 Task: Find connections with filter location Wenshan City with filter topic #sharktankwith filter profile language Spanish with filter current company D. E. Shaw India Private Limited with filter school Loyola Institute Of Business Administration with filter industry Internet News with filter service category Mortgage Lending with filter keywords title Electrical Engineer
Action: Mouse moved to (710, 91)
Screenshot: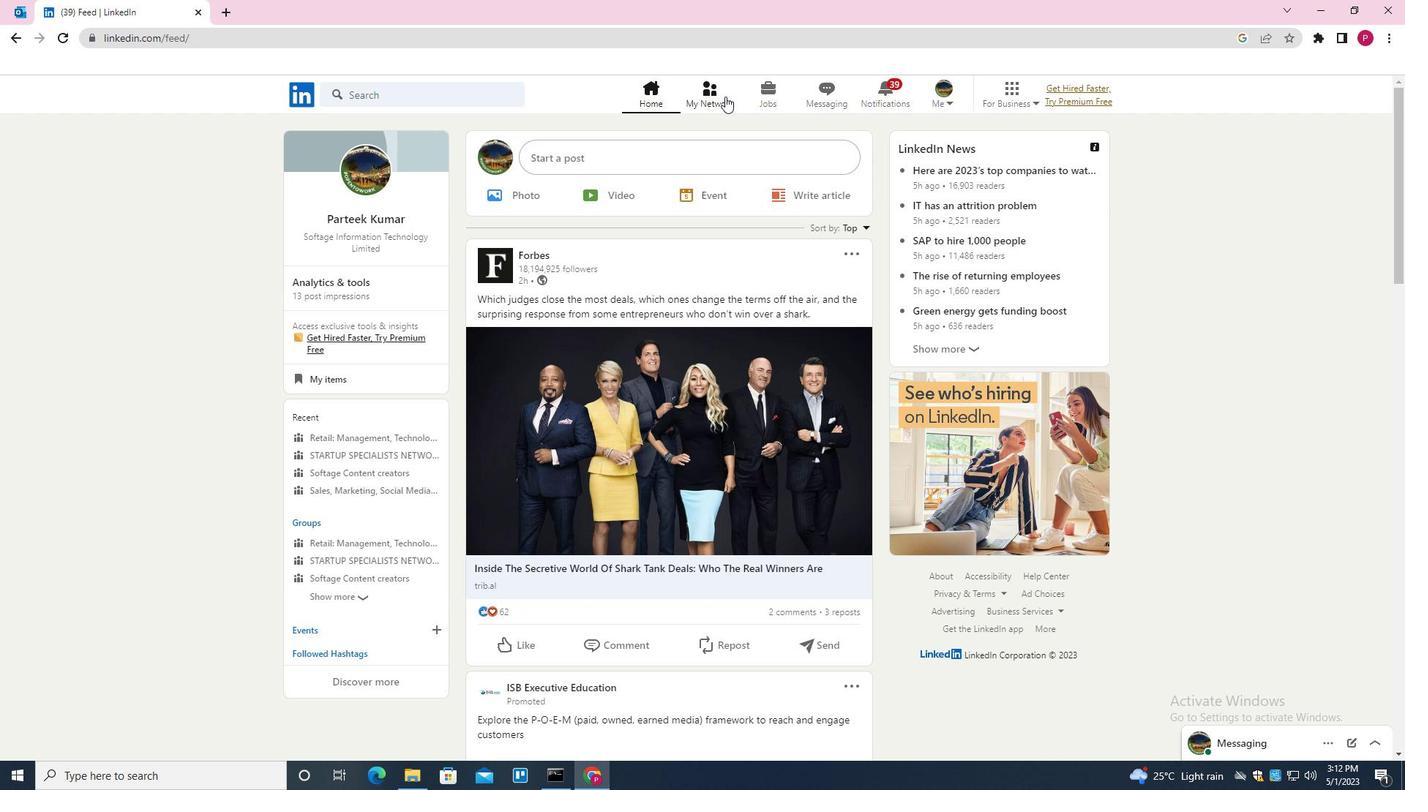 
Action: Mouse pressed left at (710, 91)
Screenshot: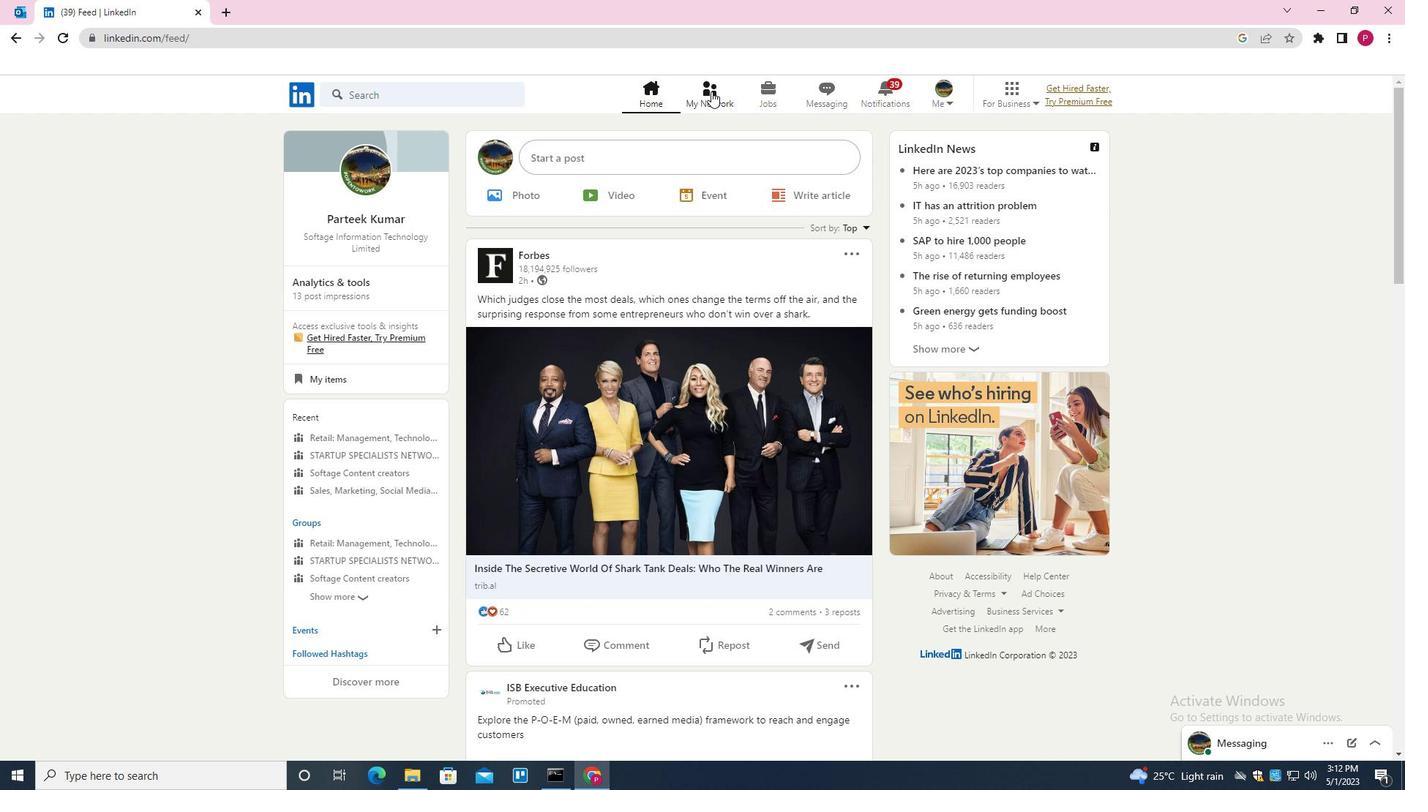 
Action: Mouse moved to (447, 177)
Screenshot: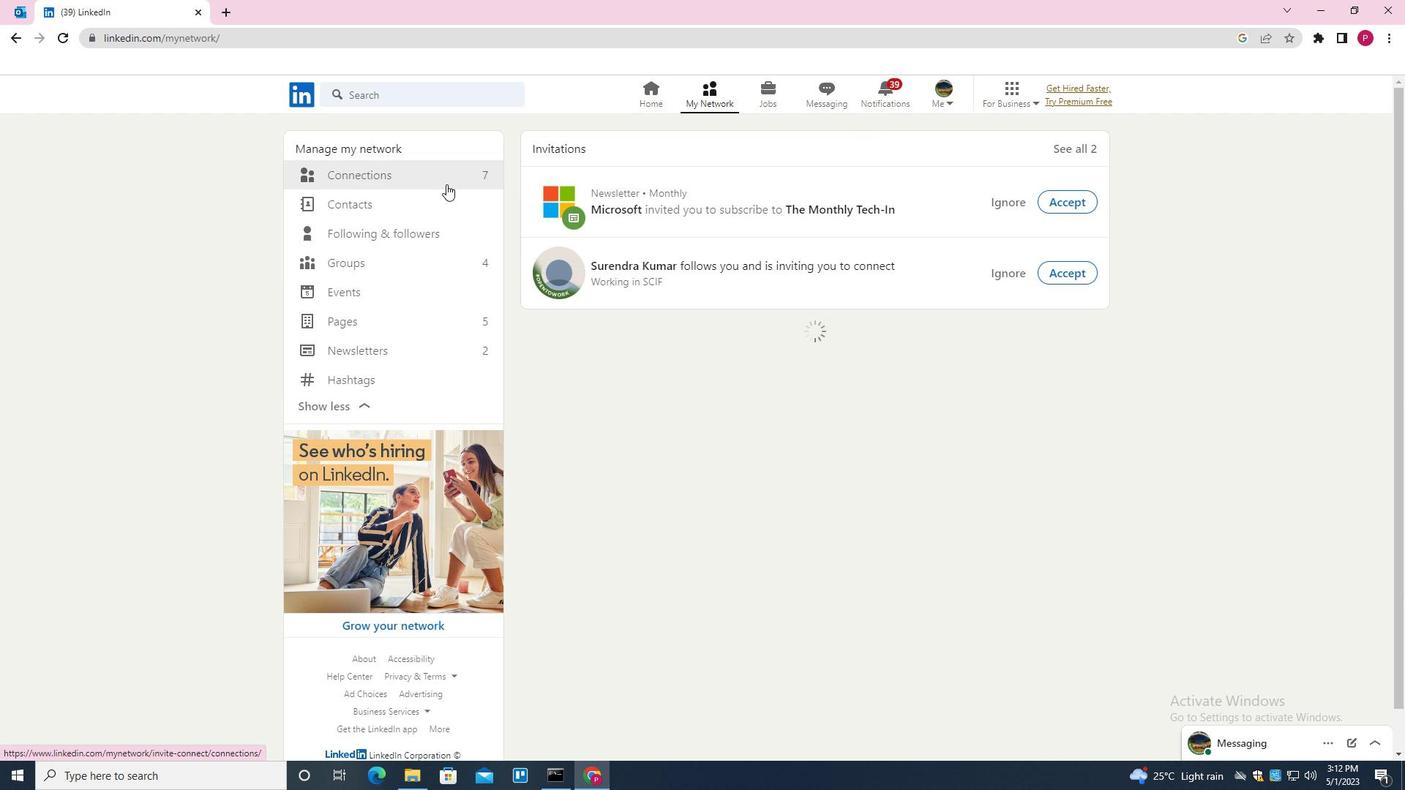 
Action: Mouse pressed left at (447, 177)
Screenshot: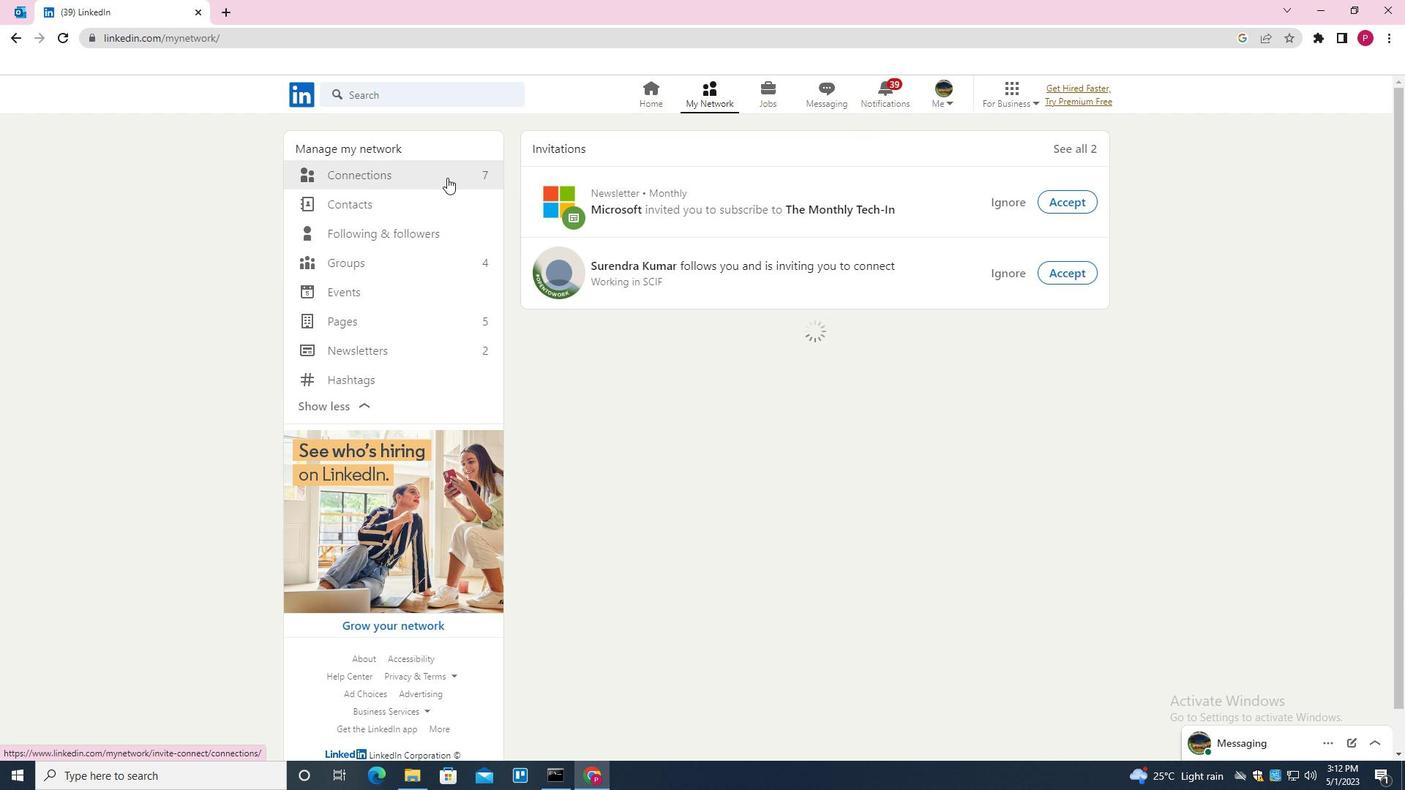 
Action: Mouse moved to (840, 175)
Screenshot: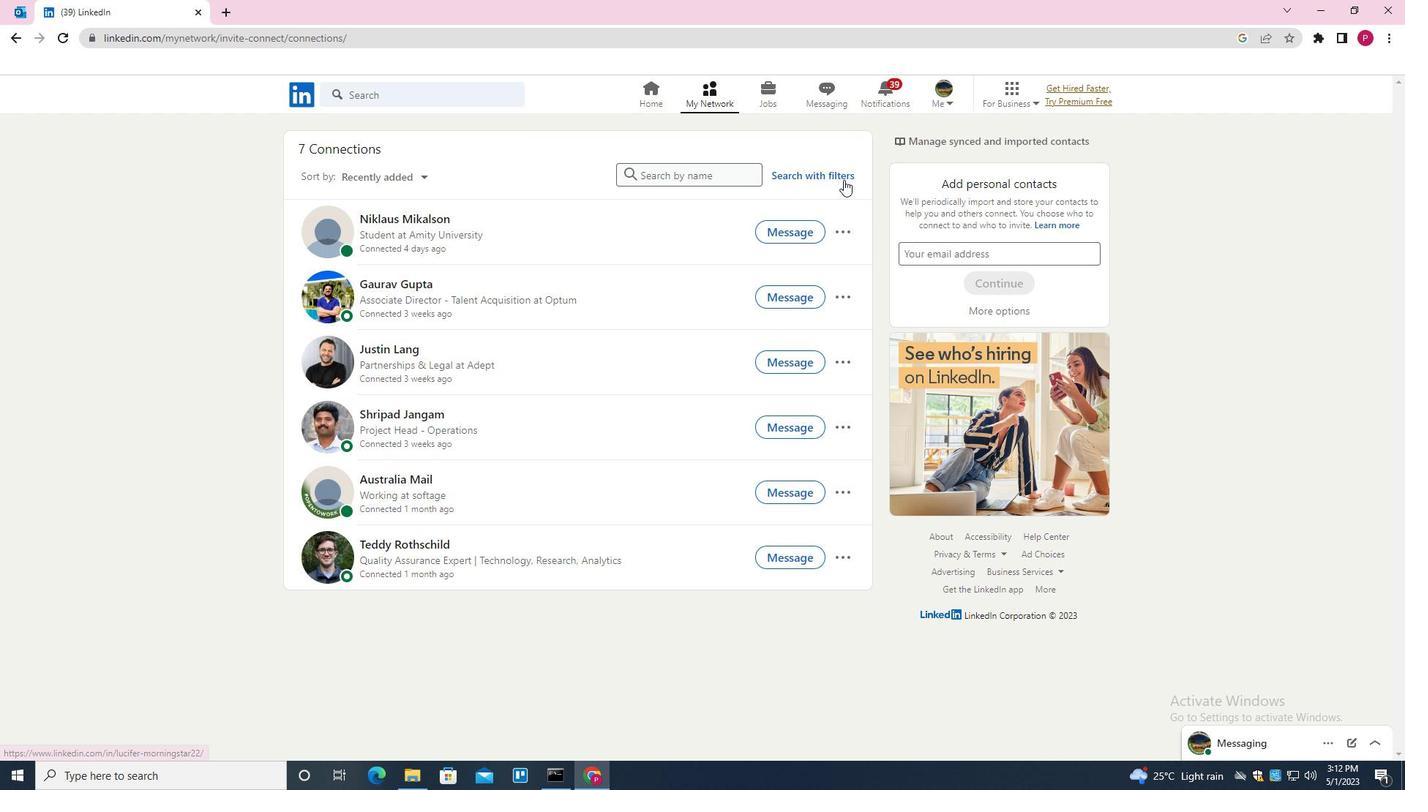 
Action: Mouse pressed left at (840, 175)
Screenshot: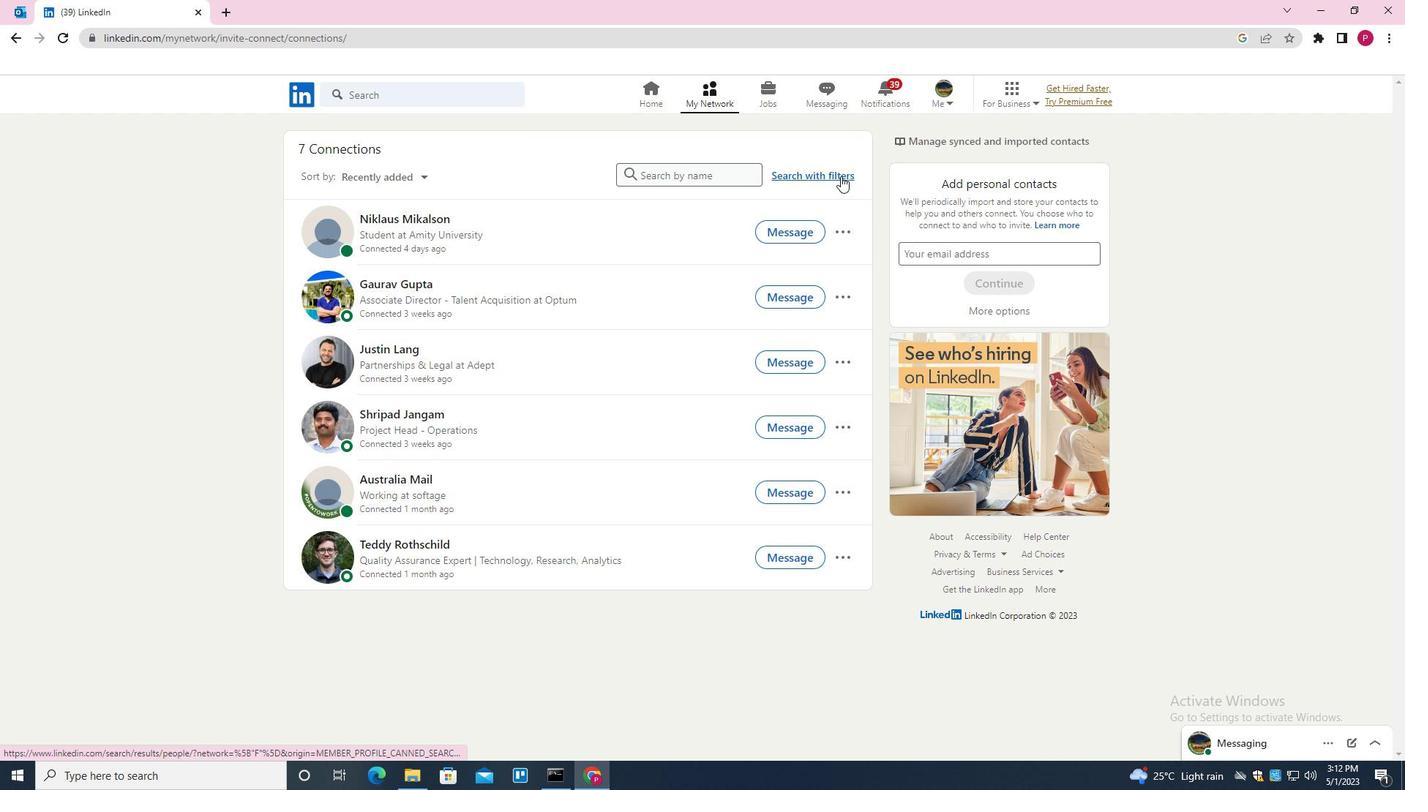 
Action: Mouse moved to (751, 135)
Screenshot: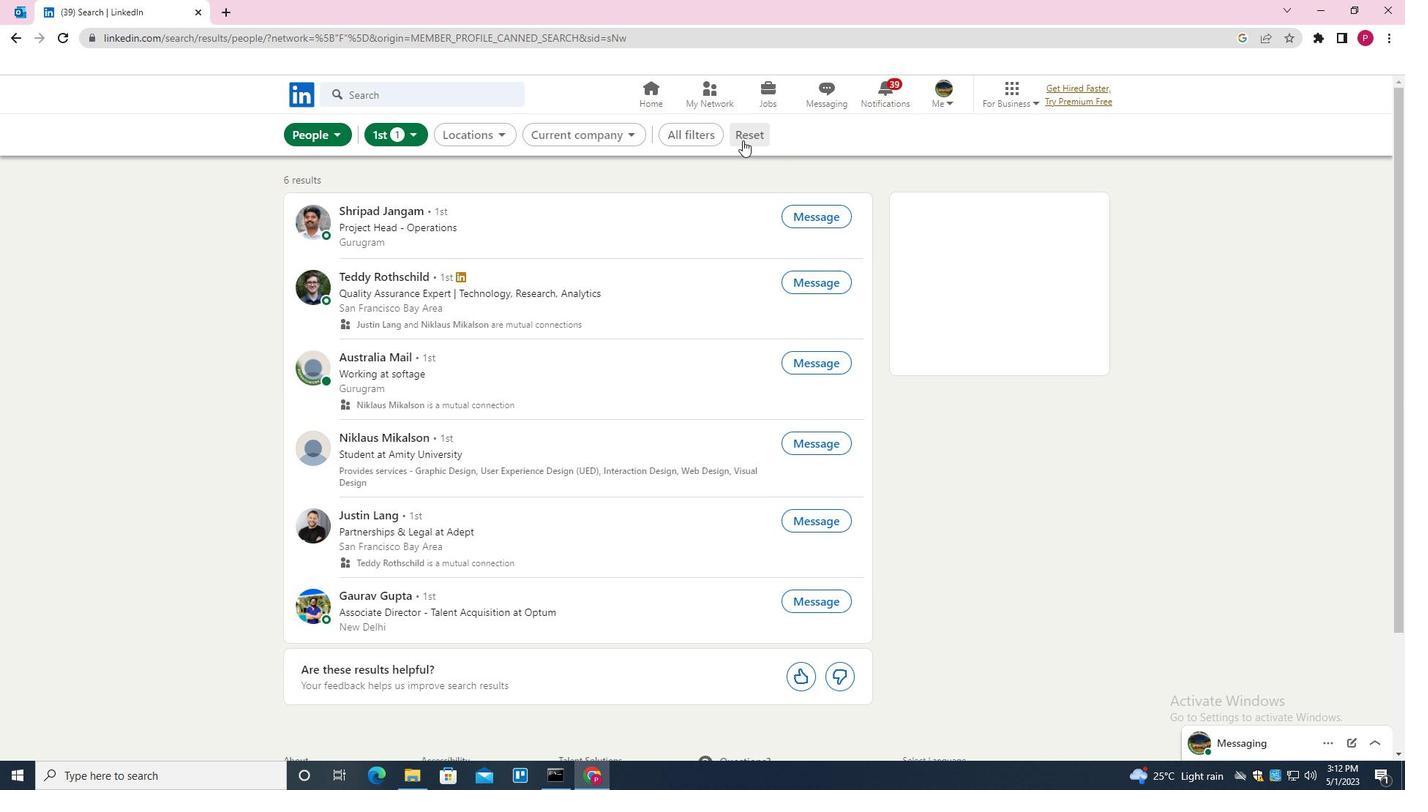 
Action: Mouse pressed left at (751, 135)
Screenshot: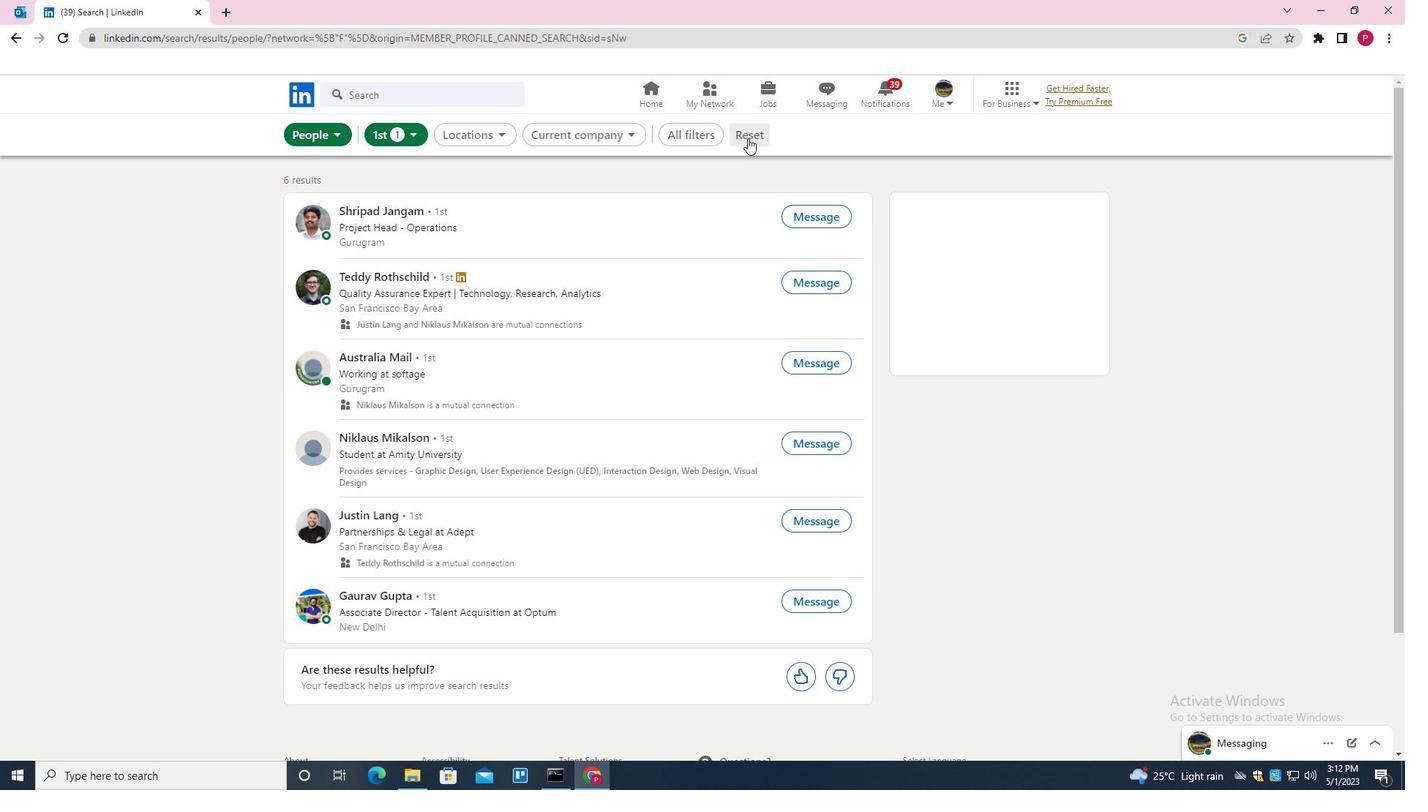 
Action: Mouse moved to (730, 135)
Screenshot: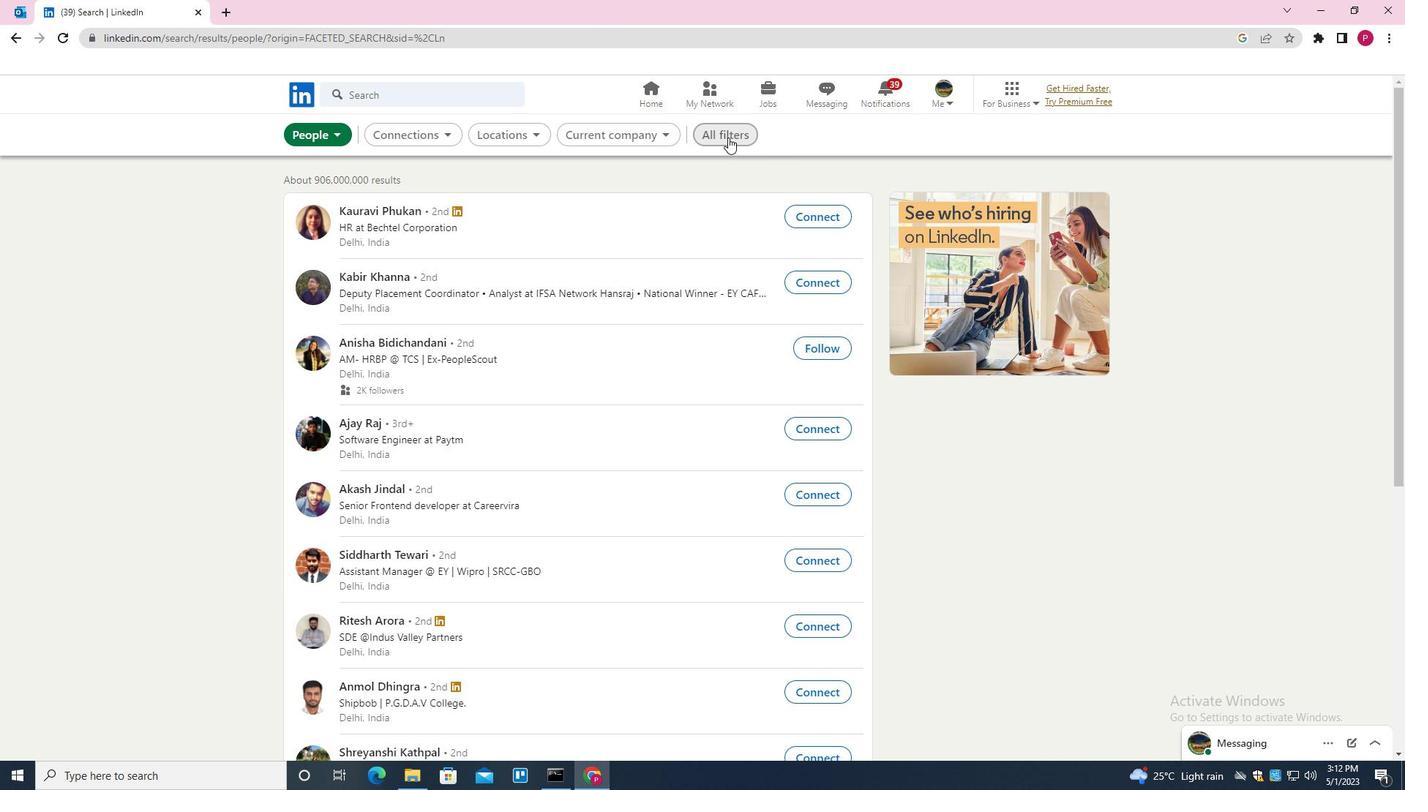 
Action: Mouse pressed left at (730, 135)
Screenshot: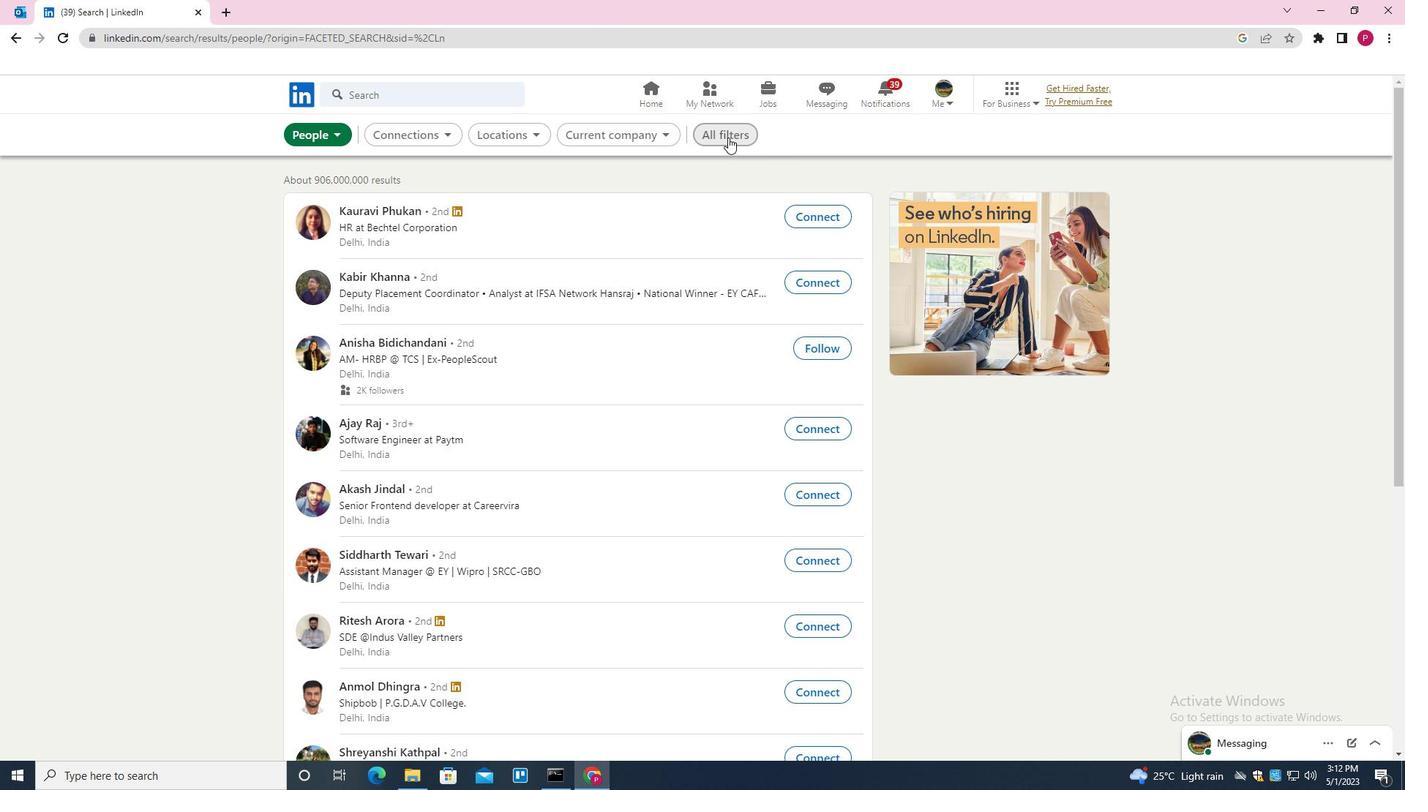 
Action: Mouse moved to (1143, 397)
Screenshot: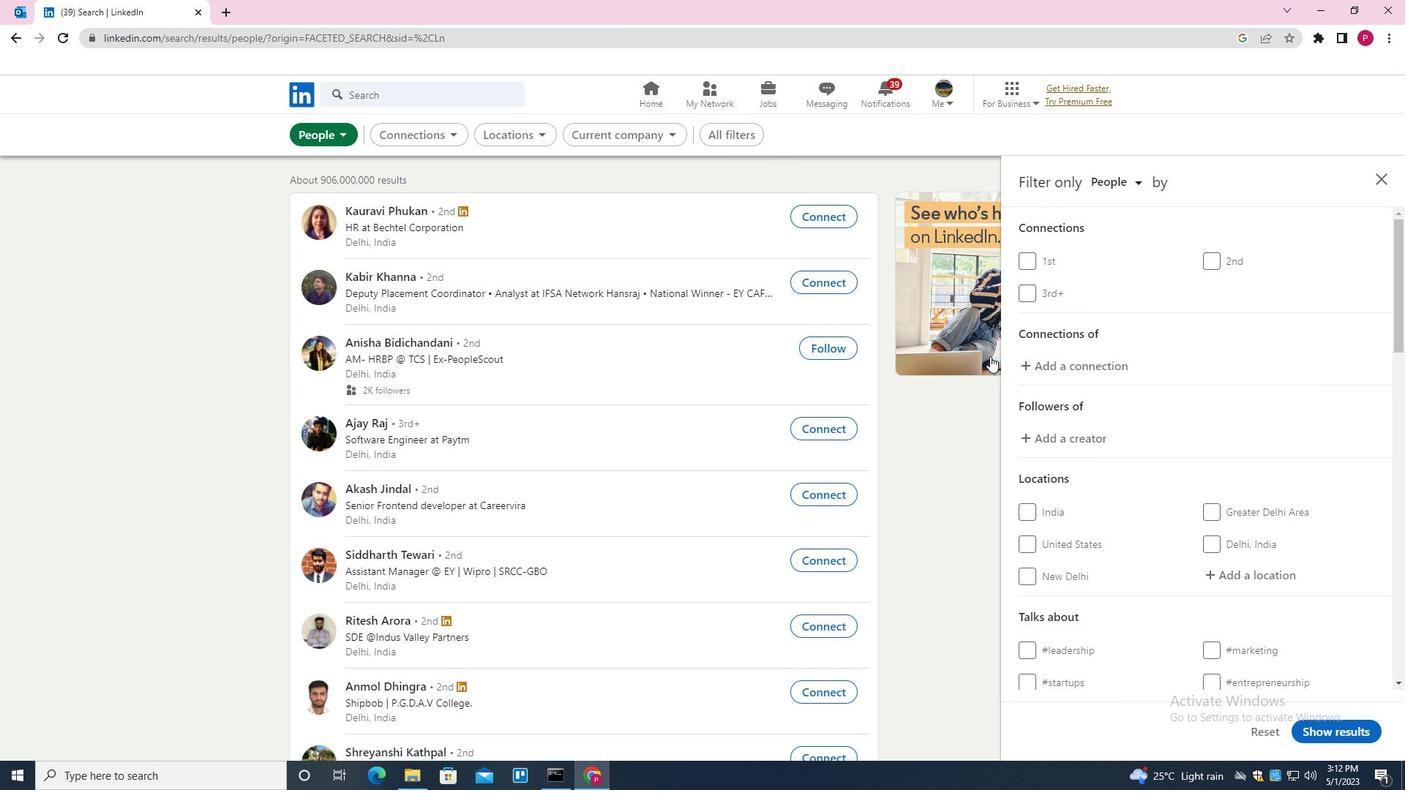 
Action: Mouse scrolled (1143, 396) with delta (0, 0)
Screenshot: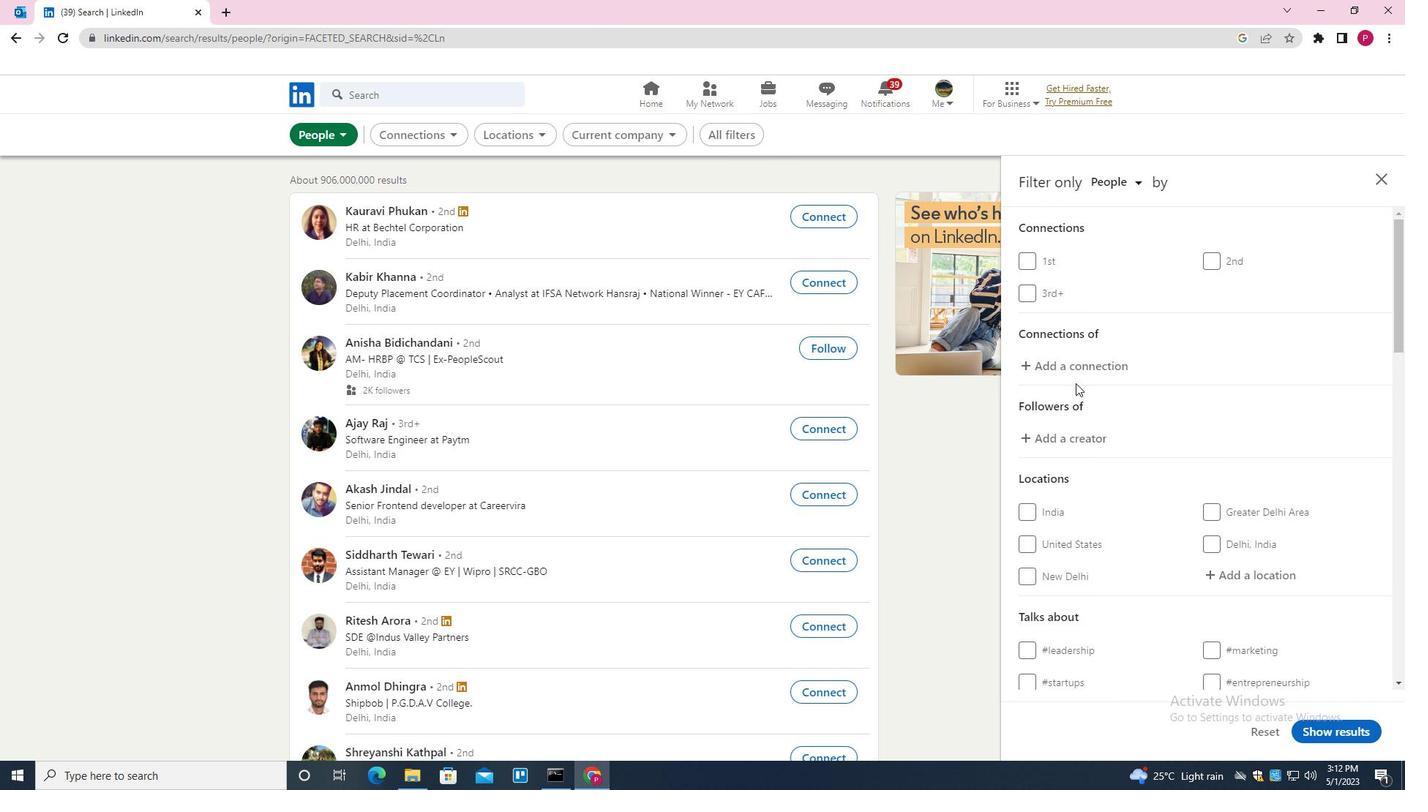 
Action: Mouse moved to (1148, 398)
Screenshot: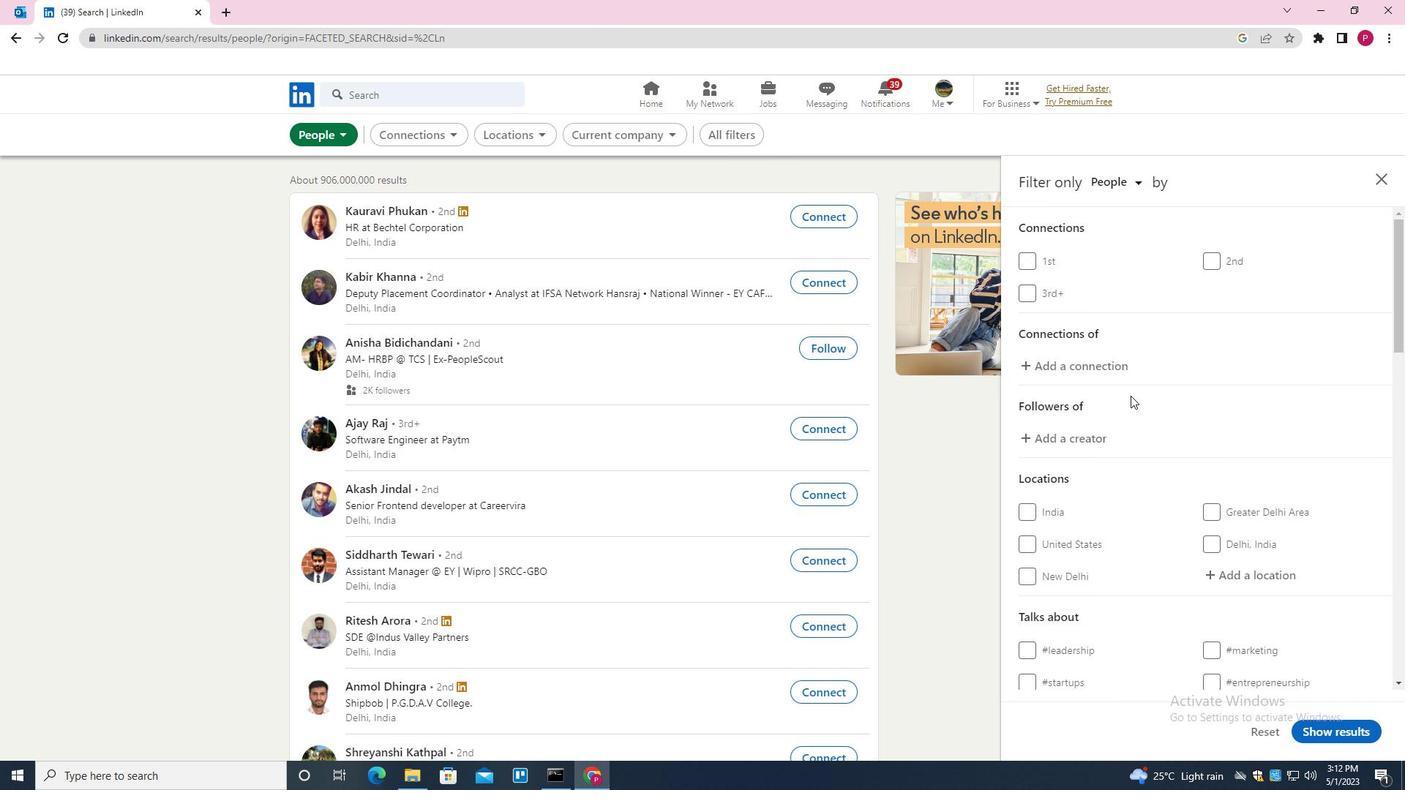 
Action: Mouse scrolled (1148, 397) with delta (0, 0)
Screenshot: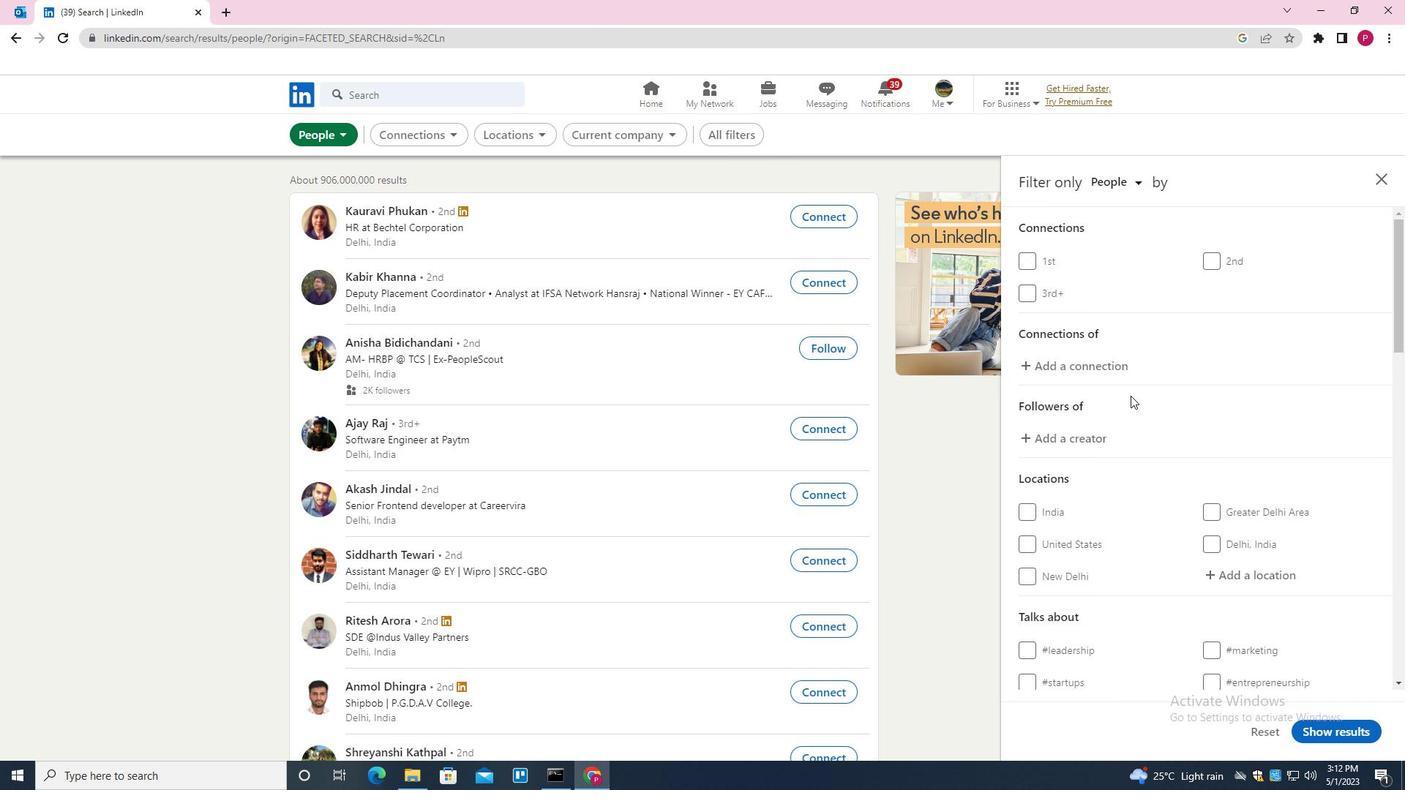 
Action: Mouse moved to (1227, 428)
Screenshot: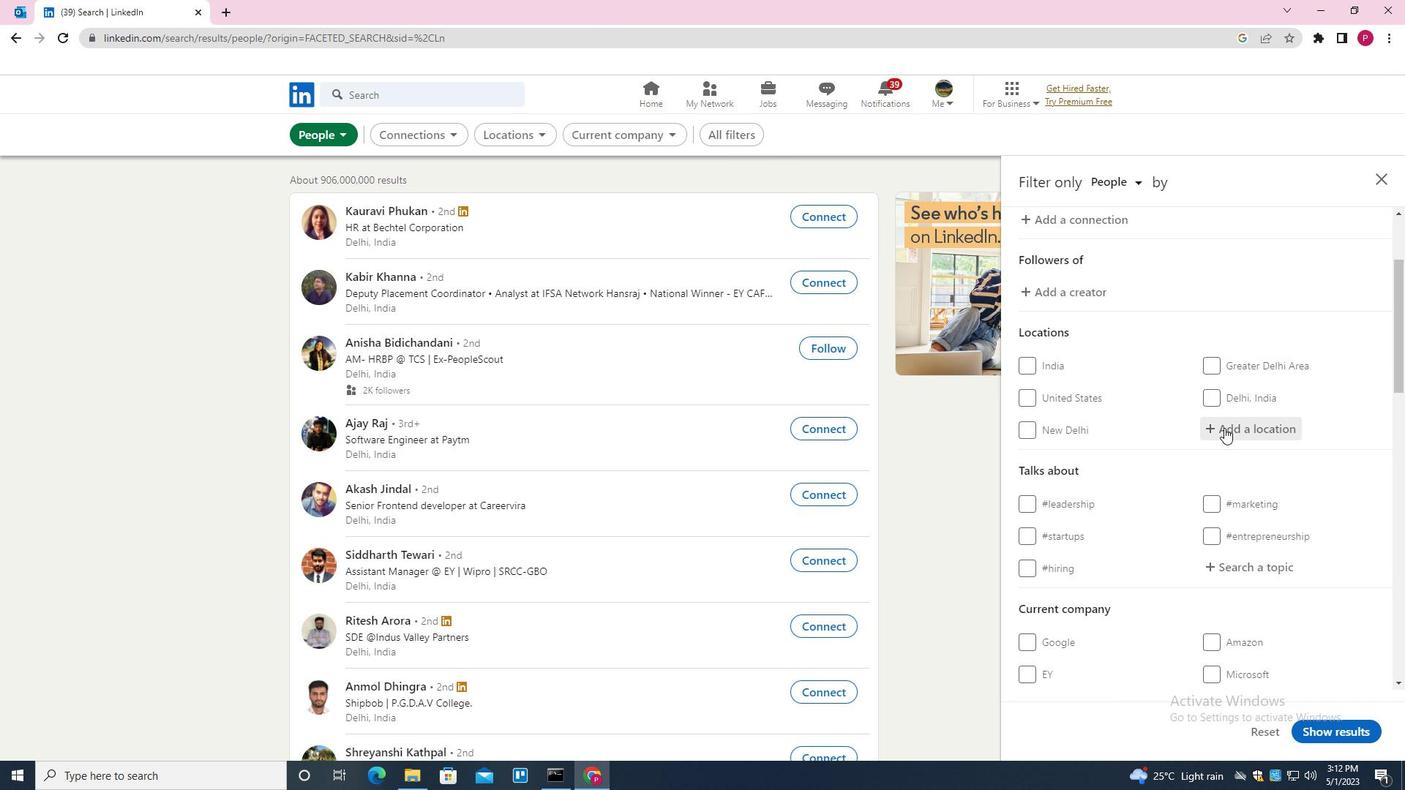 
Action: Mouse pressed left at (1227, 428)
Screenshot: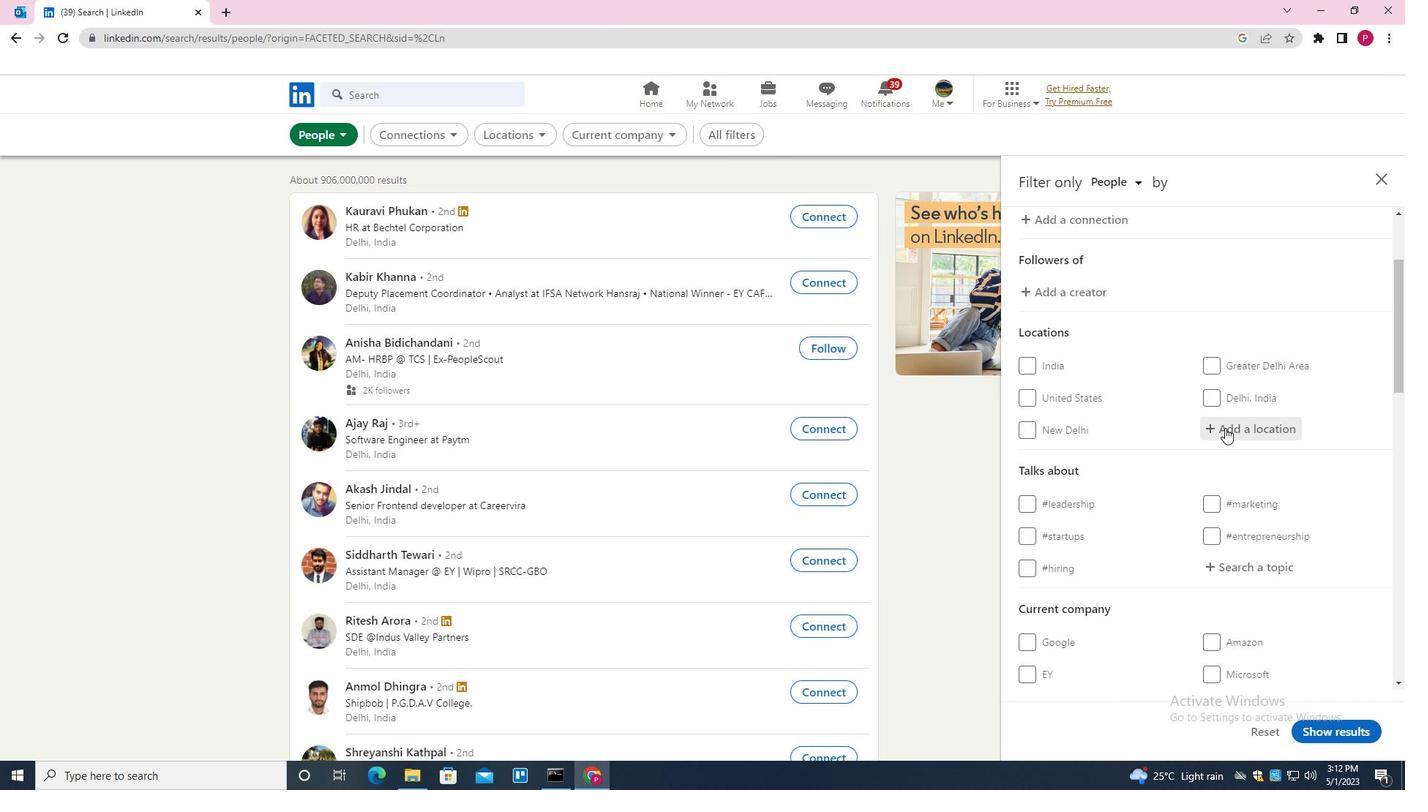 
Action: Mouse moved to (1079, 532)
Screenshot: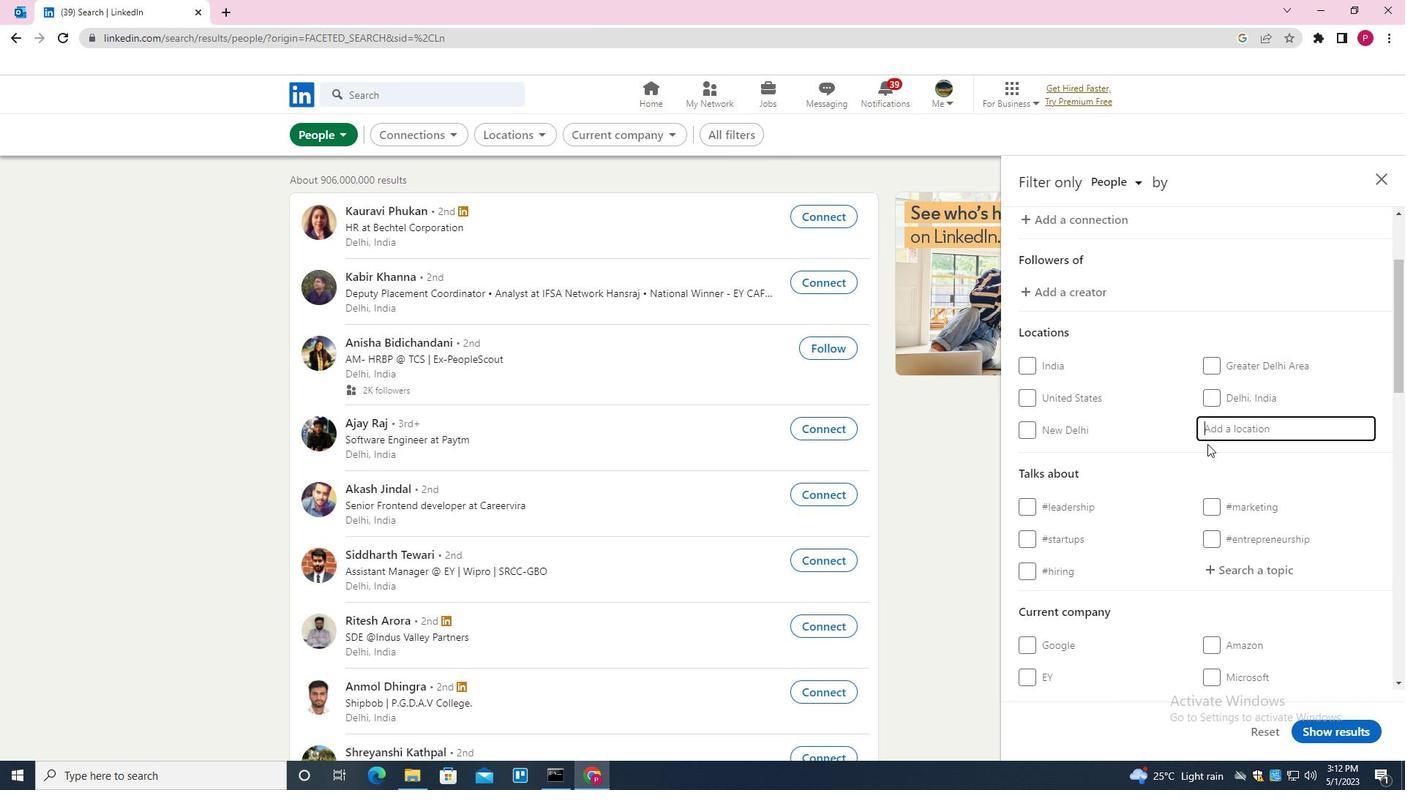 
Action: Key pressed <Key.shift>WENSHAN<Key.space><Key.shift>CITY
Screenshot: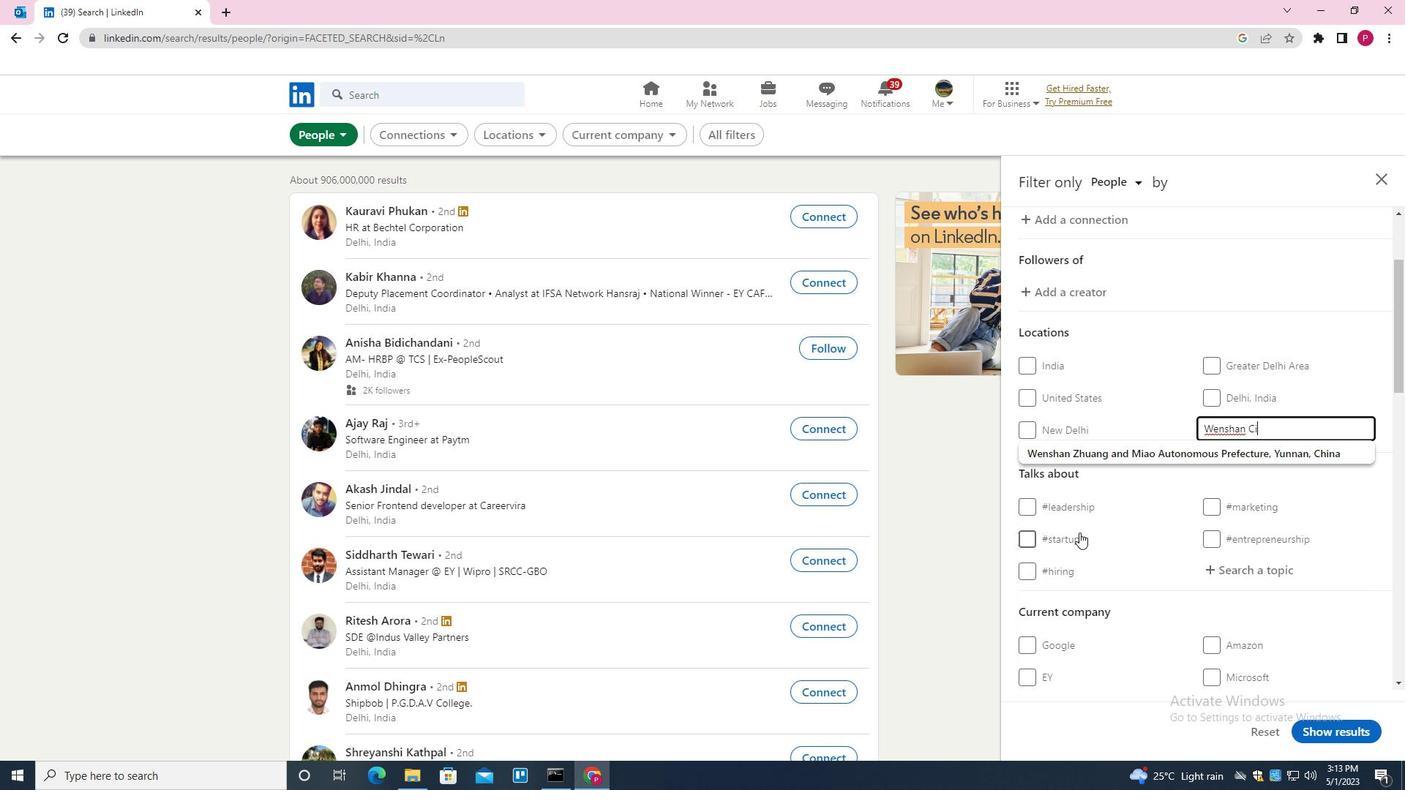 
Action: Mouse moved to (1189, 568)
Screenshot: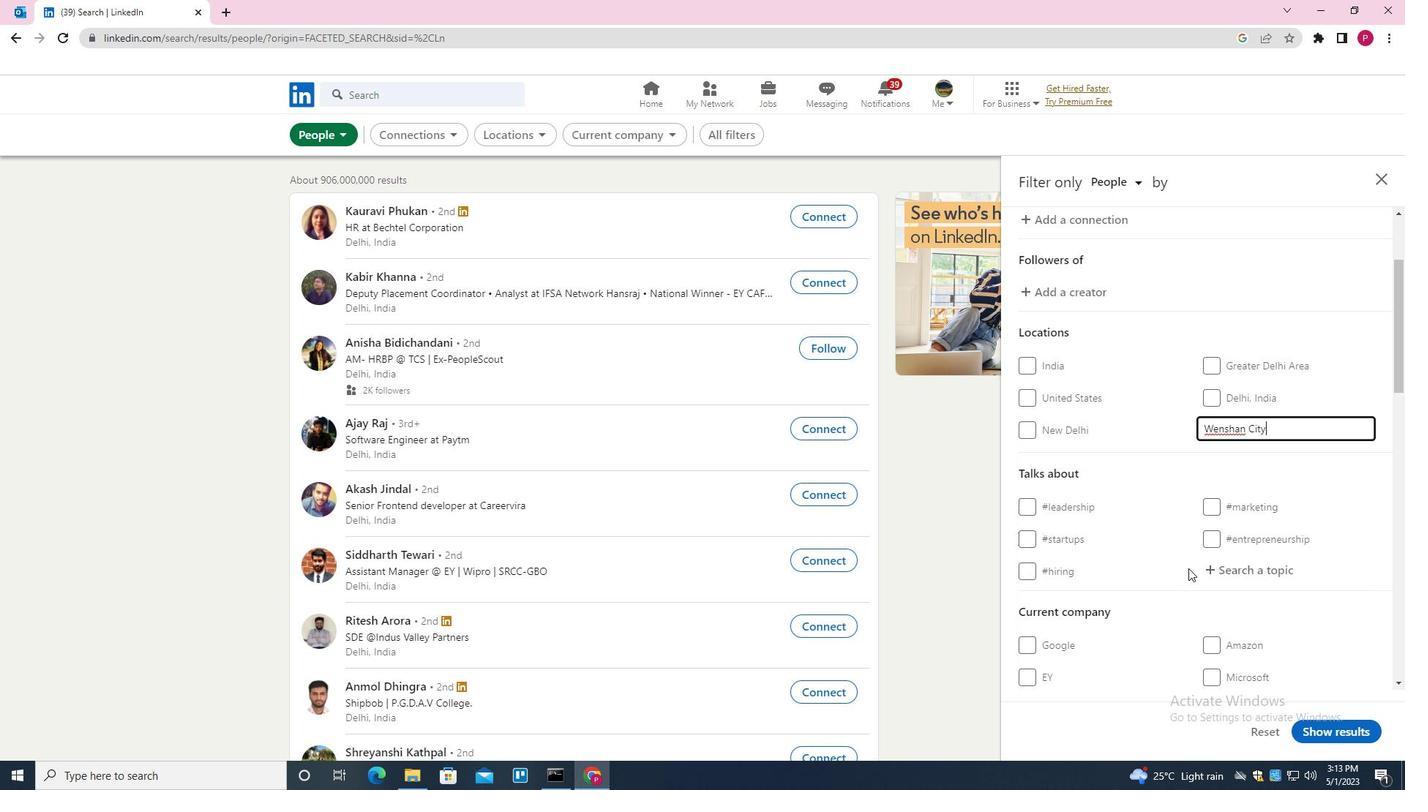 
Action: Mouse scrolled (1189, 567) with delta (0, 0)
Screenshot: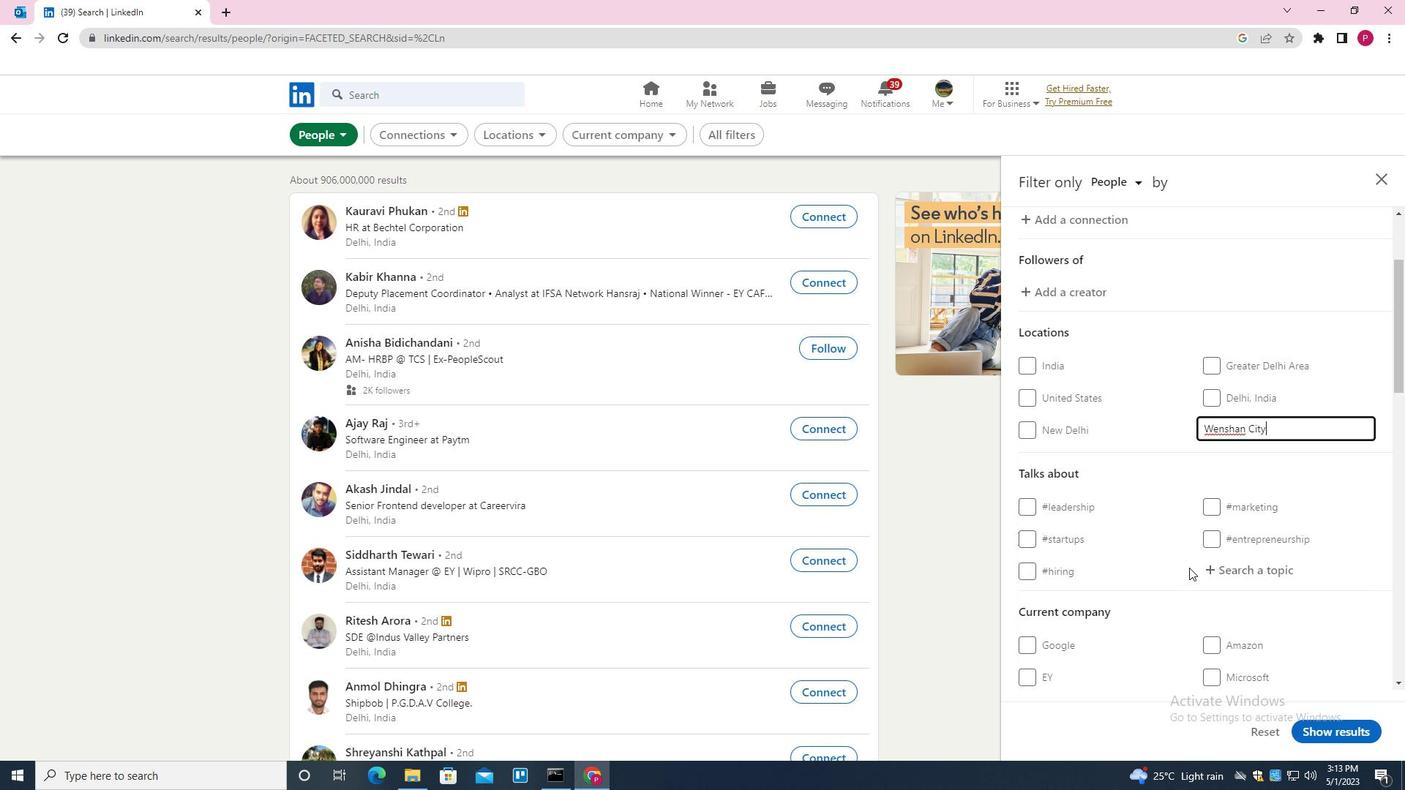 
Action: Mouse scrolled (1189, 567) with delta (0, 0)
Screenshot: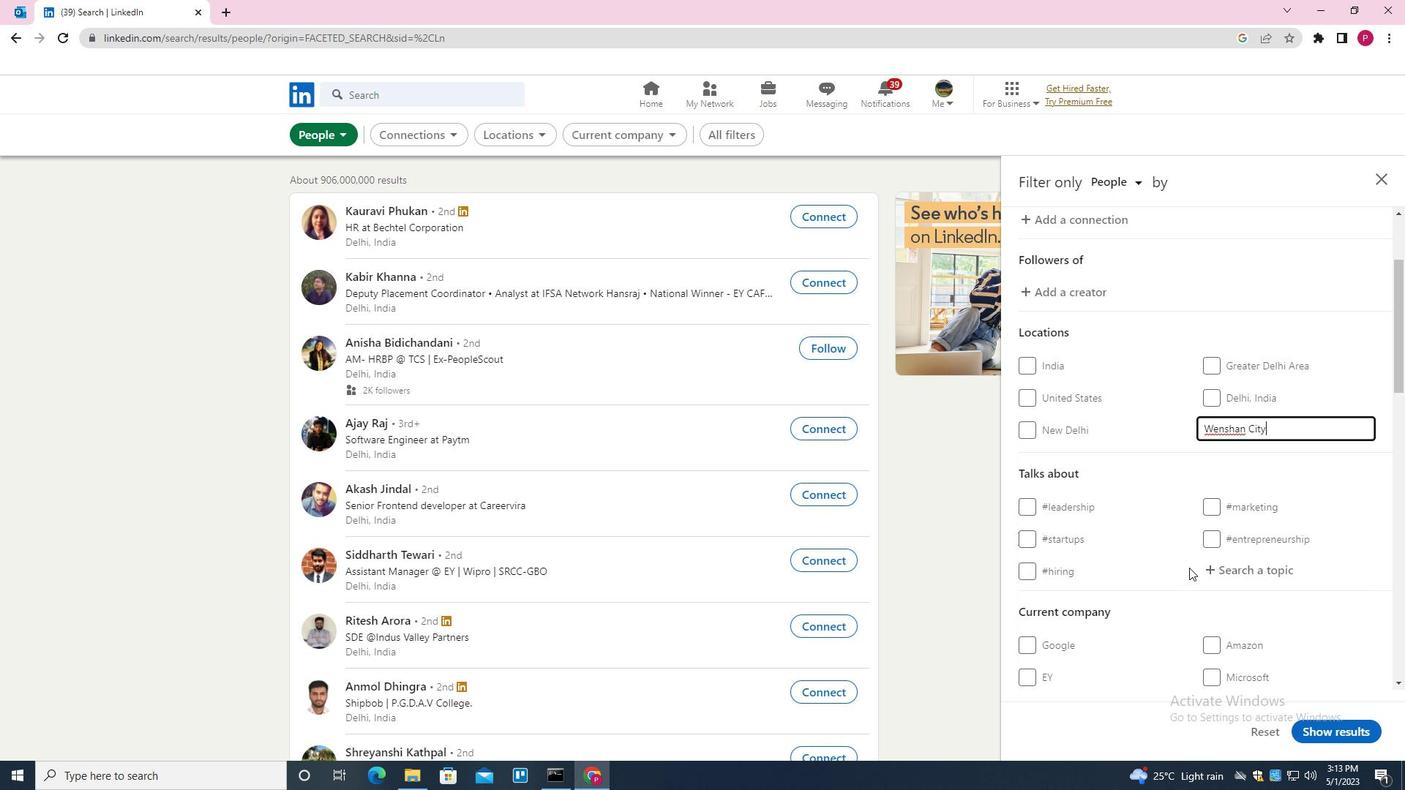 
Action: Mouse moved to (1235, 426)
Screenshot: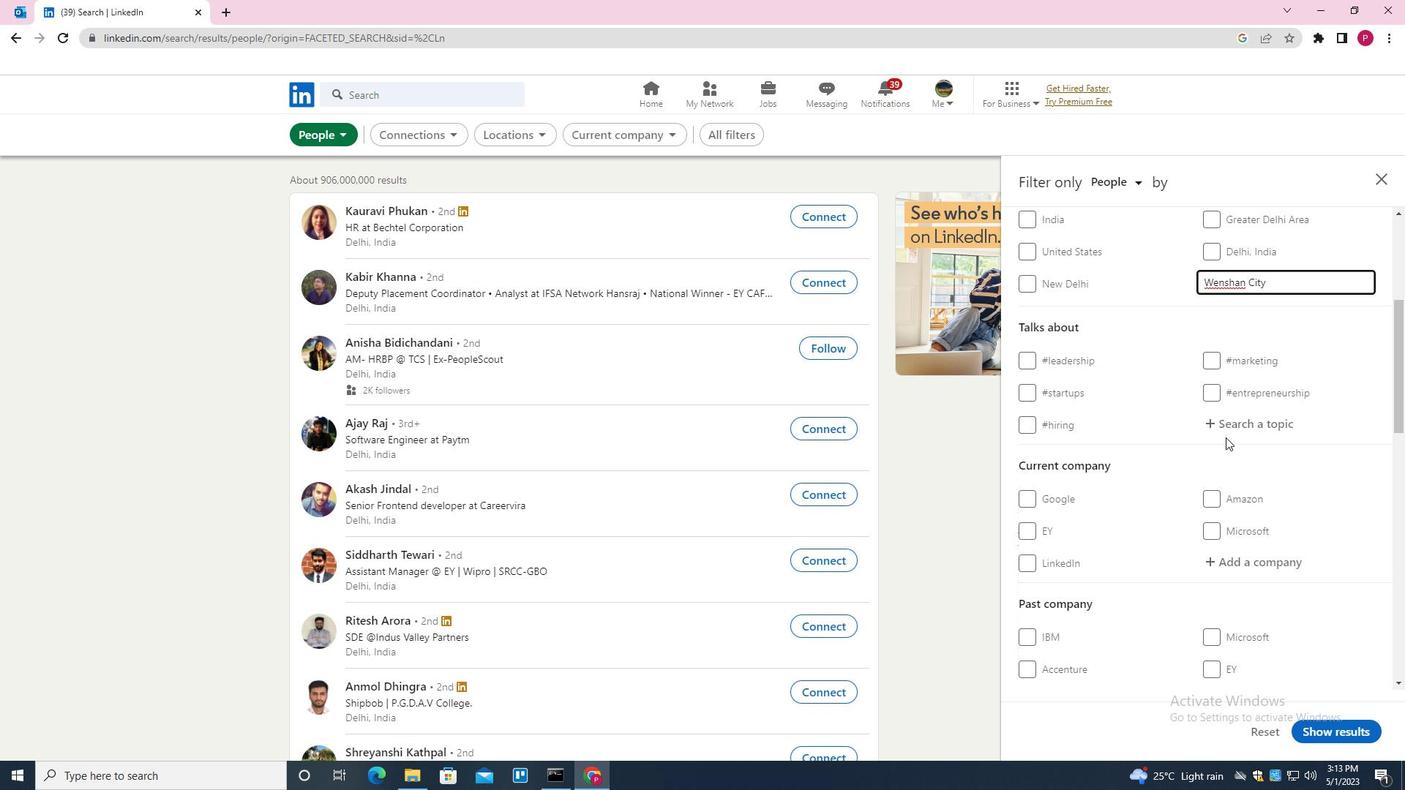 
Action: Mouse pressed left at (1235, 426)
Screenshot: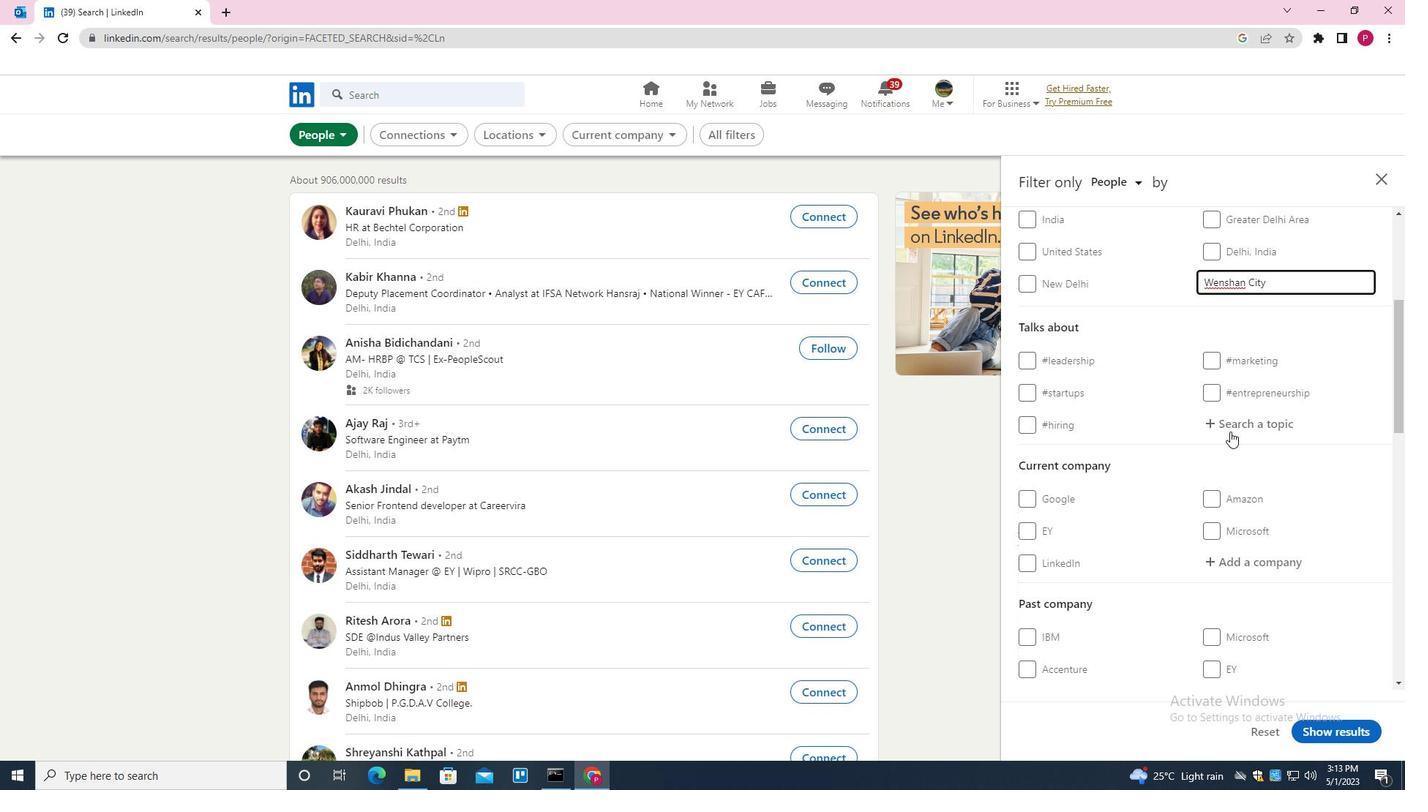 
Action: Mouse moved to (1171, 471)
Screenshot: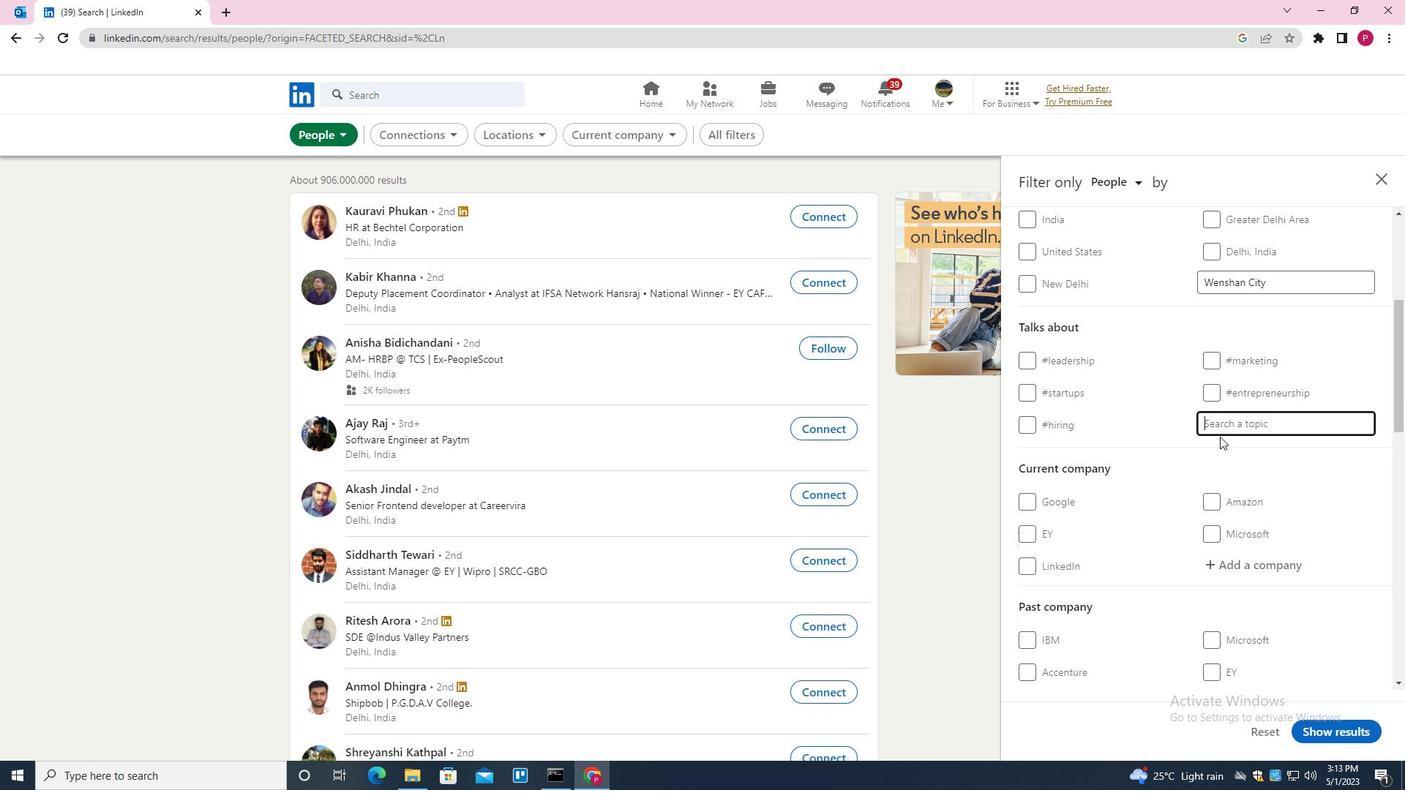 
Action: Key pressed SHAT<Key.backspace>RKTANK<Key.down><Key.enter>
Screenshot: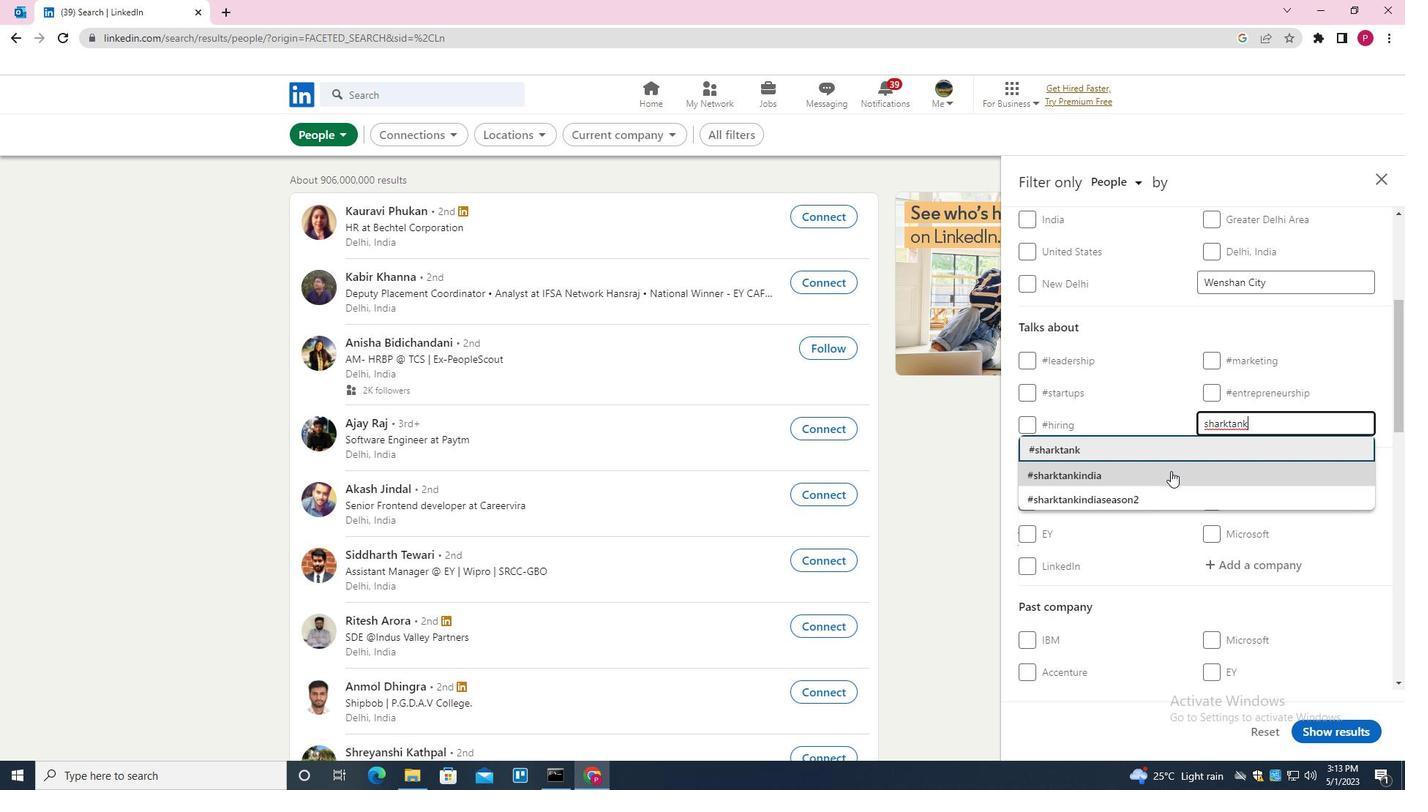 
Action: Mouse moved to (1146, 489)
Screenshot: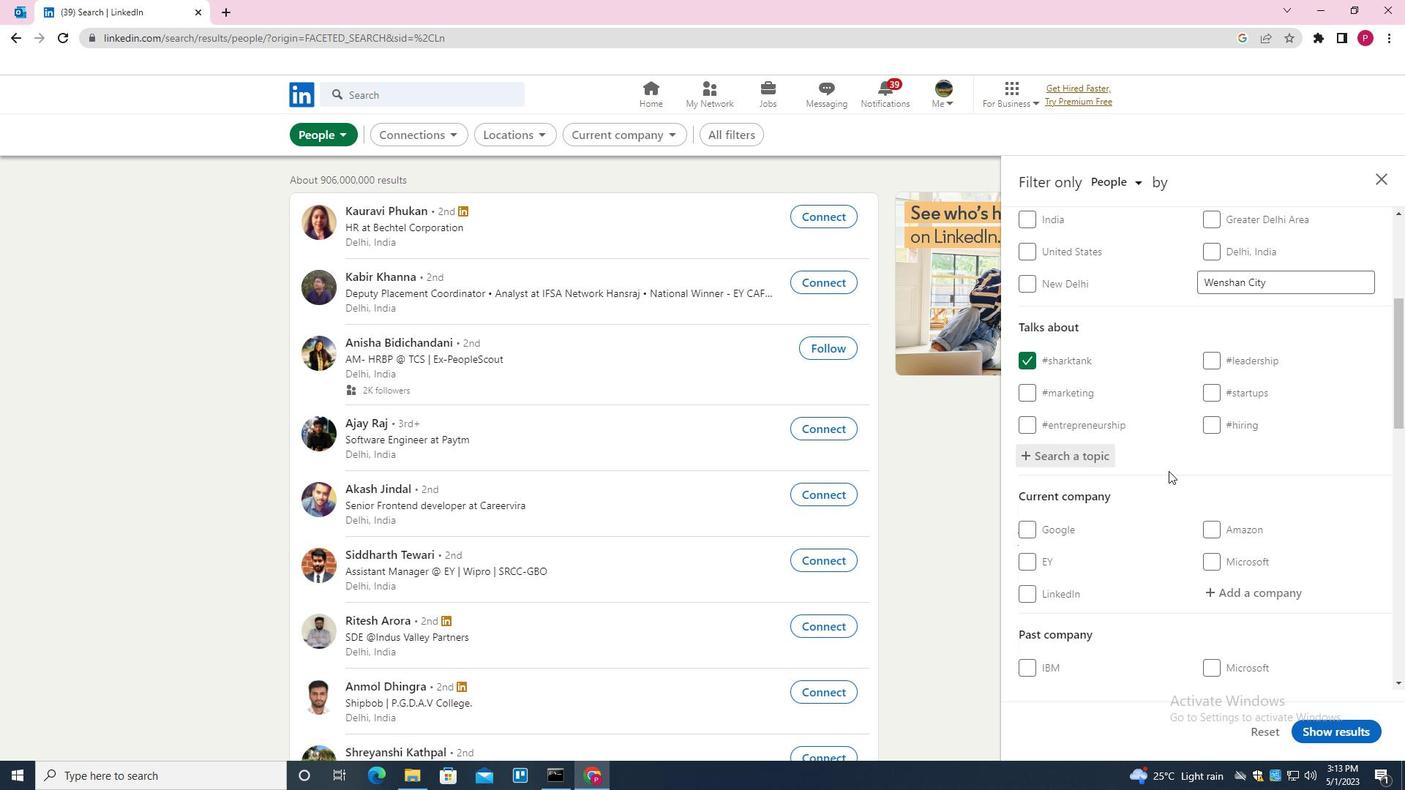
Action: Mouse scrolled (1146, 488) with delta (0, 0)
Screenshot: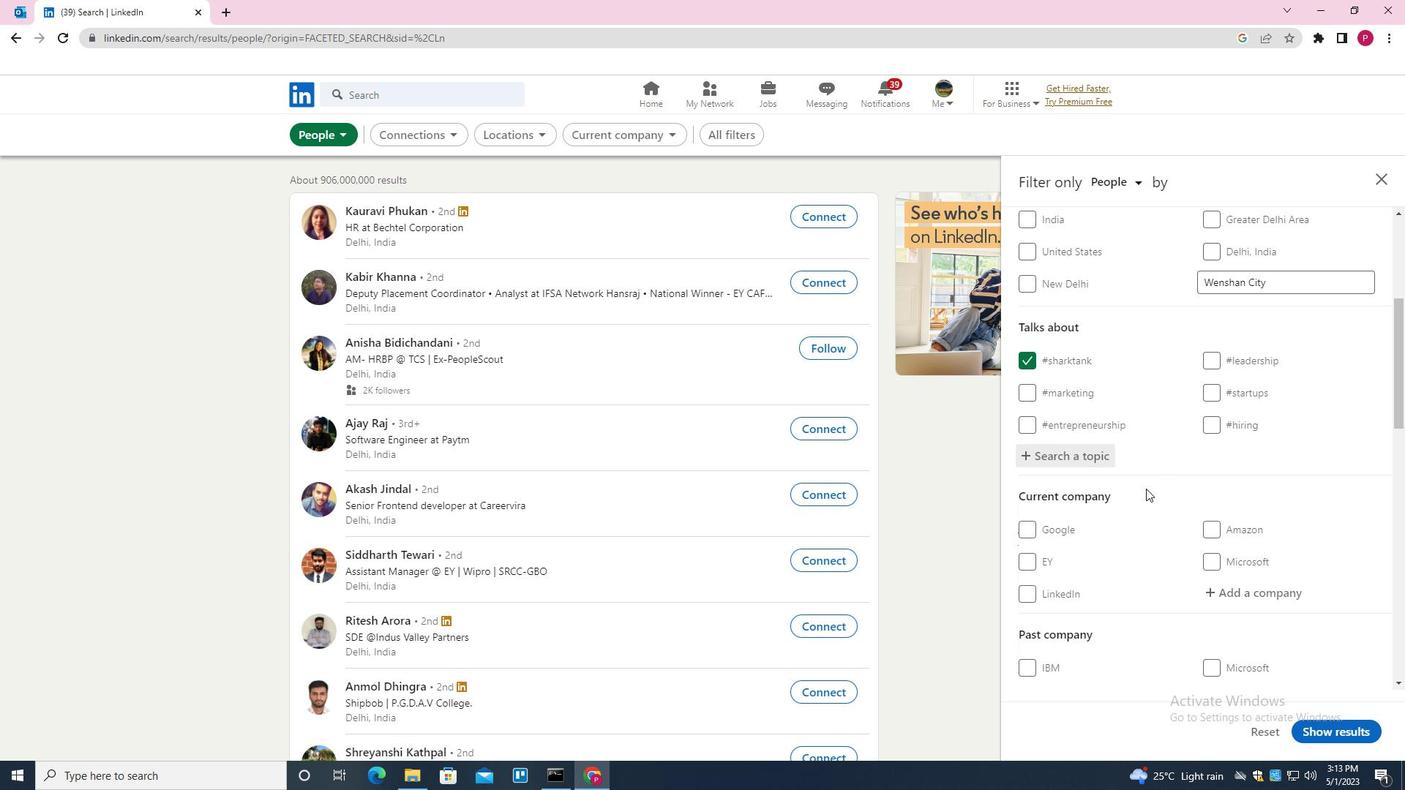 
Action: Mouse scrolled (1146, 488) with delta (0, 0)
Screenshot: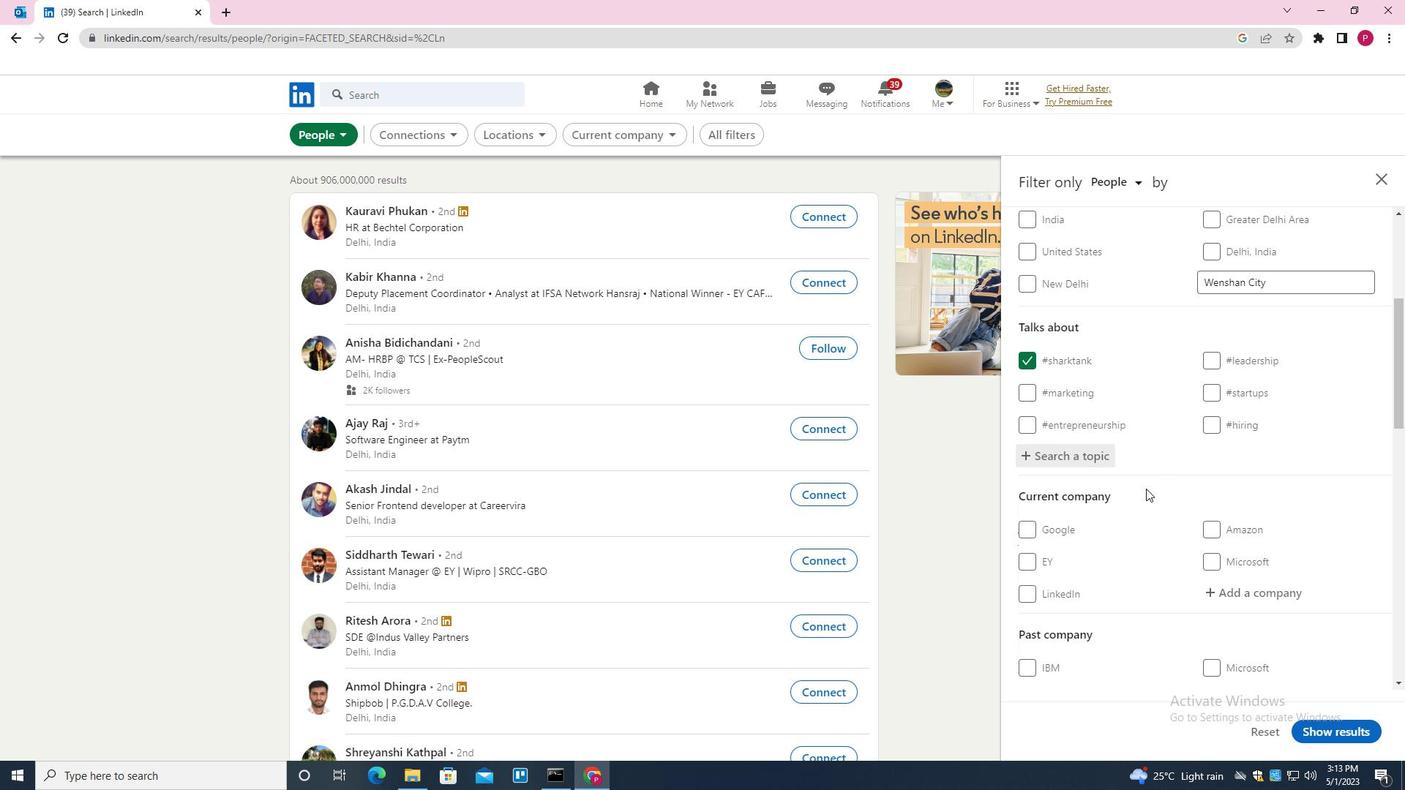 
Action: Mouse moved to (1195, 477)
Screenshot: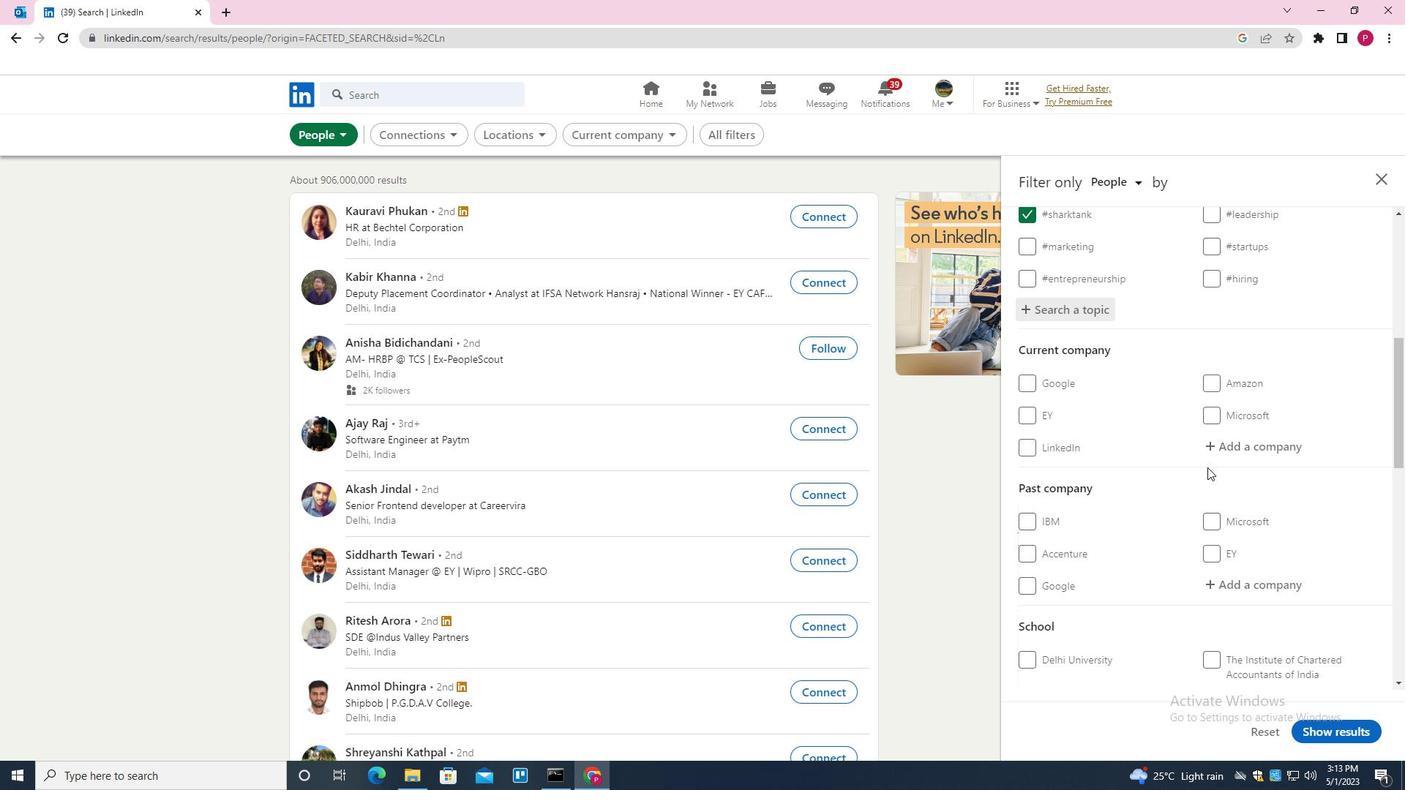 
Action: Mouse scrolled (1195, 476) with delta (0, 0)
Screenshot: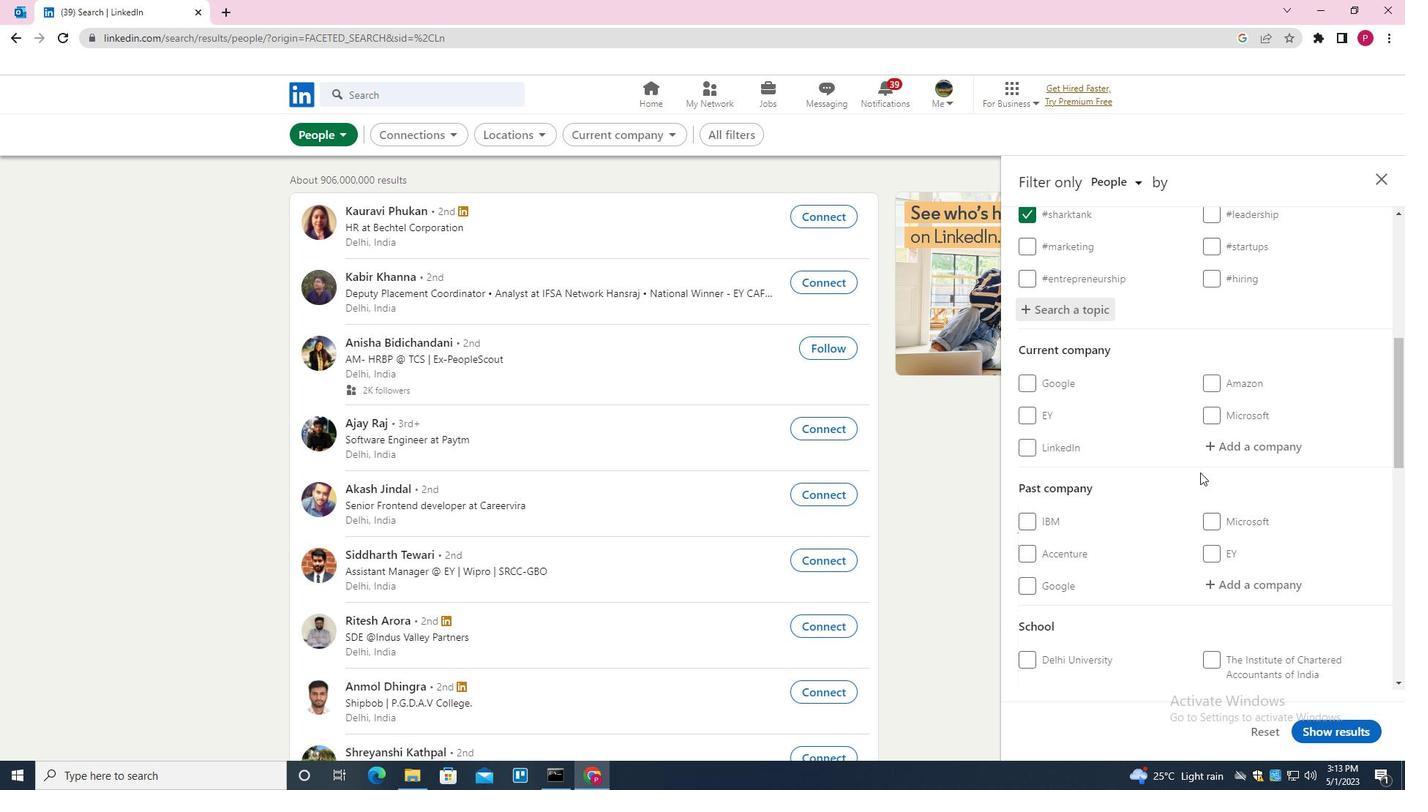 
Action: Mouse scrolled (1195, 476) with delta (0, 0)
Screenshot: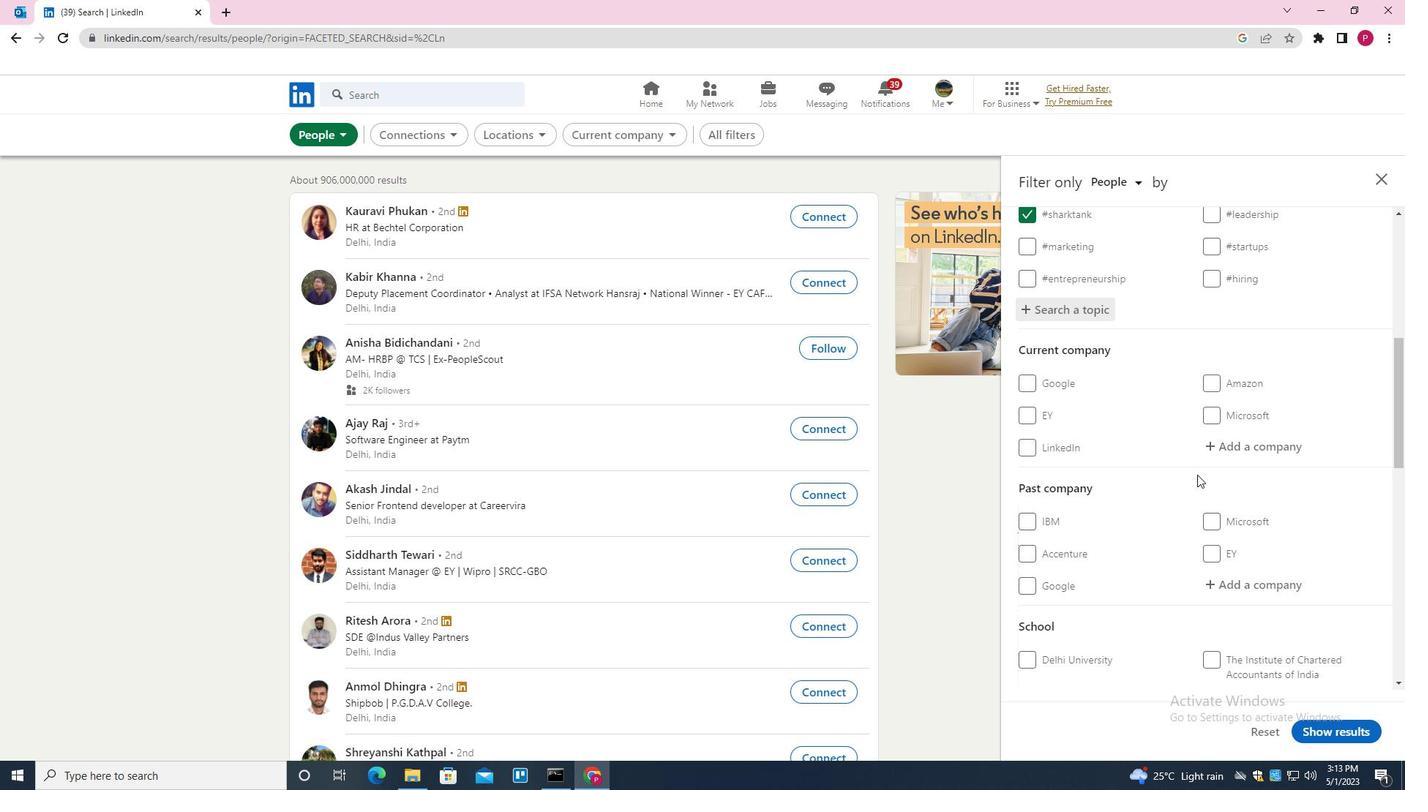 
Action: Mouse scrolled (1195, 476) with delta (0, 0)
Screenshot: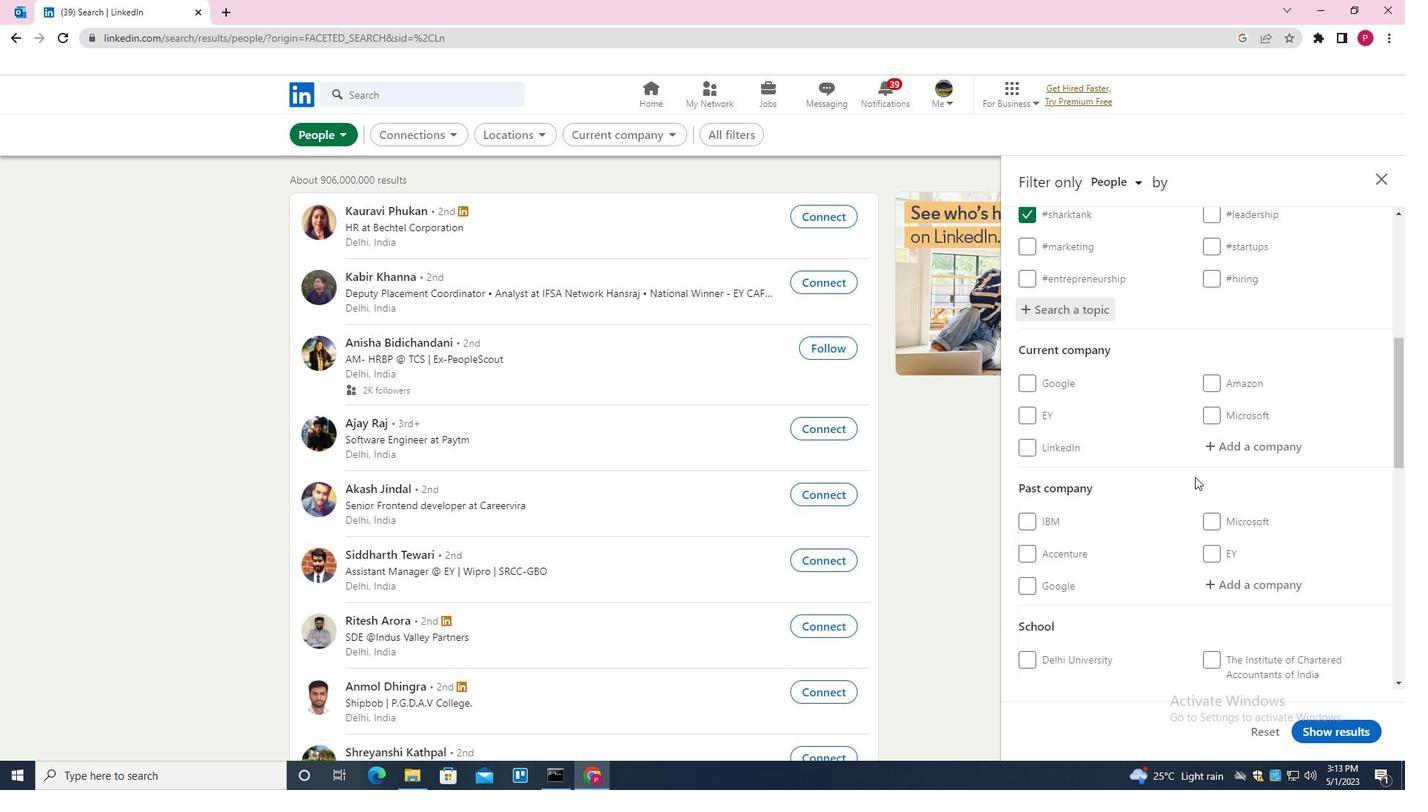 
Action: Mouse moved to (1195, 477)
Screenshot: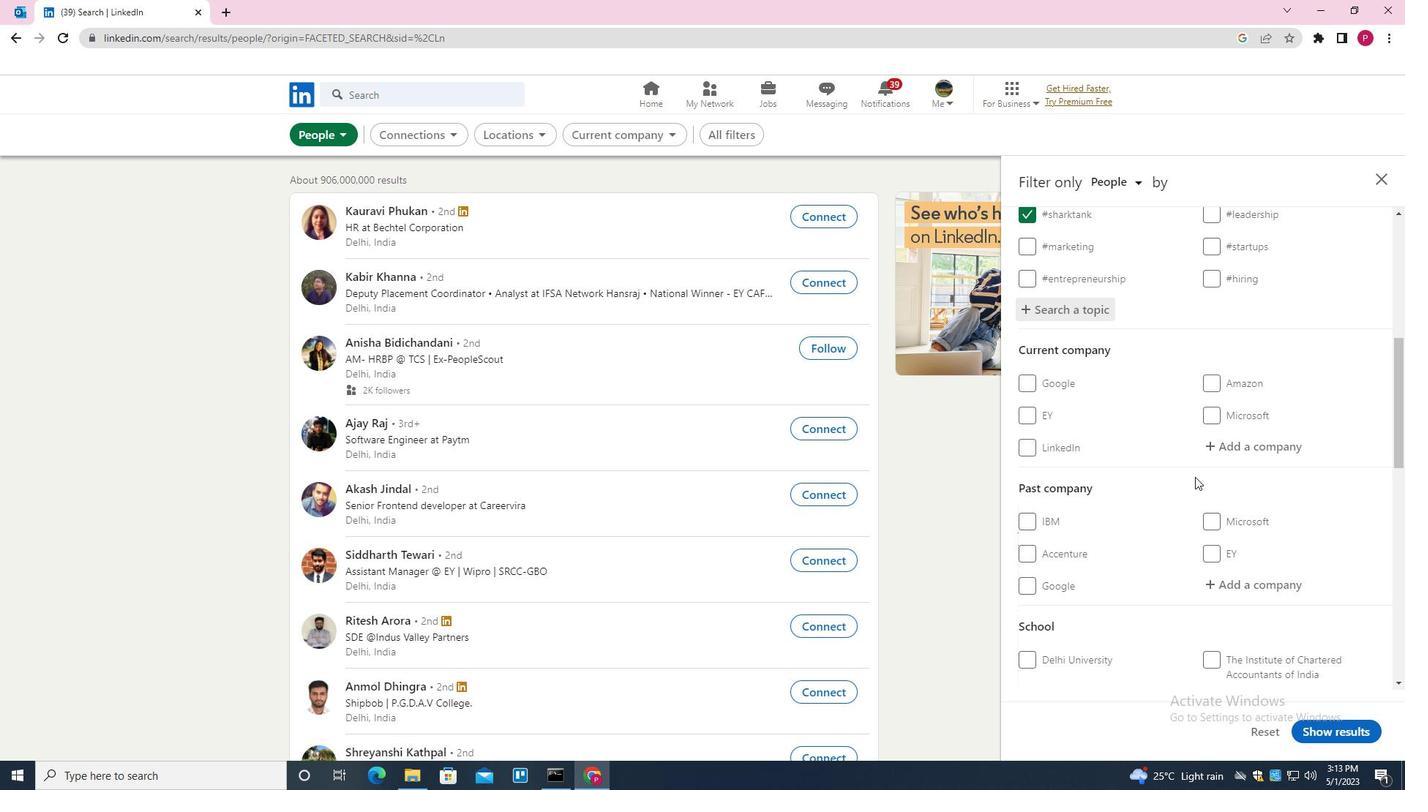 
Action: Mouse scrolled (1195, 476) with delta (0, 0)
Screenshot: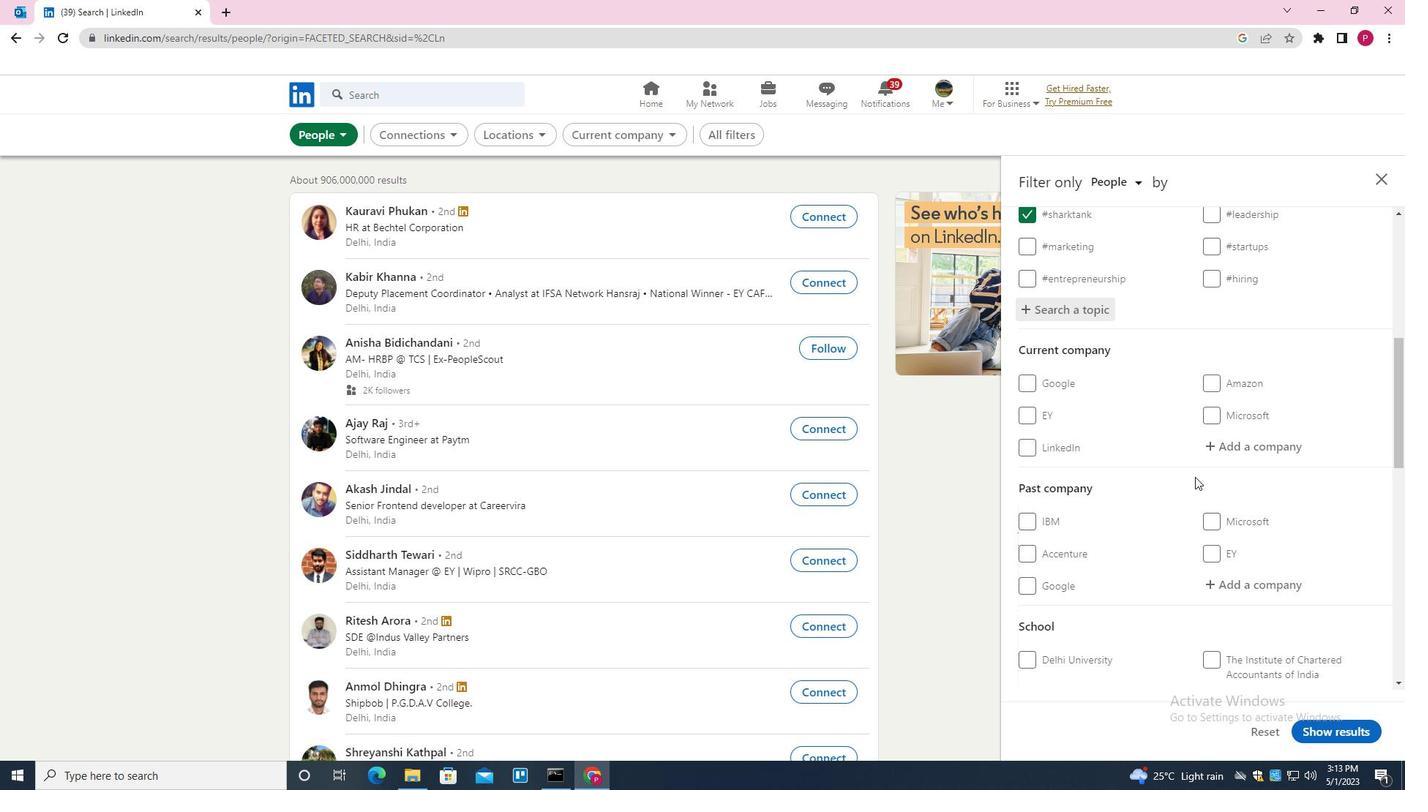 
Action: Mouse moved to (1106, 461)
Screenshot: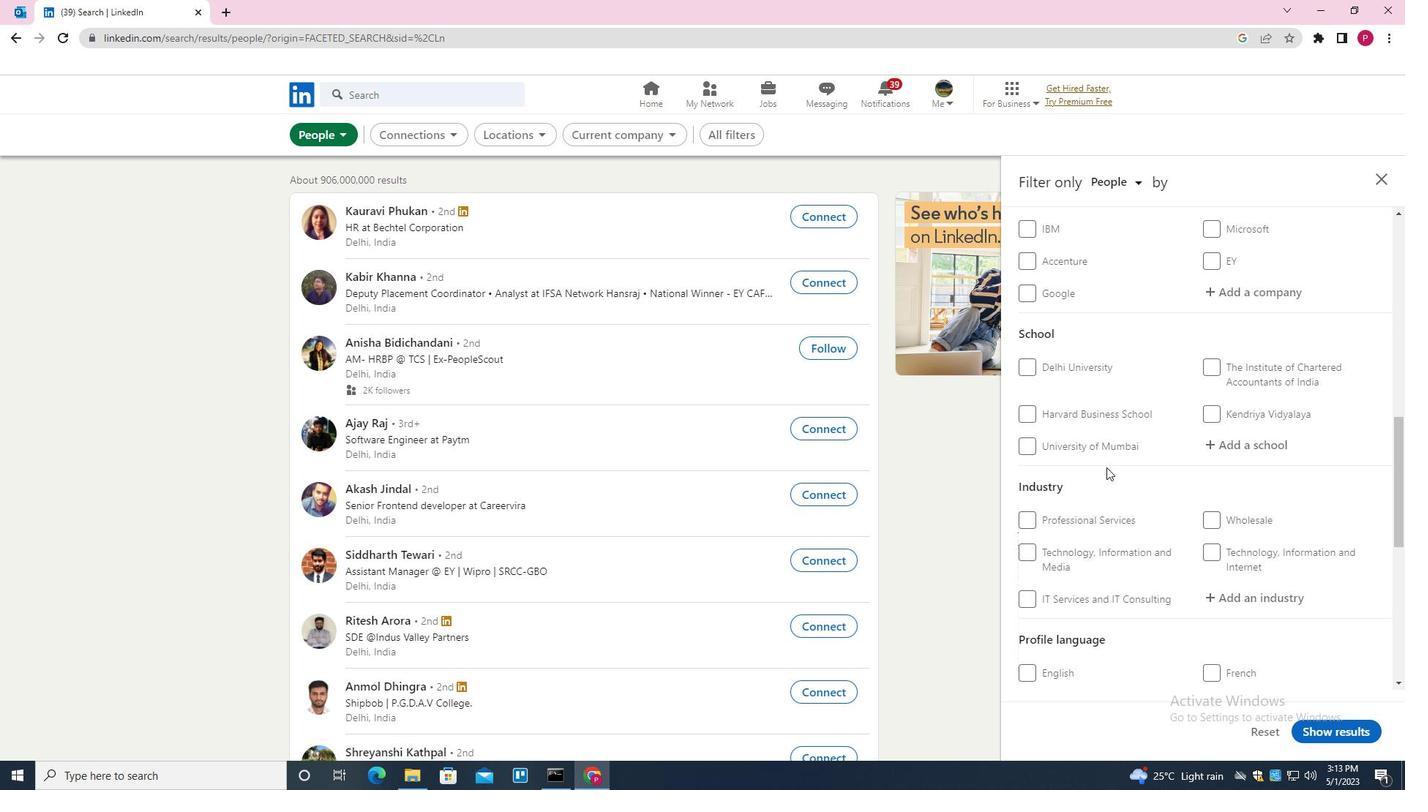 
Action: Mouse scrolled (1106, 460) with delta (0, 0)
Screenshot: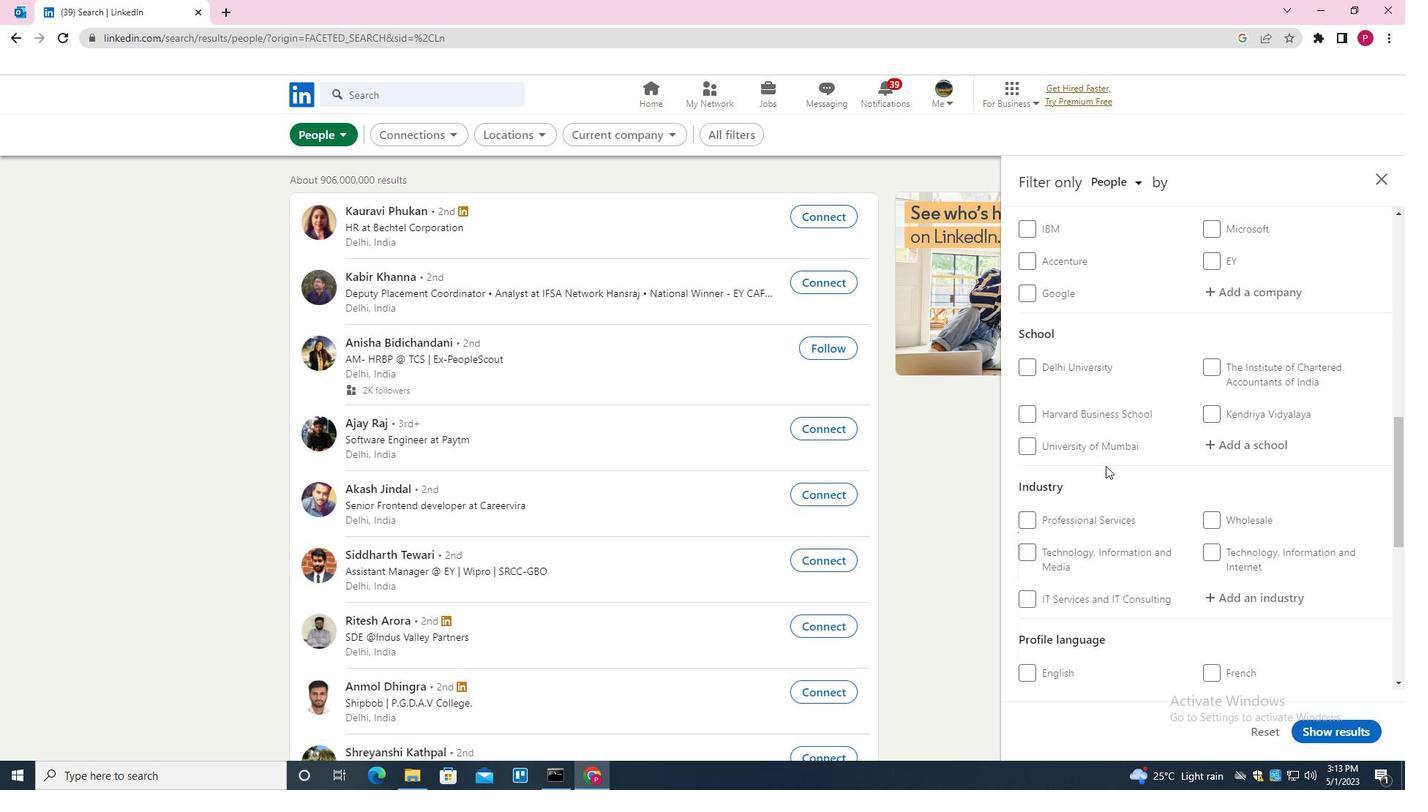 
Action: Mouse scrolled (1106, 460) with delta (0, 0)
Screenshot: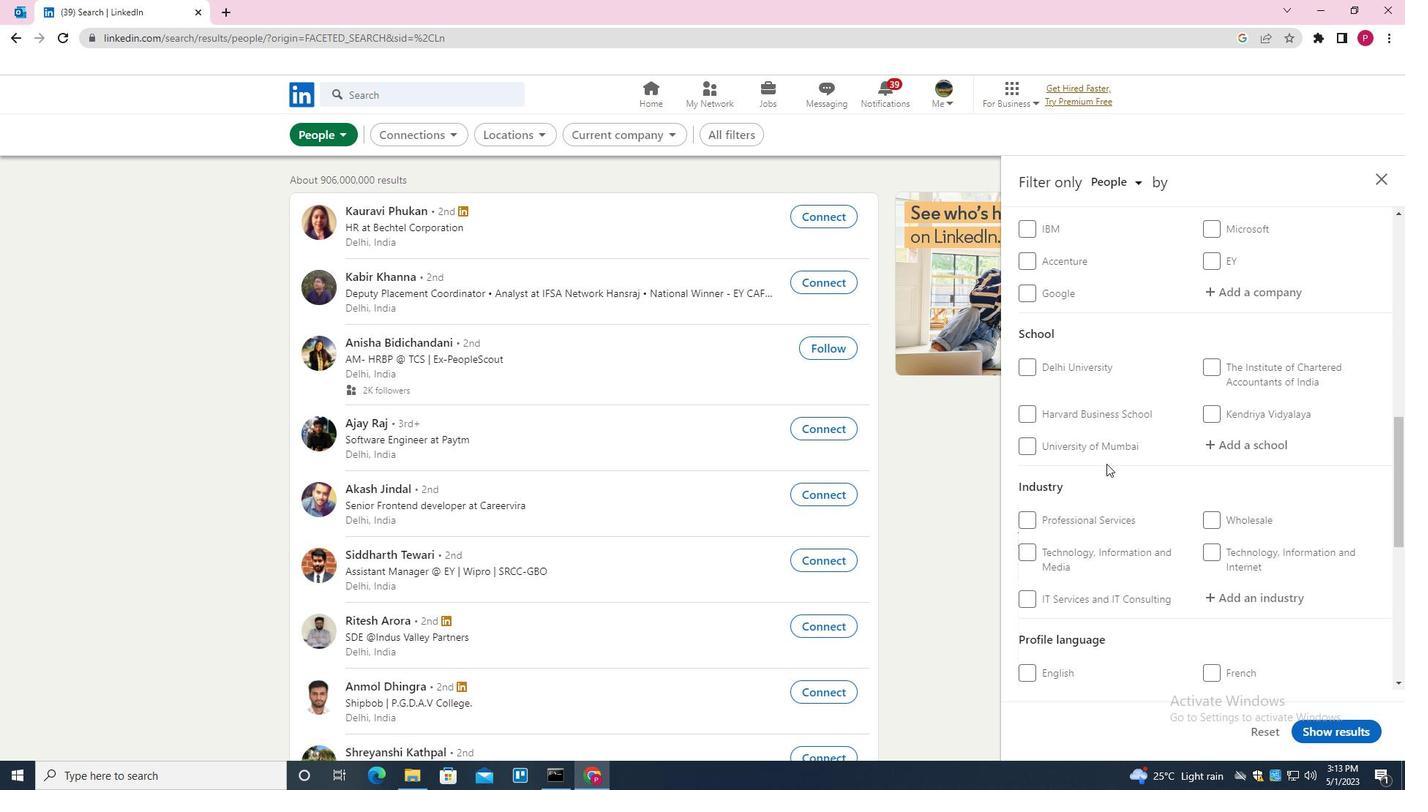 
Action: Mouse scrolled (1106, 460) with delta (0, 0)
Screenshot: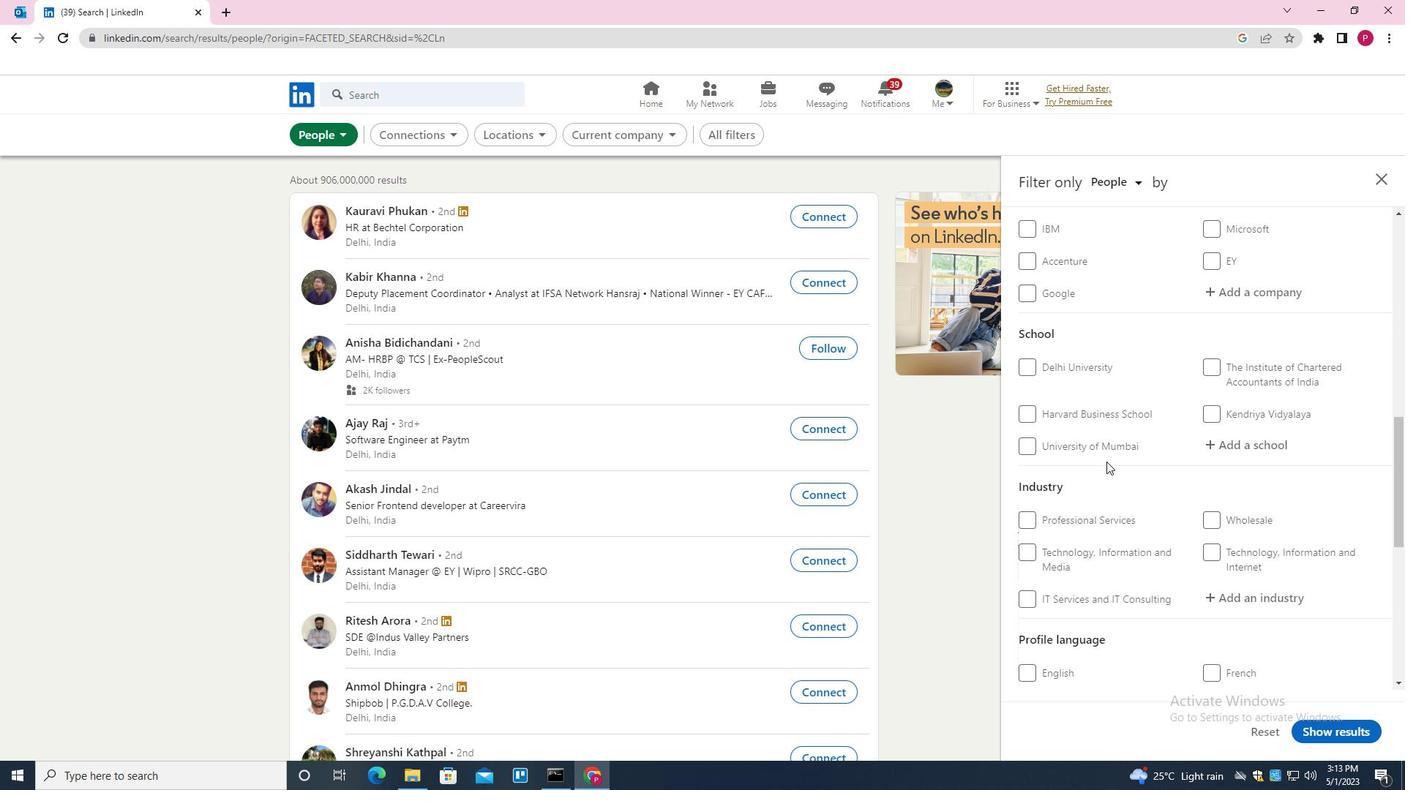 
Action: Mouse moved to (1022, 489)
Screenshot: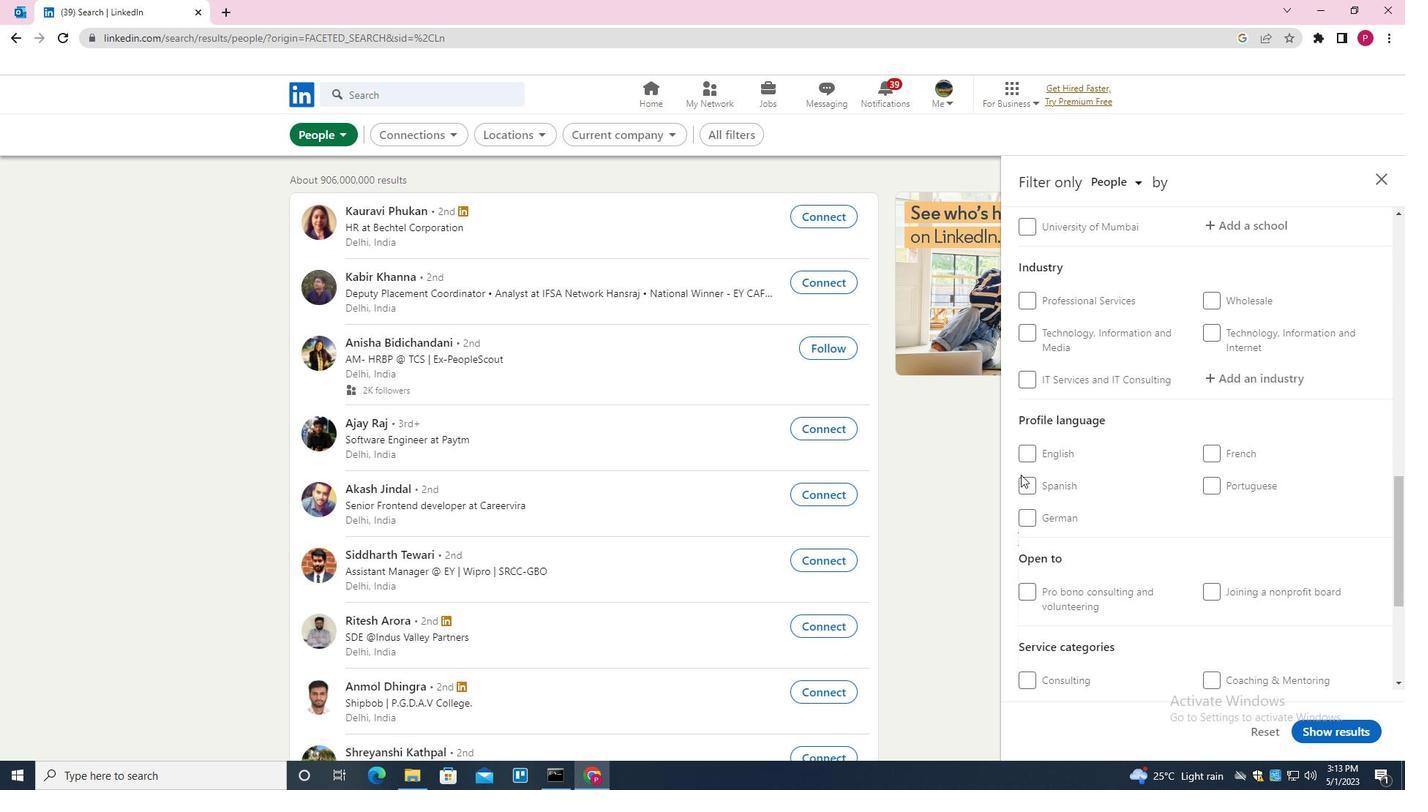 
Action: Mouse pressed left at (1022, 489)
Screenshot: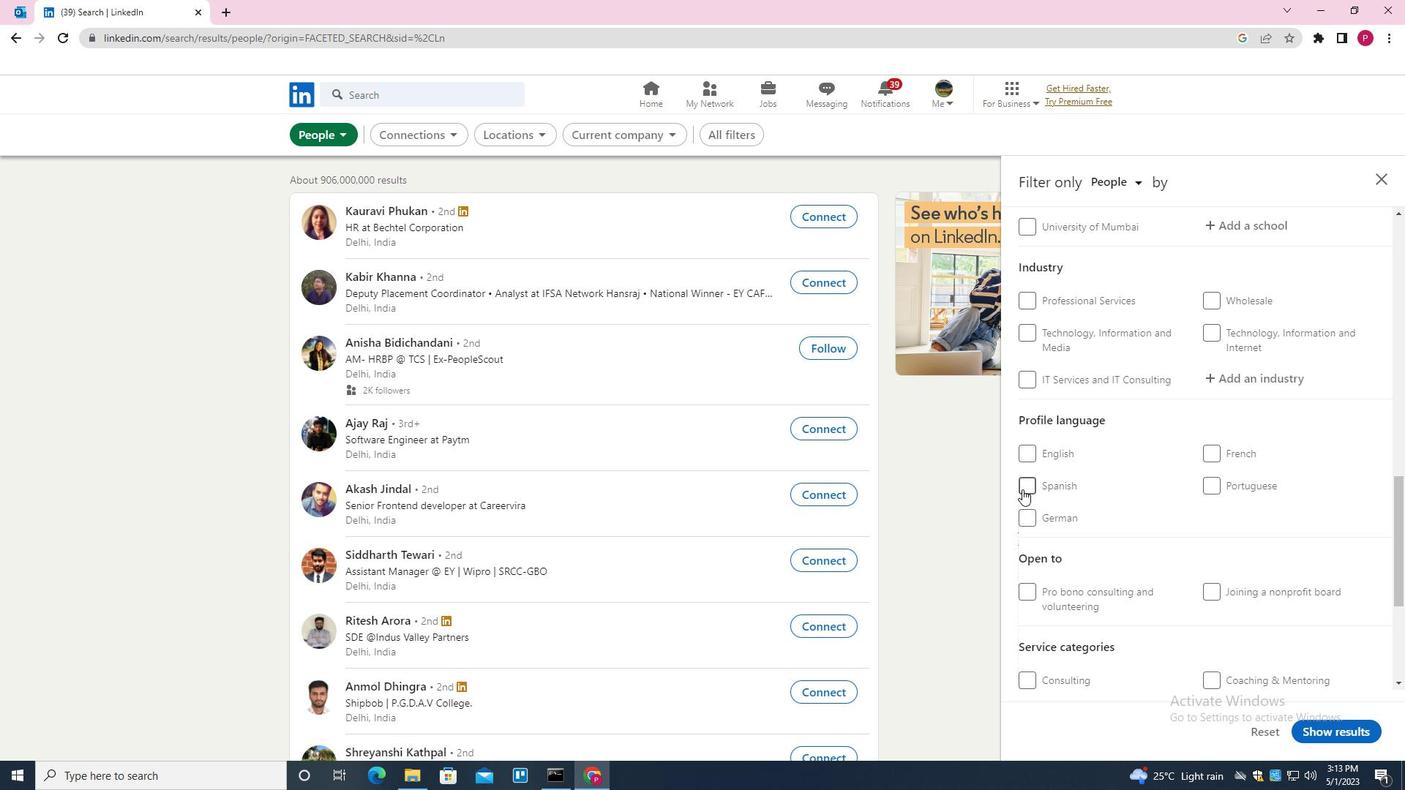 
Action: Mouse moved to (1069, 473)
Screenshot: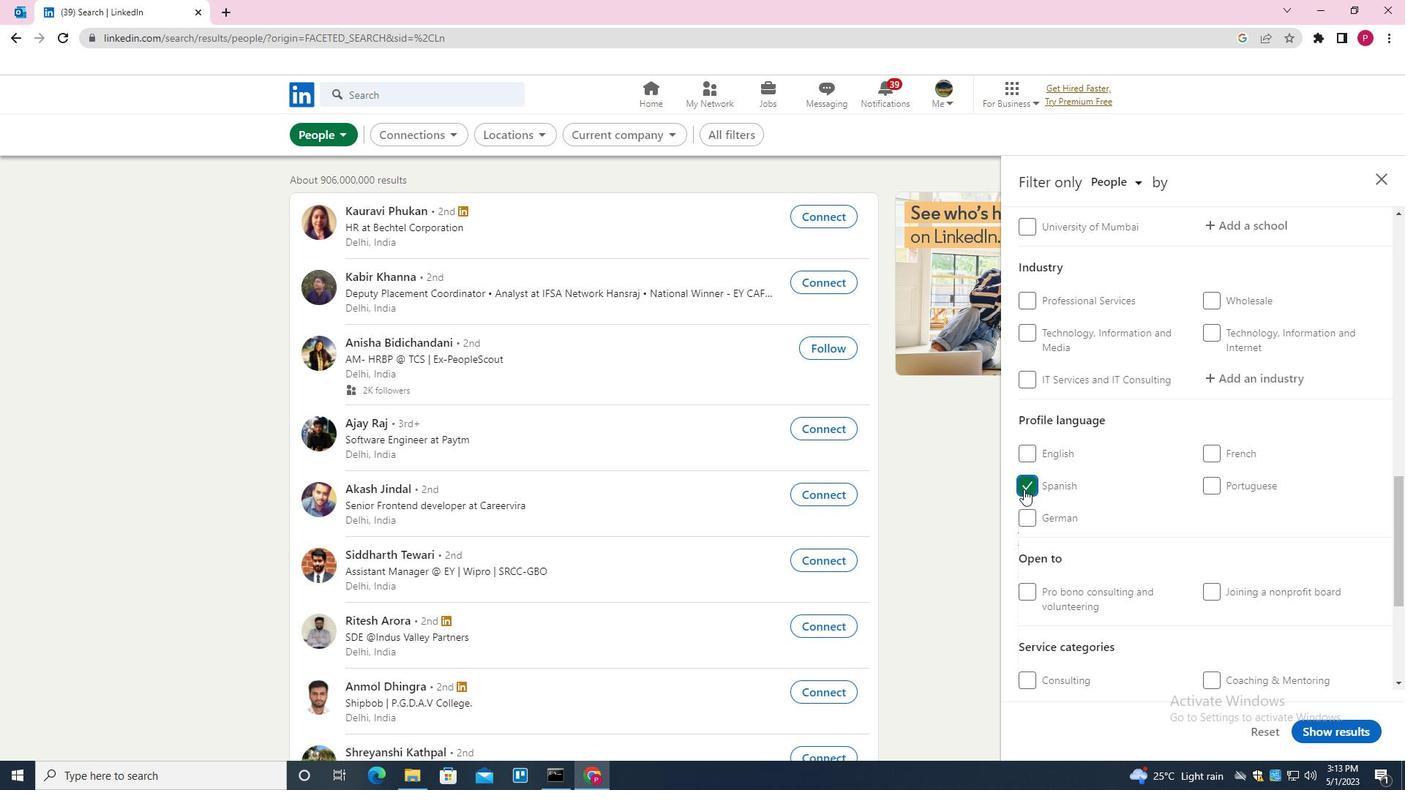 
Action: Mouse scrolled (1069, 474) with delta (0, 0)
Screenshot: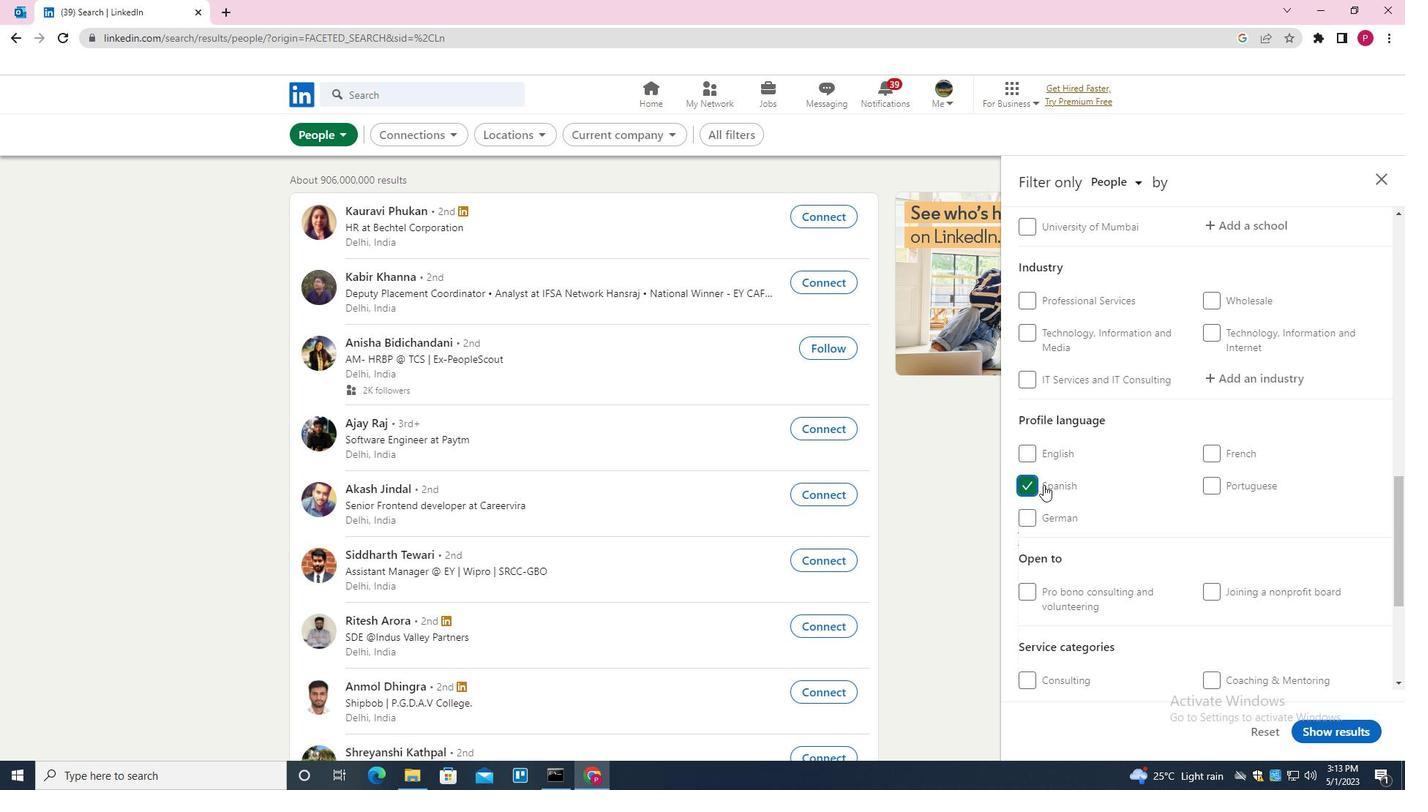 
Action: Mouse scrolled (1069, 474) with delta (0, 0)
Screenshot: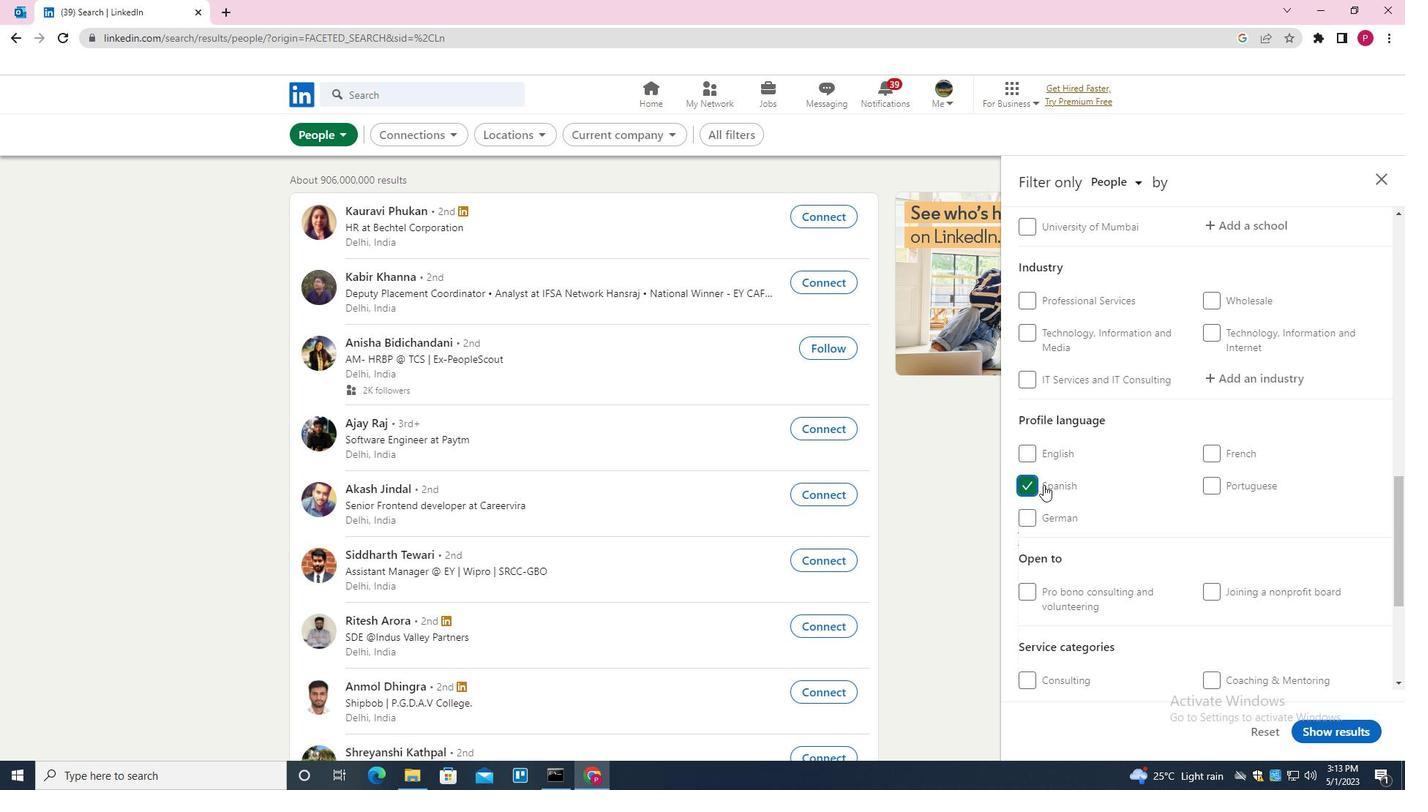 
Action: Mouse scrolled (1069, 474) with delta (0, 0)
Screenshot: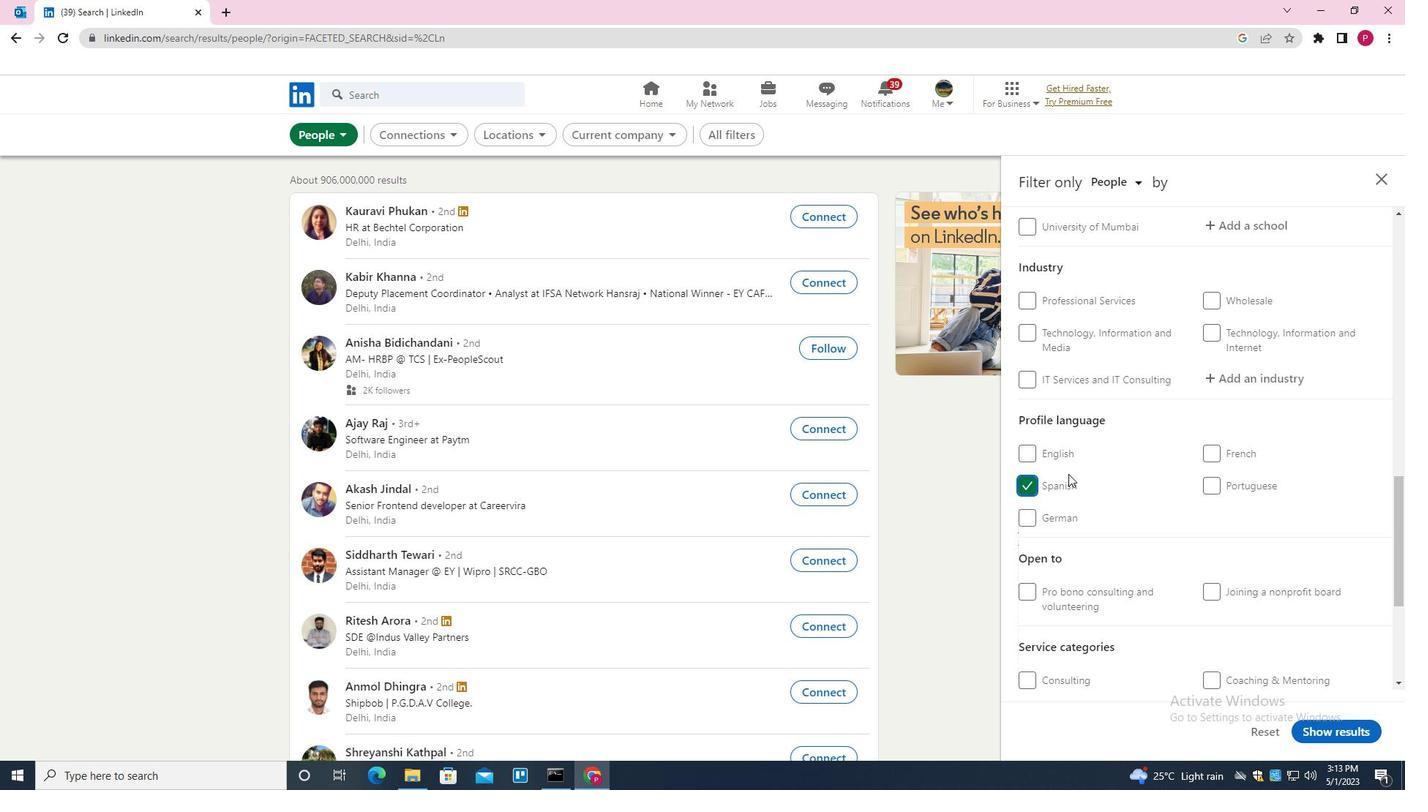 
Action: Mouse scrolled (1069, 474) with delta (0, 0)
Screenshot: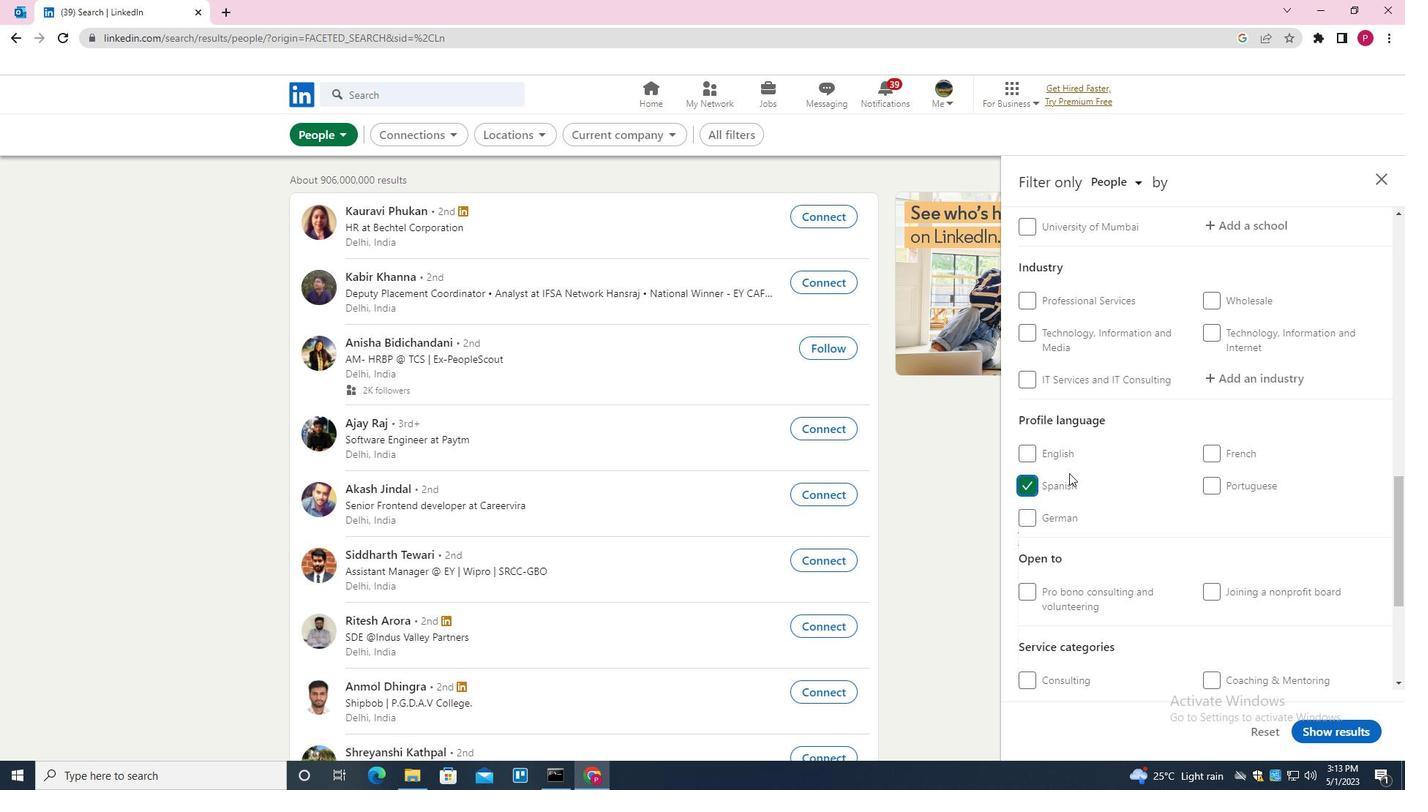 
Action: Mouse moved to (1069, 473)
Screenshot: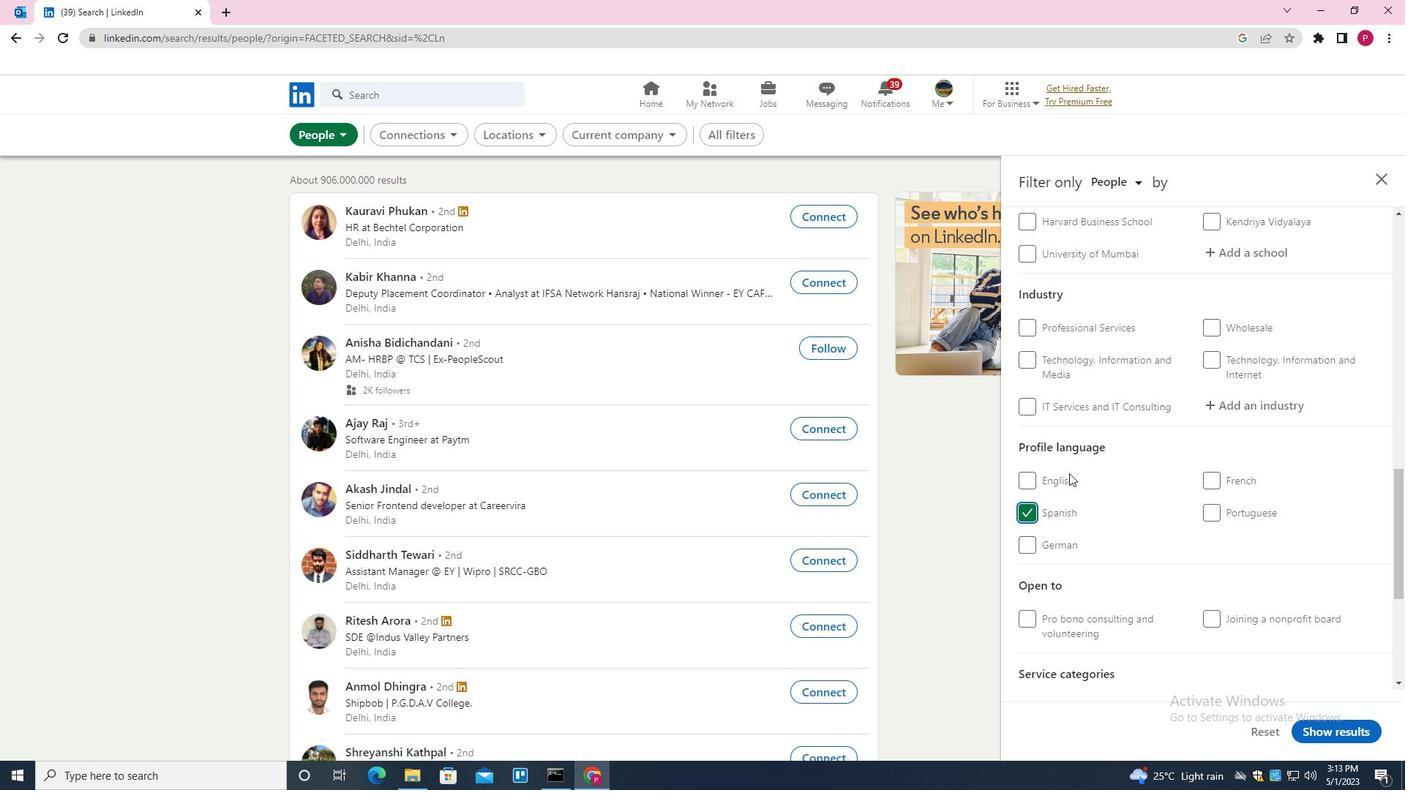 
Action: Mouse scrolled (1069, 474) with delta (0, 0)
Screenshot: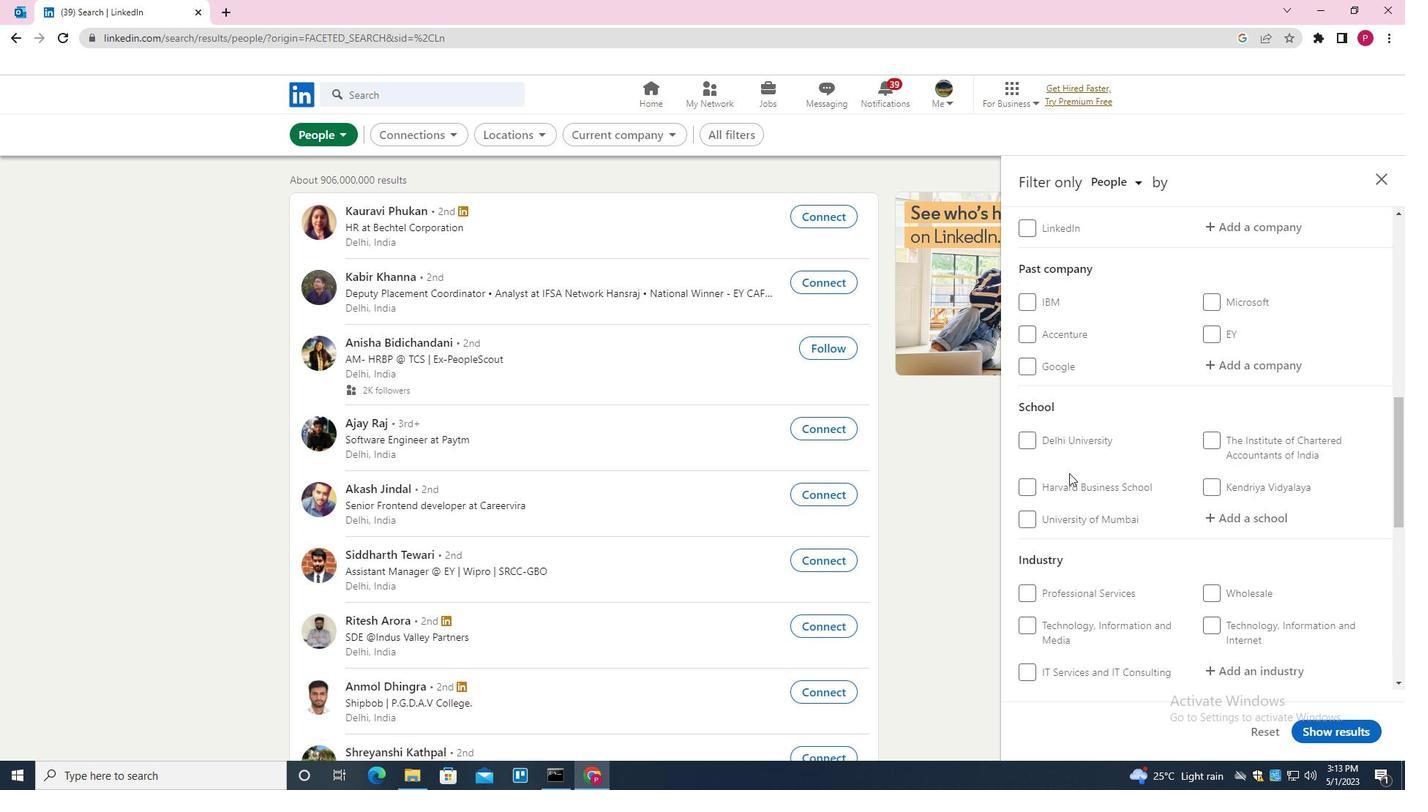 
Action: Mouse scrolled (1069, 474) with delta (0, 0)
Screenshot: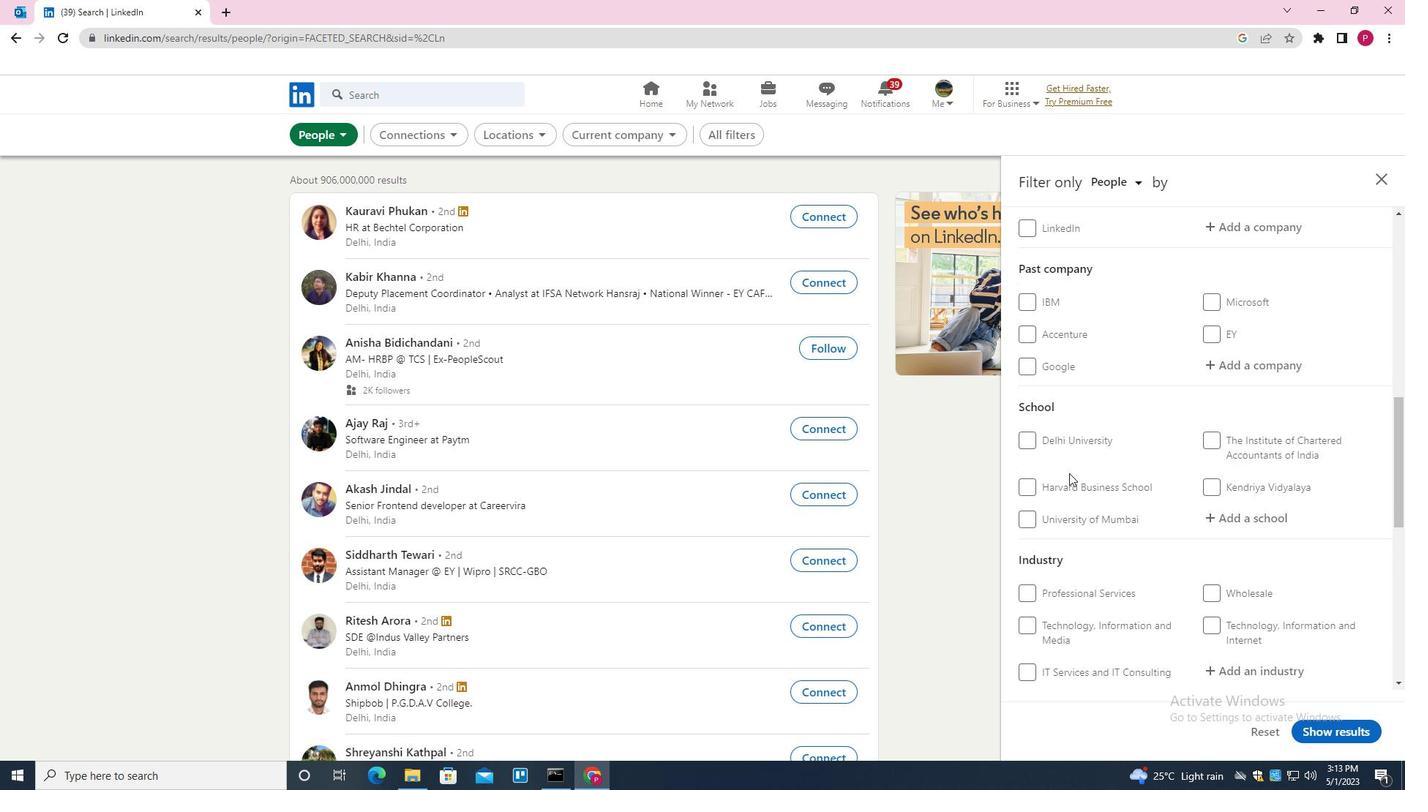 
Action: Mouse scrolled (1069, 474) with delta (0, 0)
Screenshot: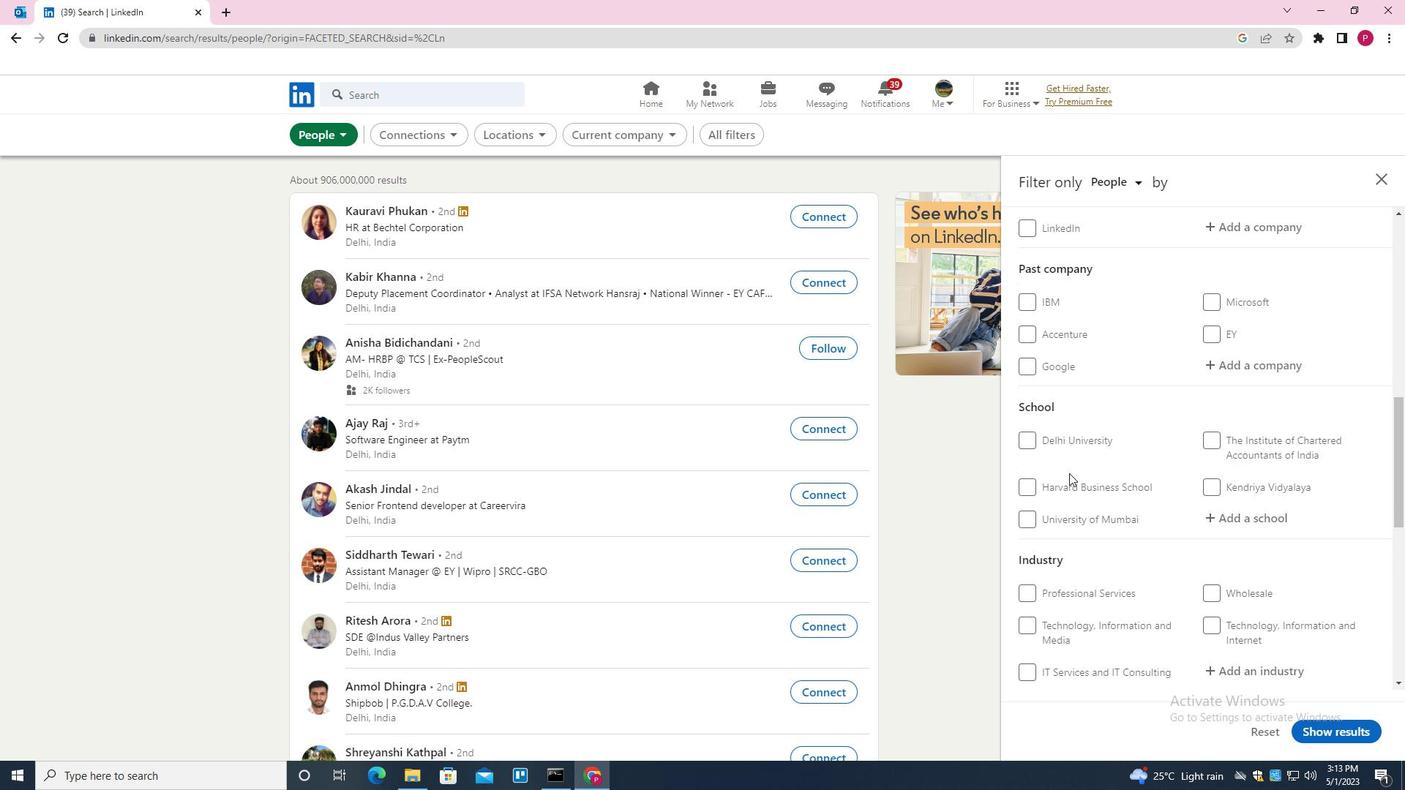 
Action: Mouse moved to (1224, 443)
Screenshot: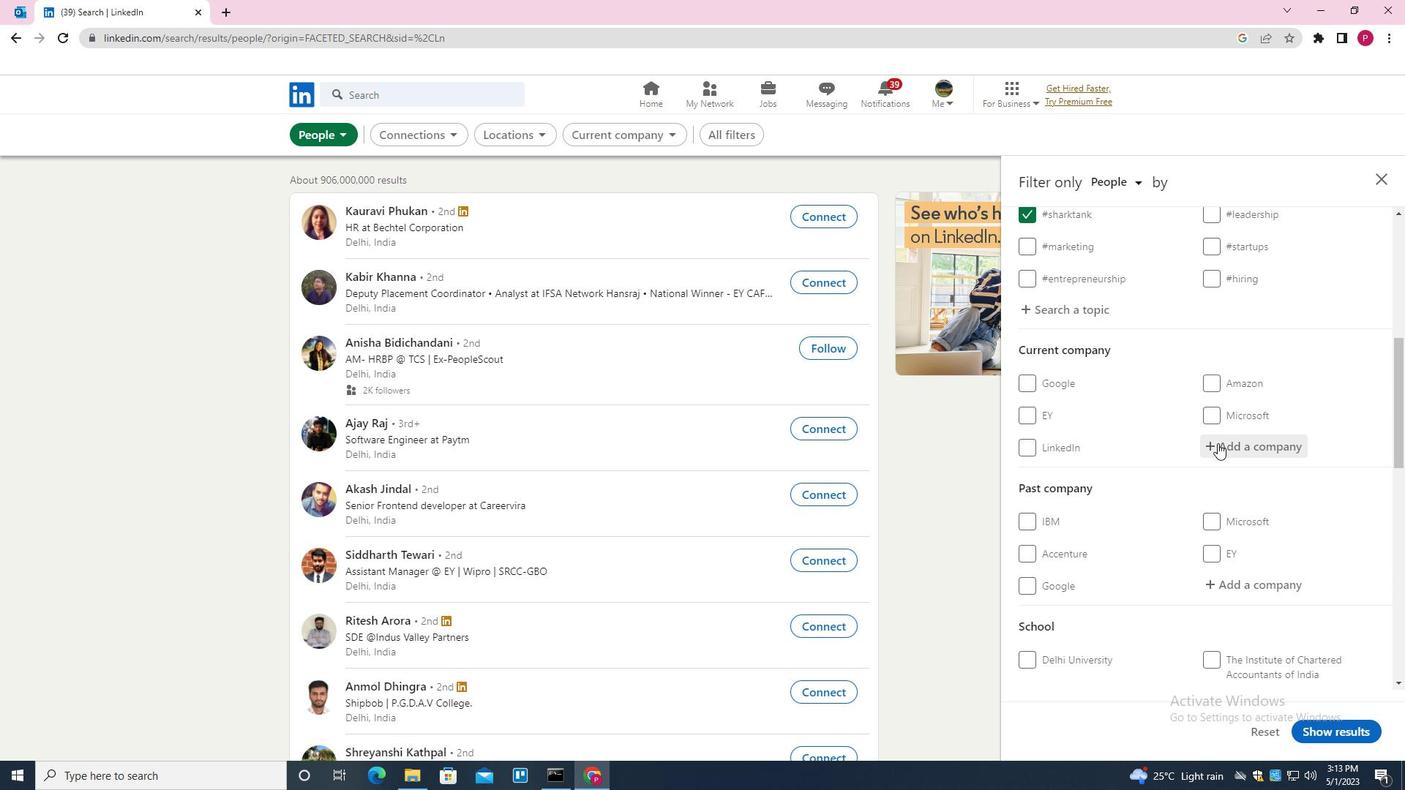 
Action: Mouse pressed left at (1224, 443)
Screenshot: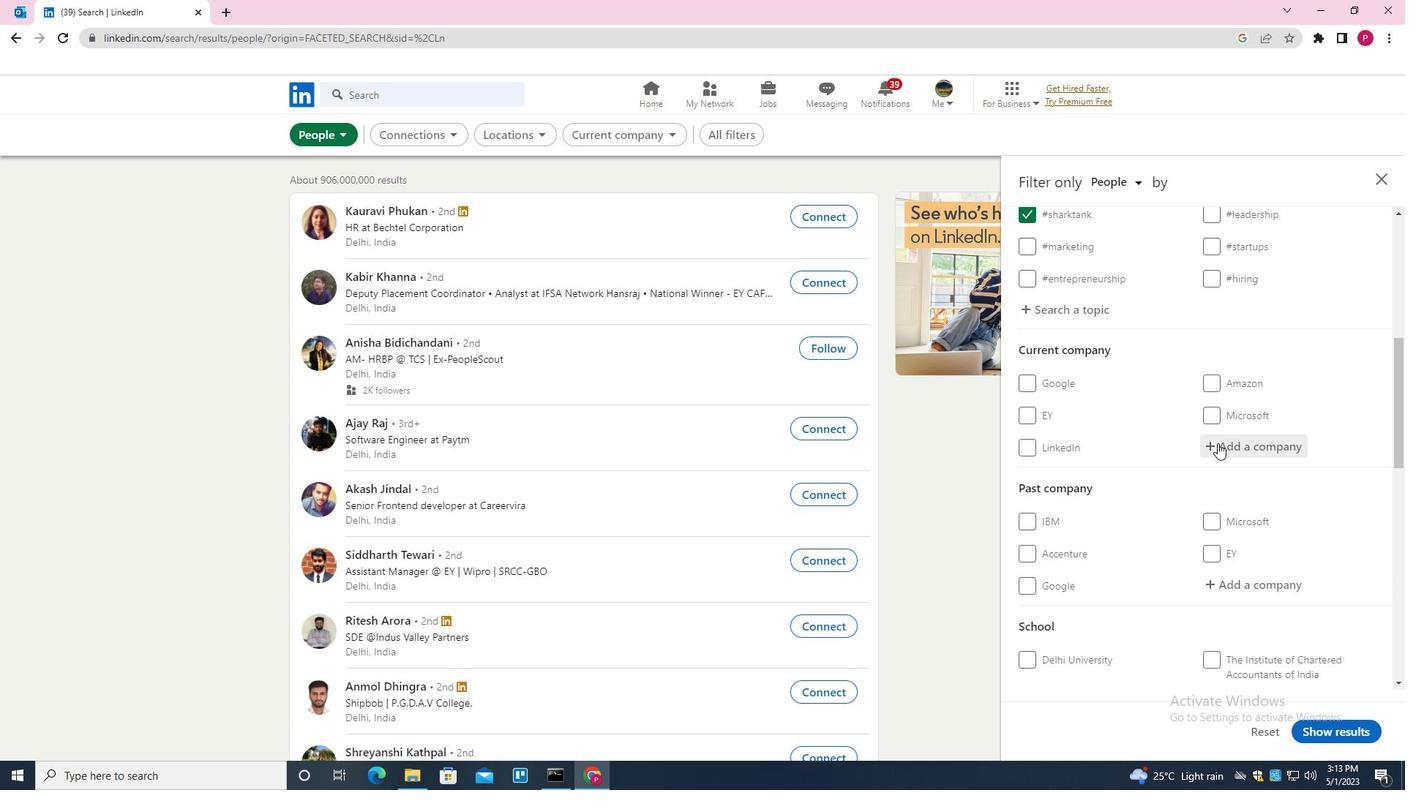 
Action: Mouse moved to (1183, 468)
Screenshot: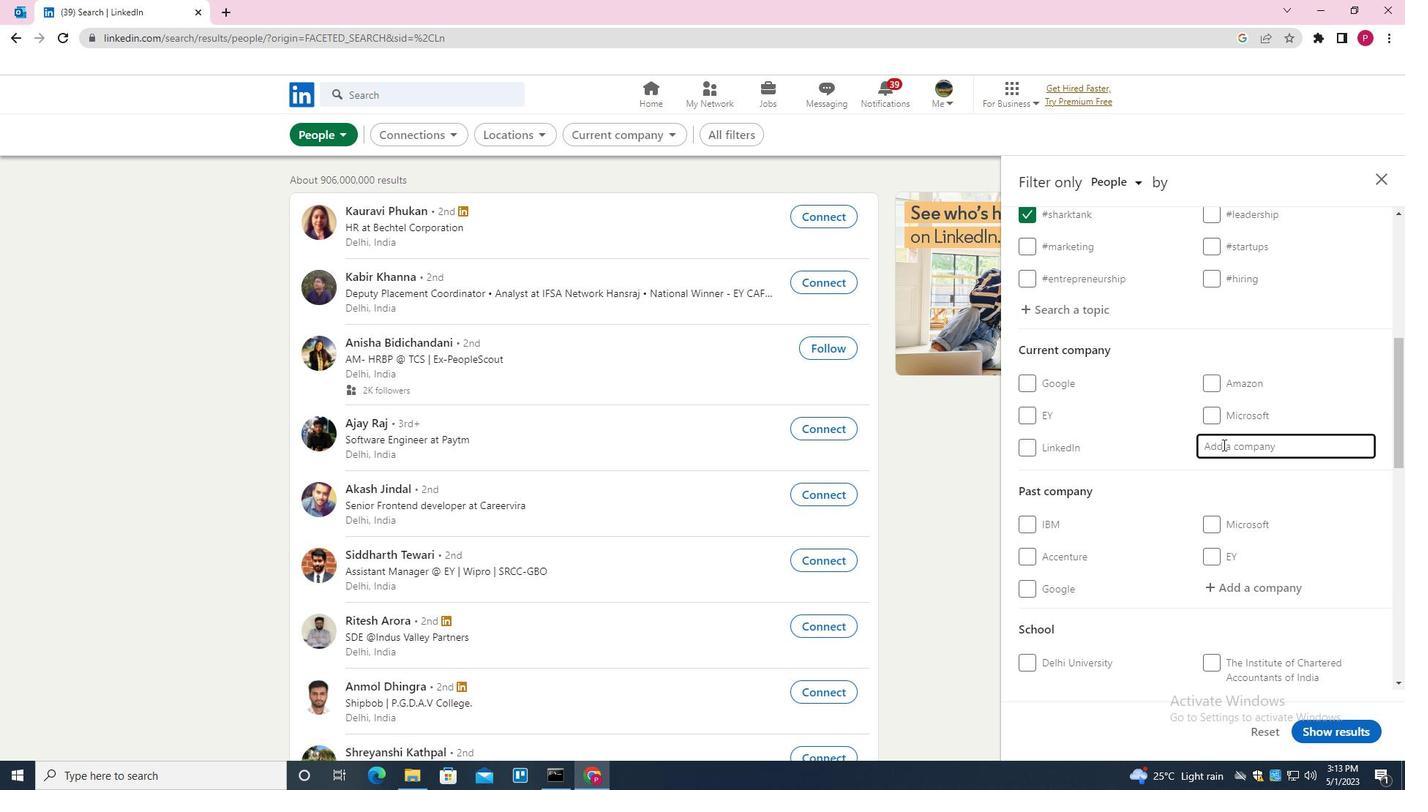 
Action: Key pressed <Key.shift><Key.shift><Key.shift><Key.shift><Key.shift>D.<Key.shift><Key.shift><Key.shift><Key.shift><Key.shift>E<Key.space><Key.shift>SHAW<Key.down><Key.enter>
Screenshot: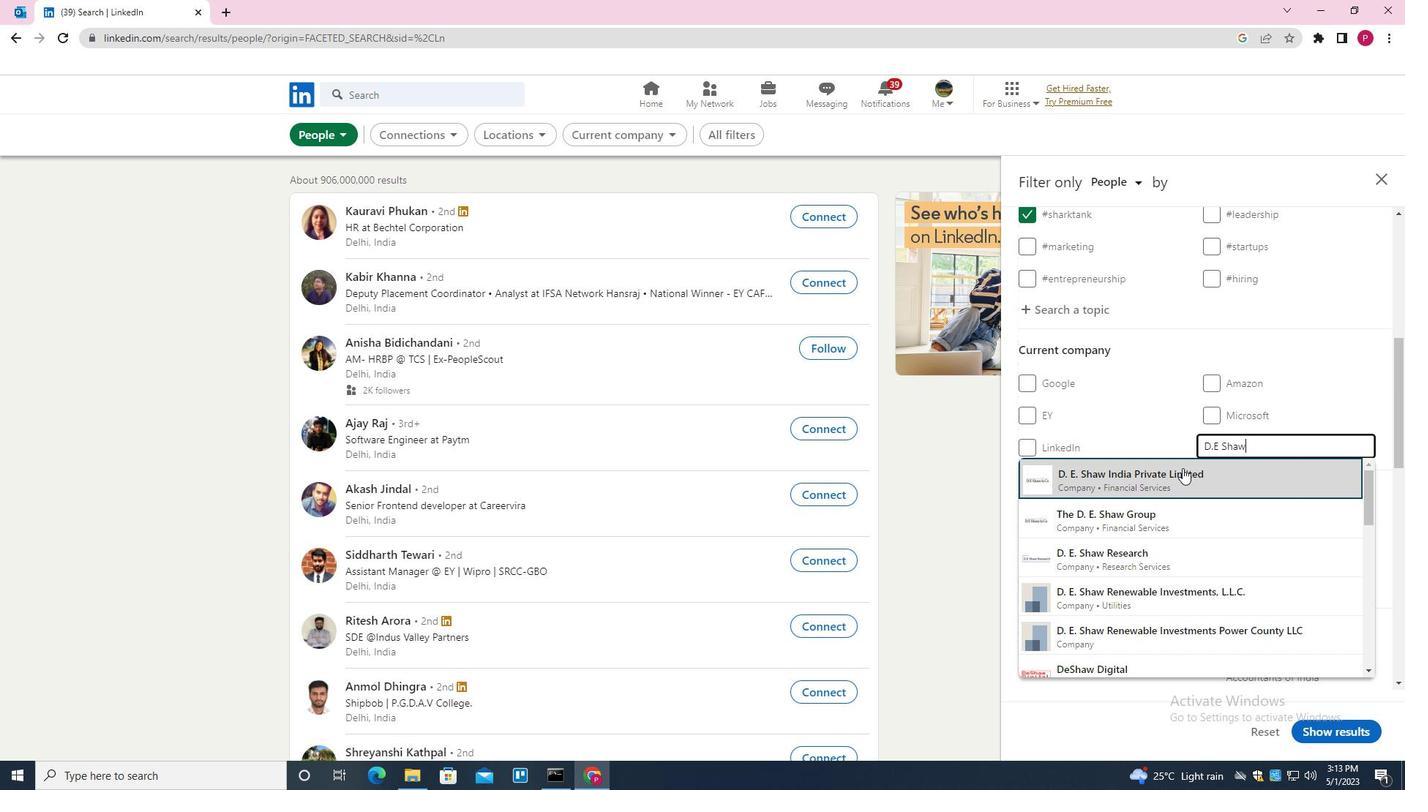 
Action: Mouse moved to (1169, 468)
Screenshot: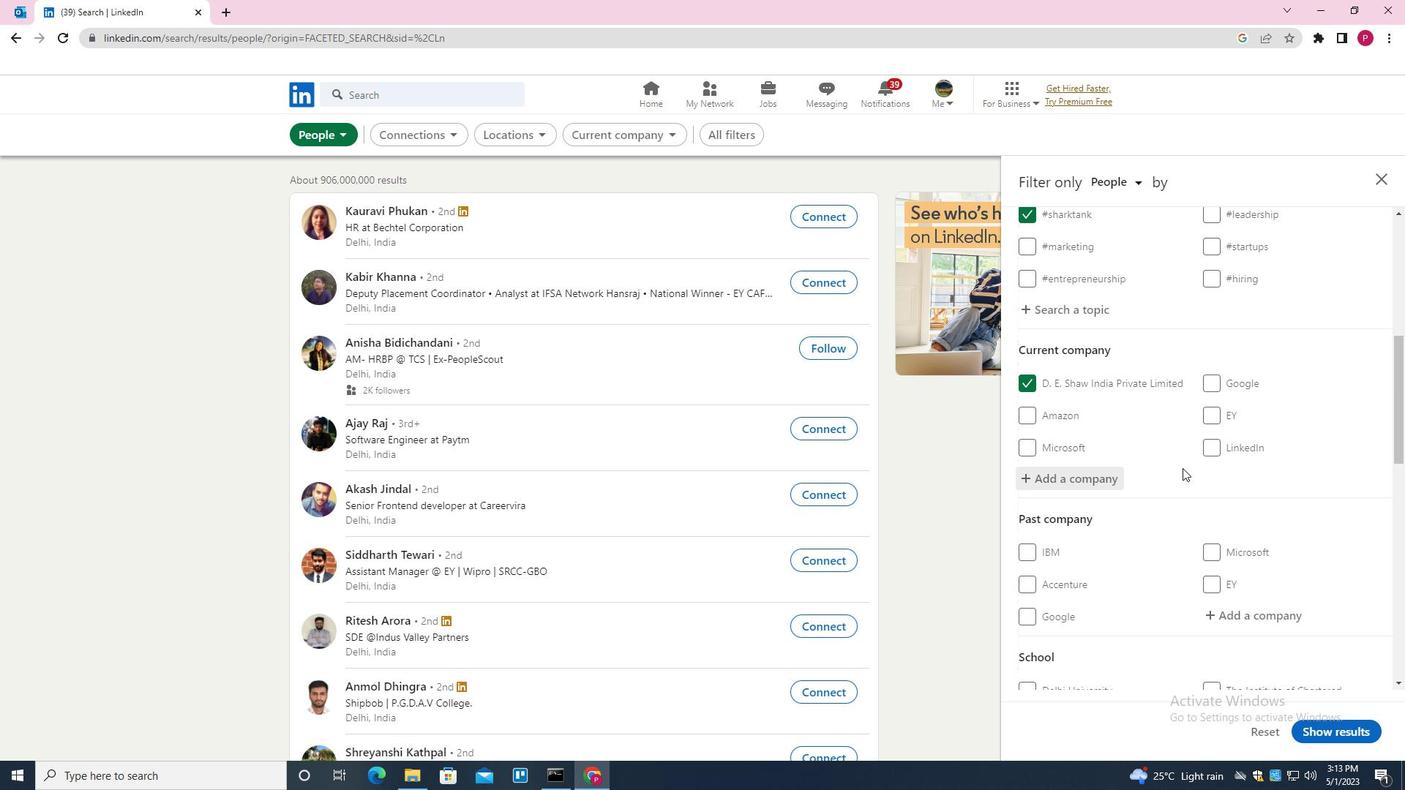 
Action: Mouse scrolled (1169, 467) with delta (0, 0)
Screenshot: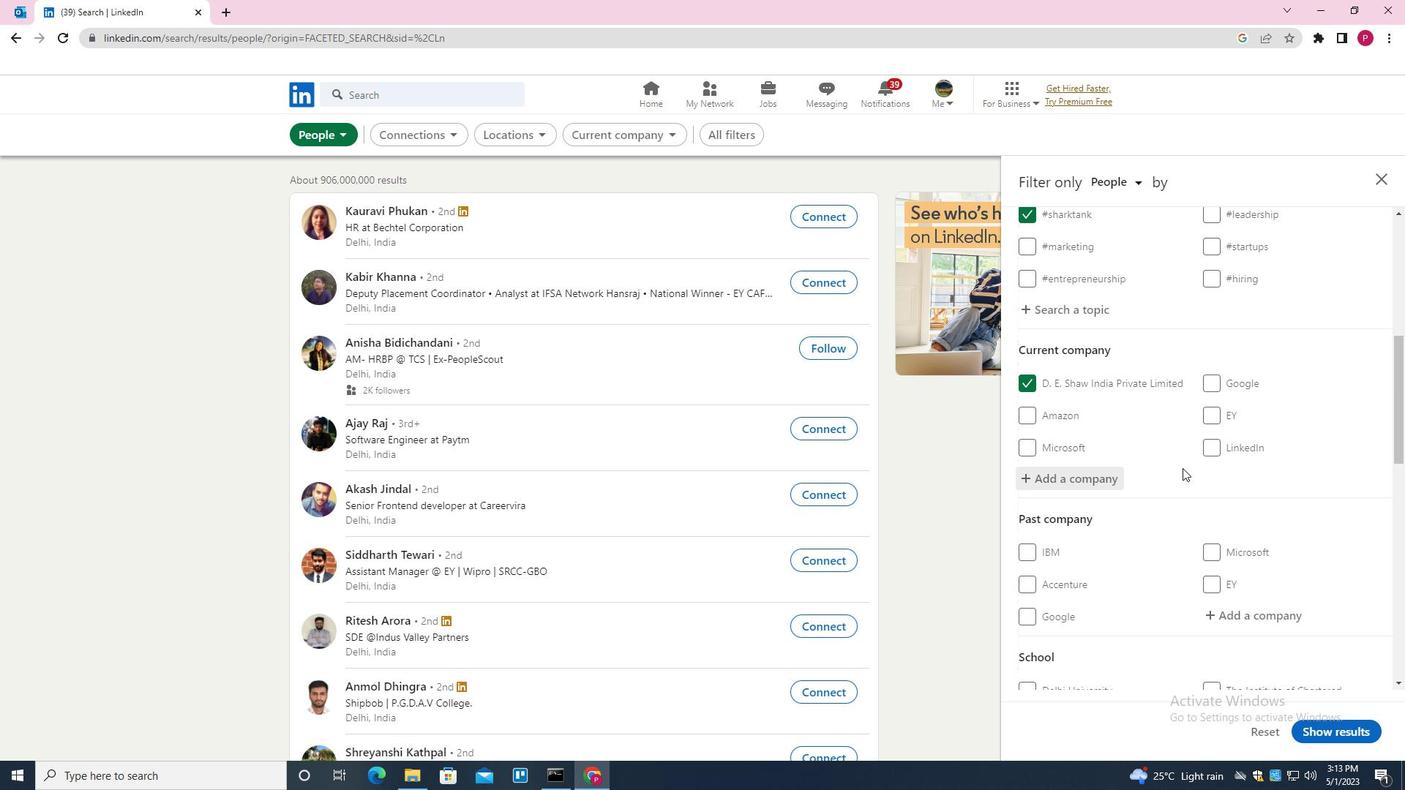 
Action: Mouse moved to (1166, 468)
Screenshot: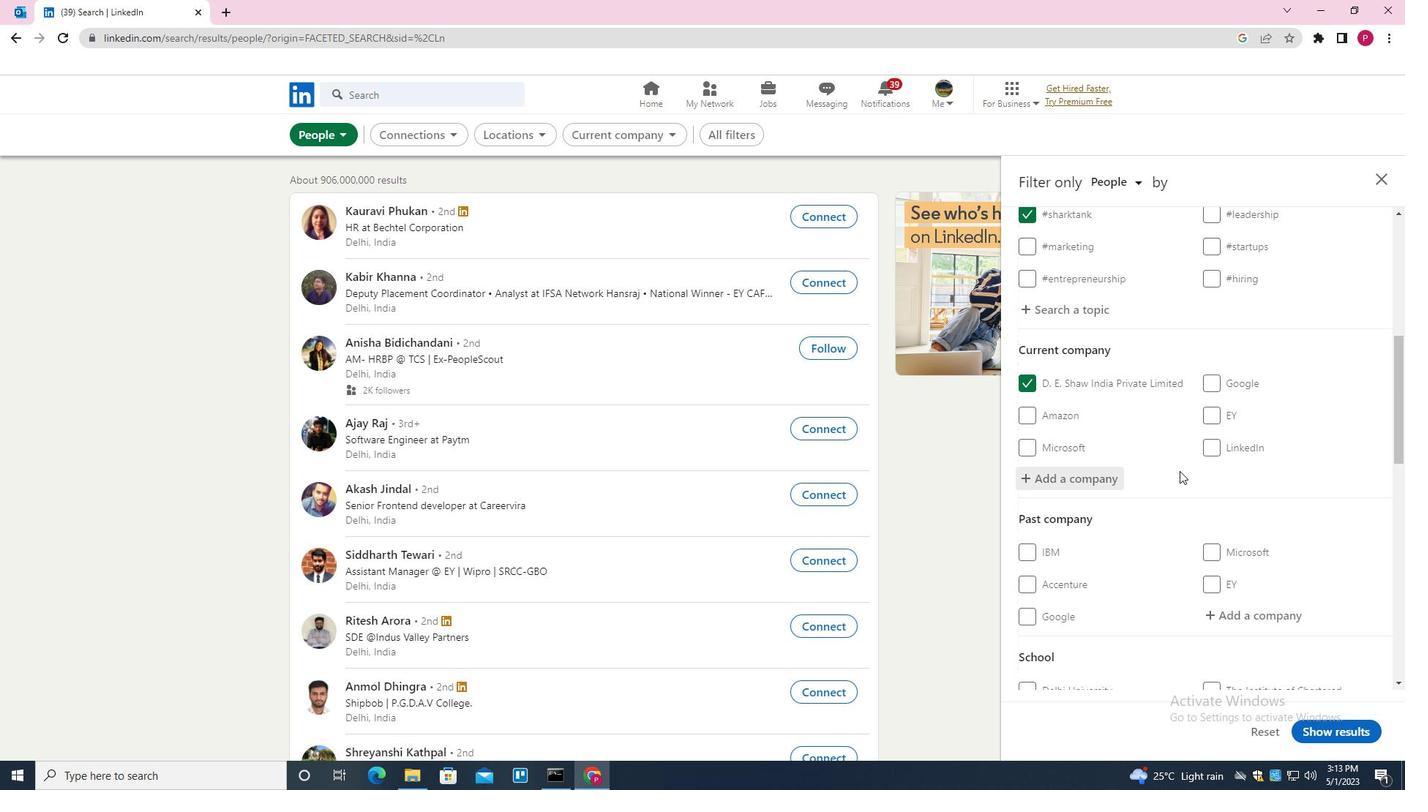 
Action: Mouse scrolled (1166, 467) with delta (0, 0)
Screenshot: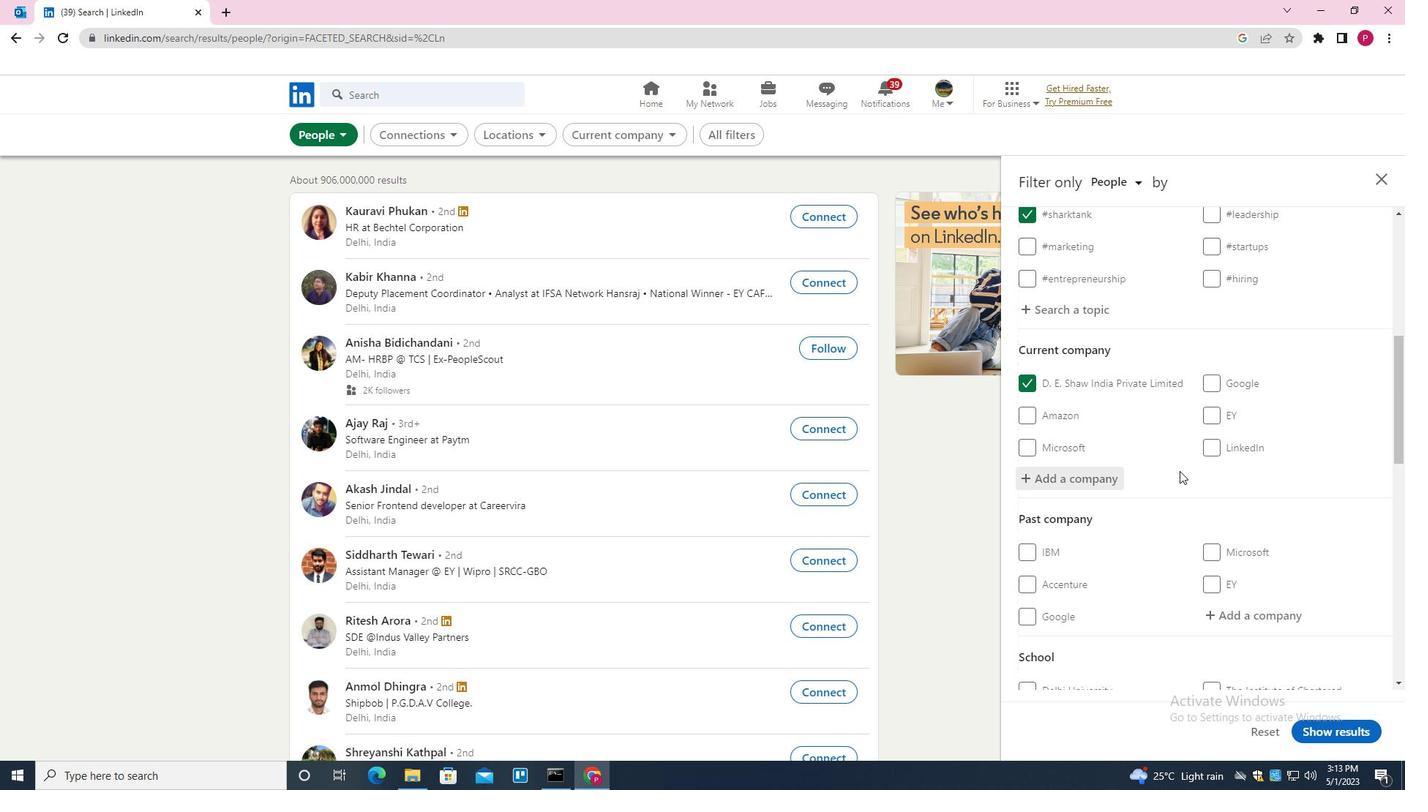 
Action: Mouse scrolled (1166, 467) with delta (0, 0)
Screenshot: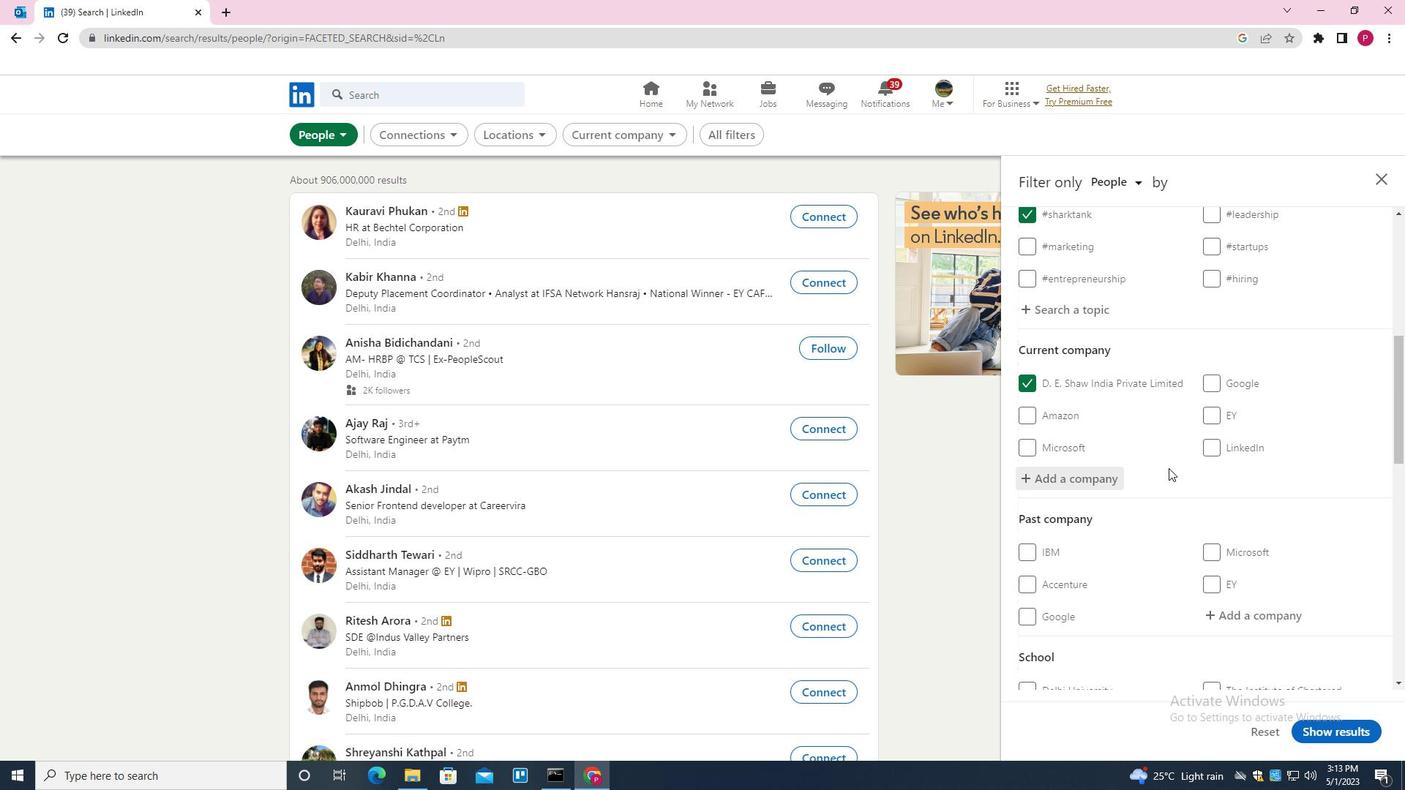 
Action: Mouse scrolled (1166, 467) with delta (0, 0)
Screenshot: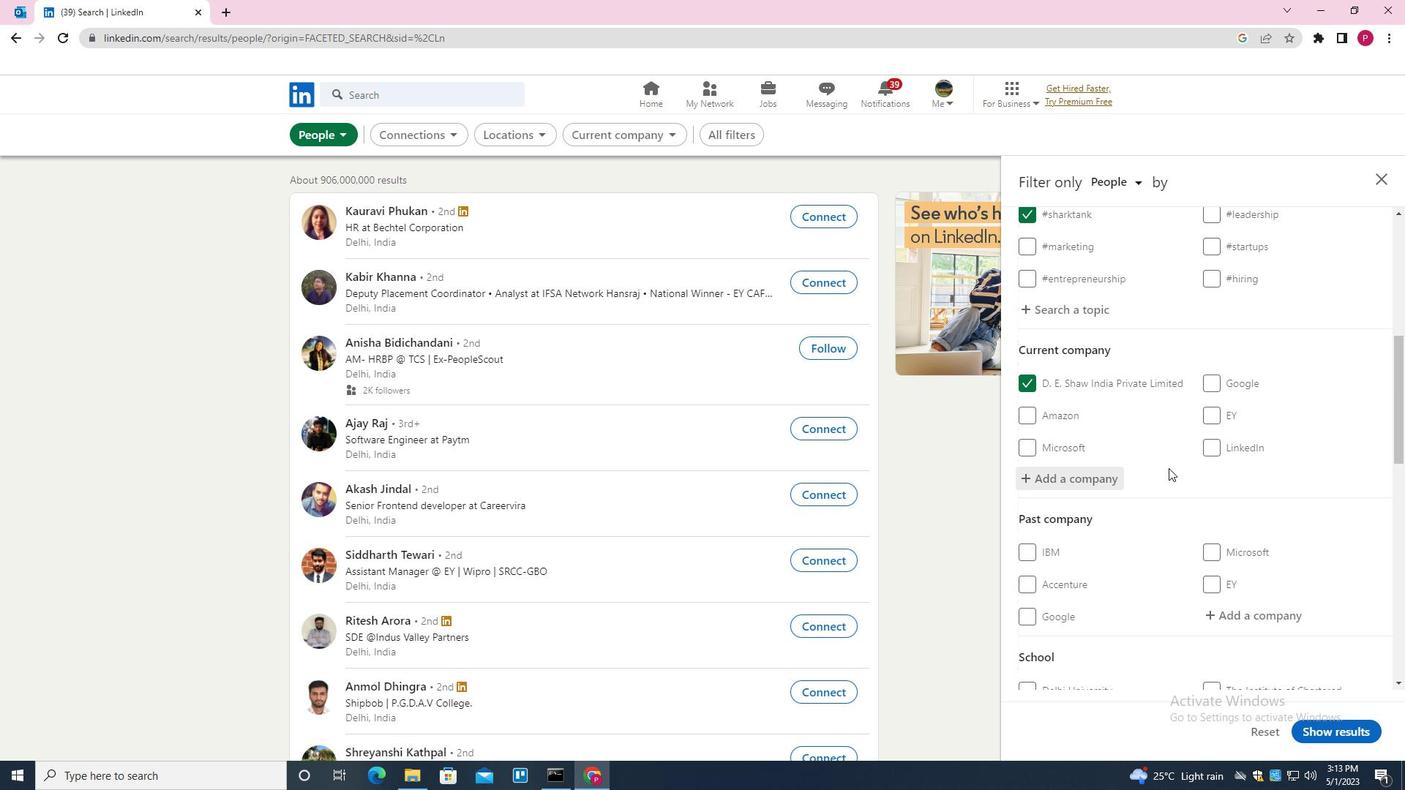 
Action: Mouse moved to (1231, 475)
Screenshot: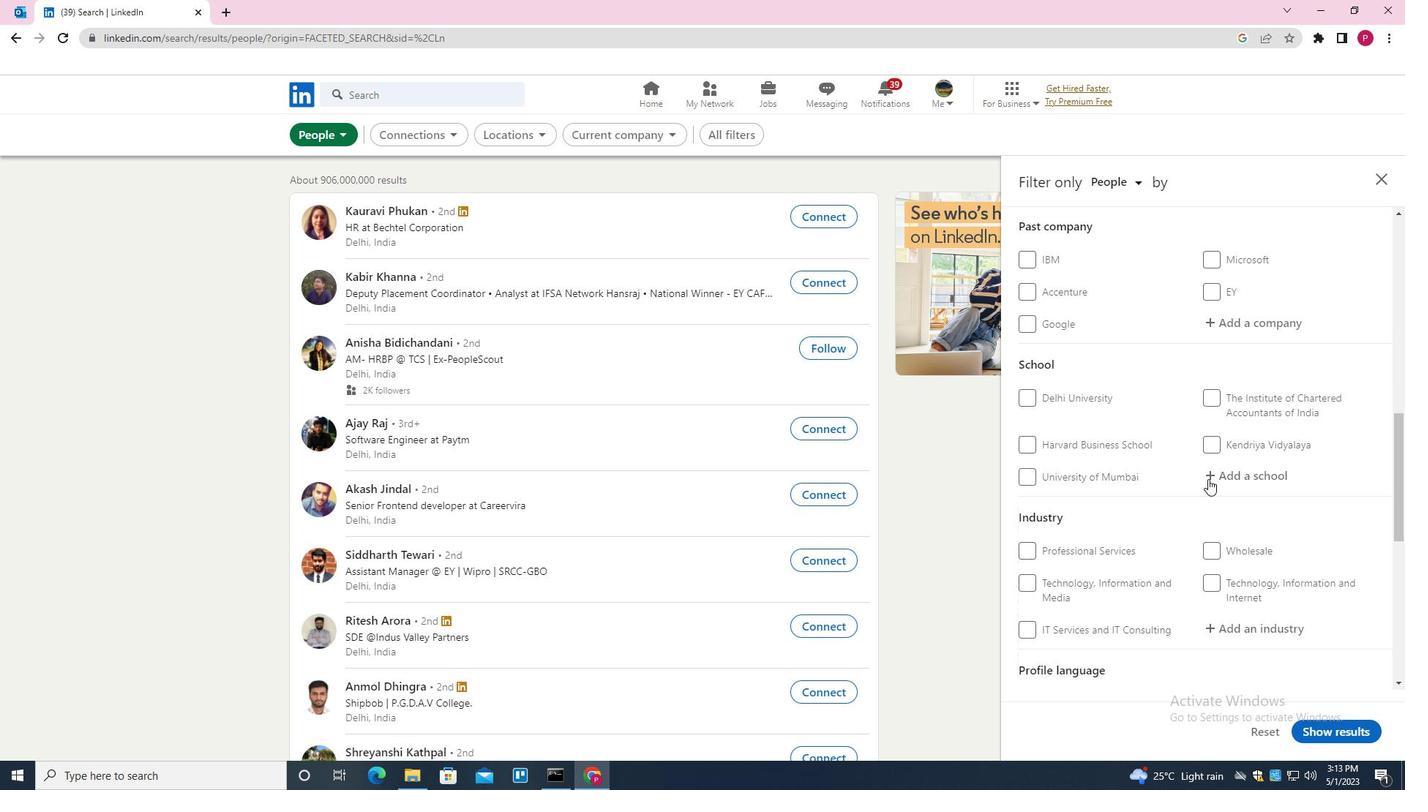 
Action: Mouse pressed left at (1231, 475)
Screenshot: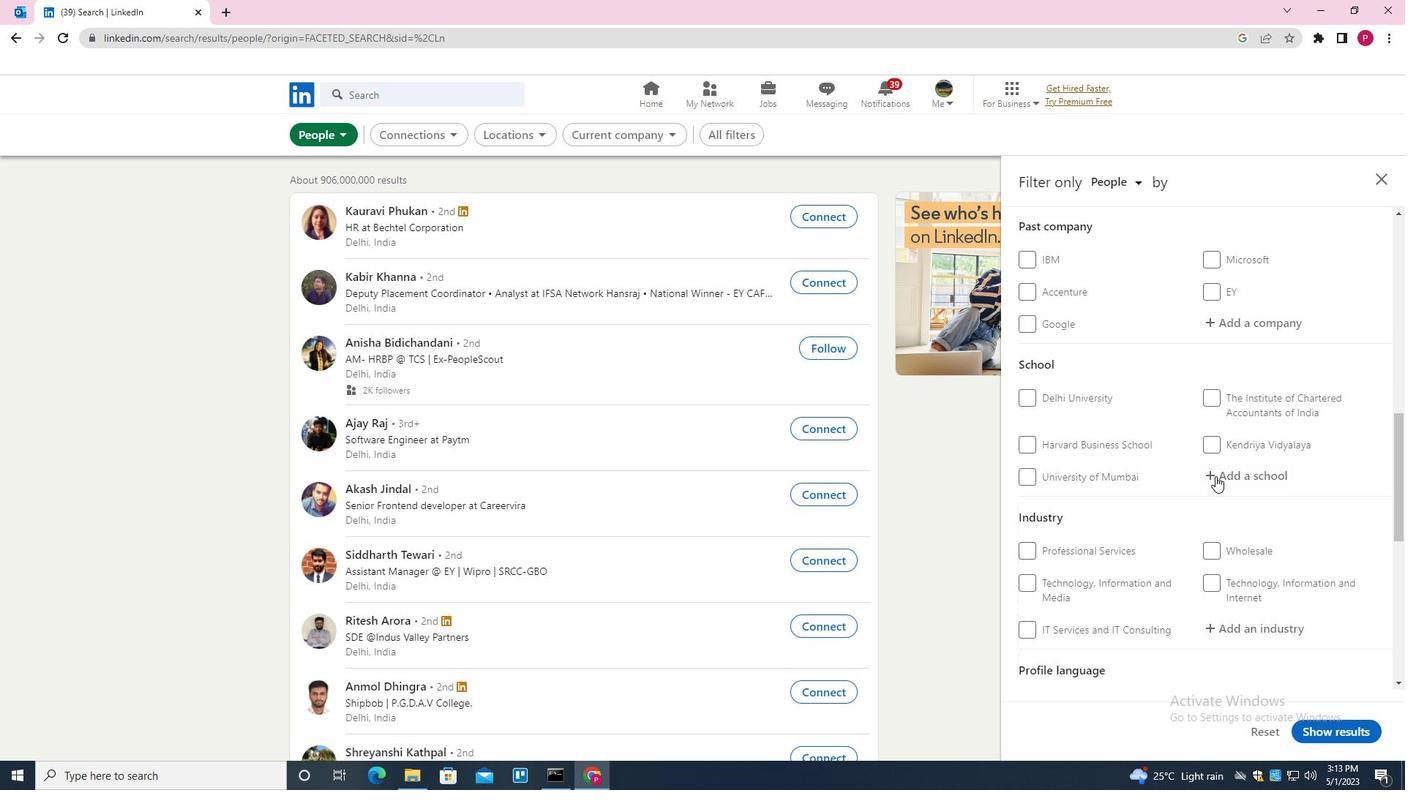 
Action: Mouse moved to (1202, 496)
Screenshot: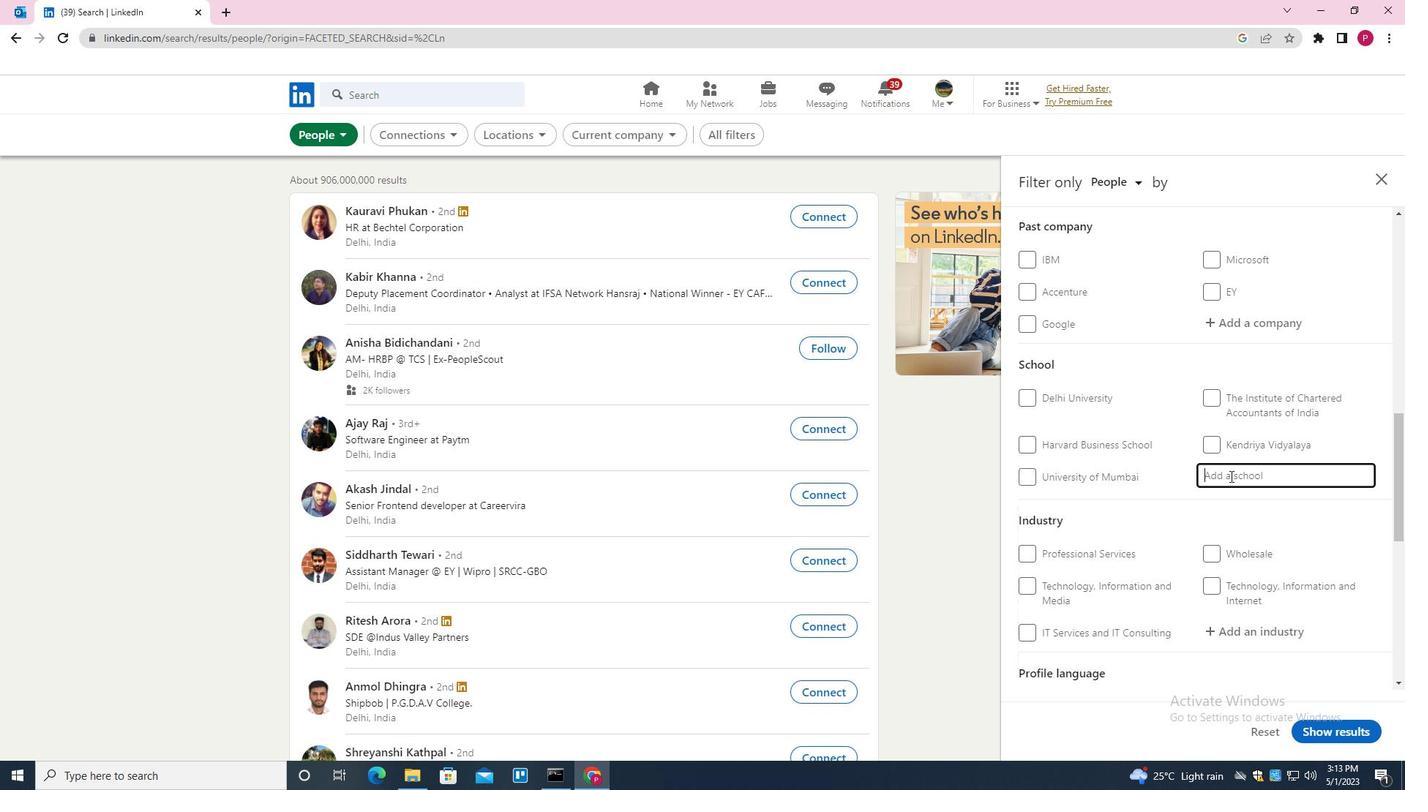 
Action: Key pressed <Key.shift><Key.shift>LOYOLA<Key.space><Key.shift>IM<Key.backspace>NSTITUTE<Key.space><Key.shift>OF<Key.space><Key.down><Key.enter>
Screenshot: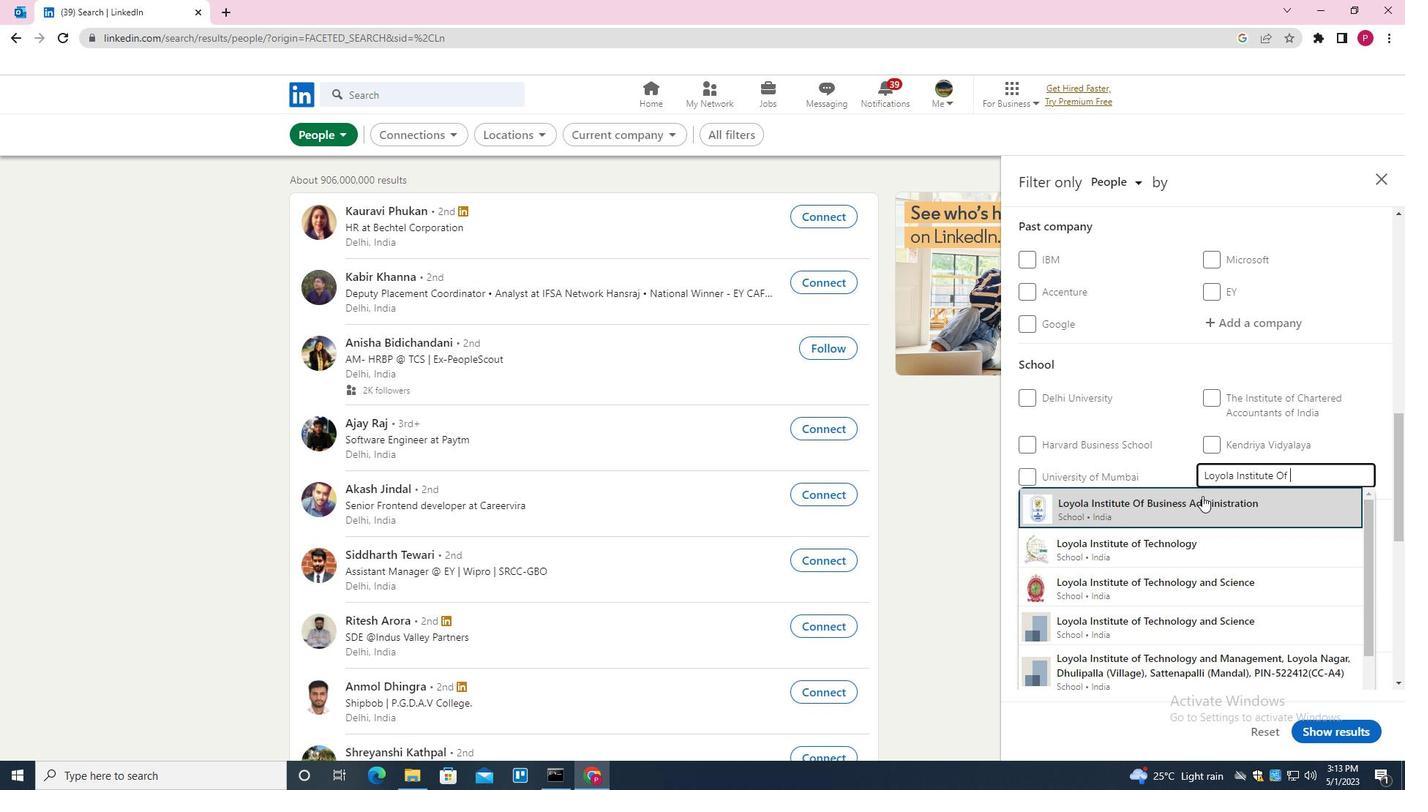 
Action: Mouse moved to (1197, 500)
Screenshot: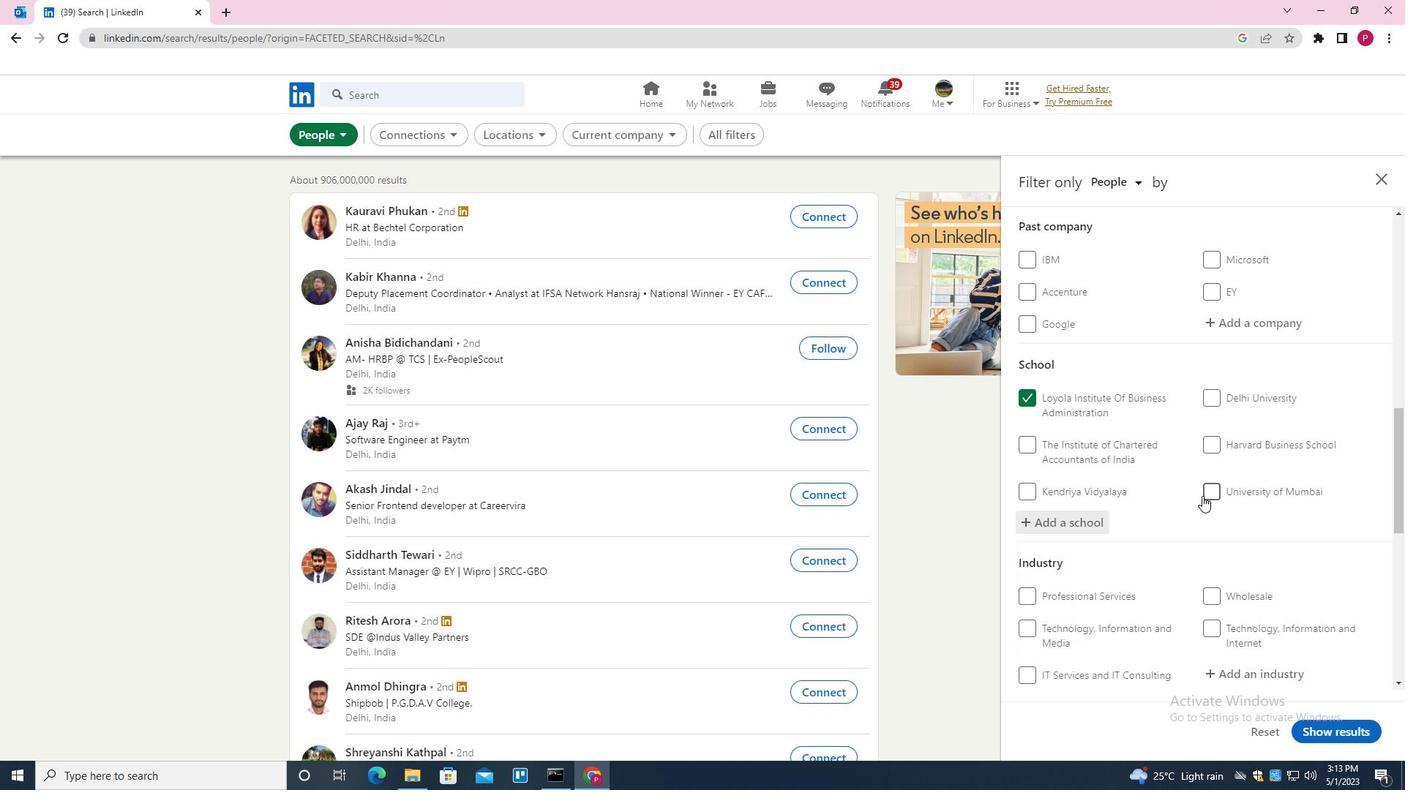 
Action: Mouse scrolled (1197, 500) with delta (0, 0)
Screenshot: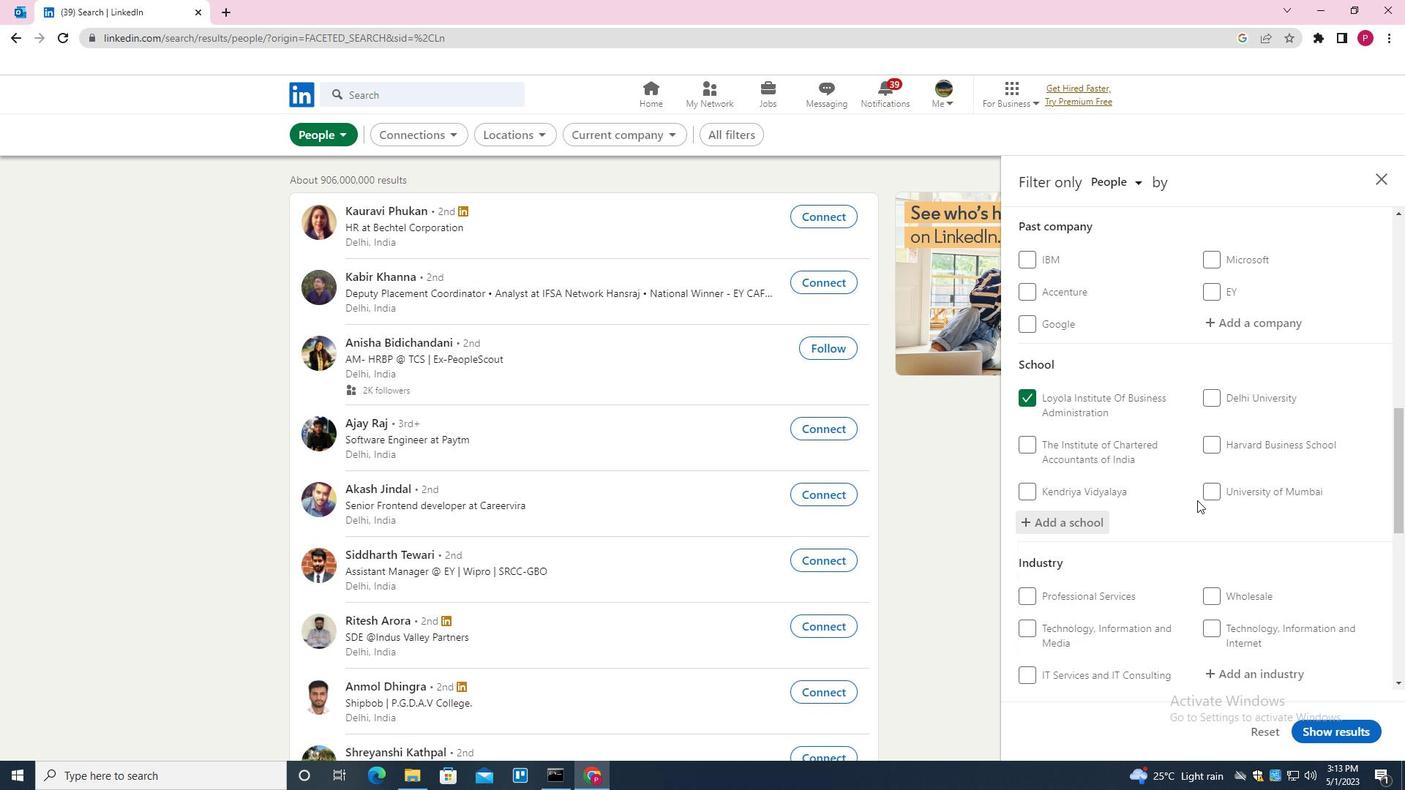 
Action: Mouse scrolled (1197, 500) with delta (0, 0)
Screenshot: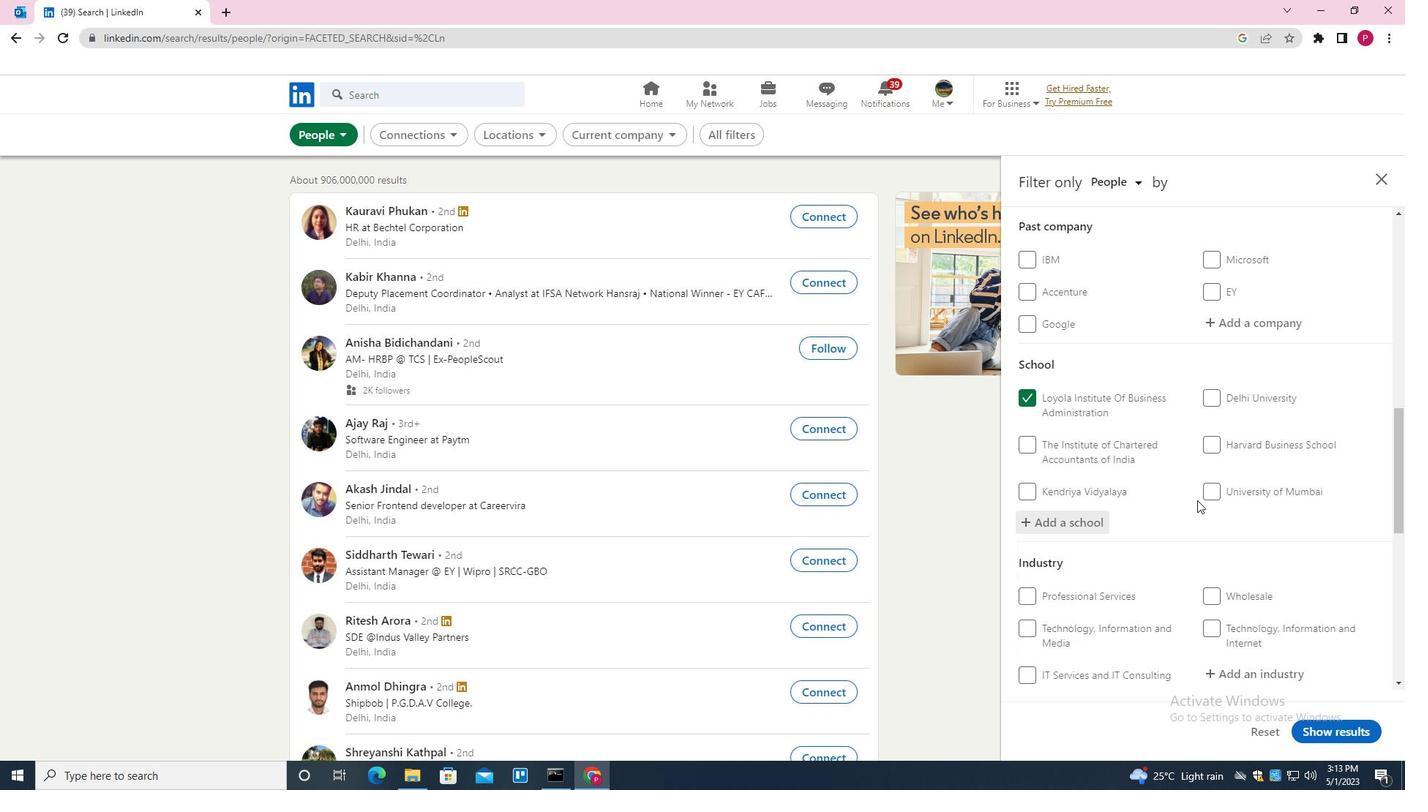 
Action: Mouse scrolled (1197, 500) with delta (0, 0)
Screenshot: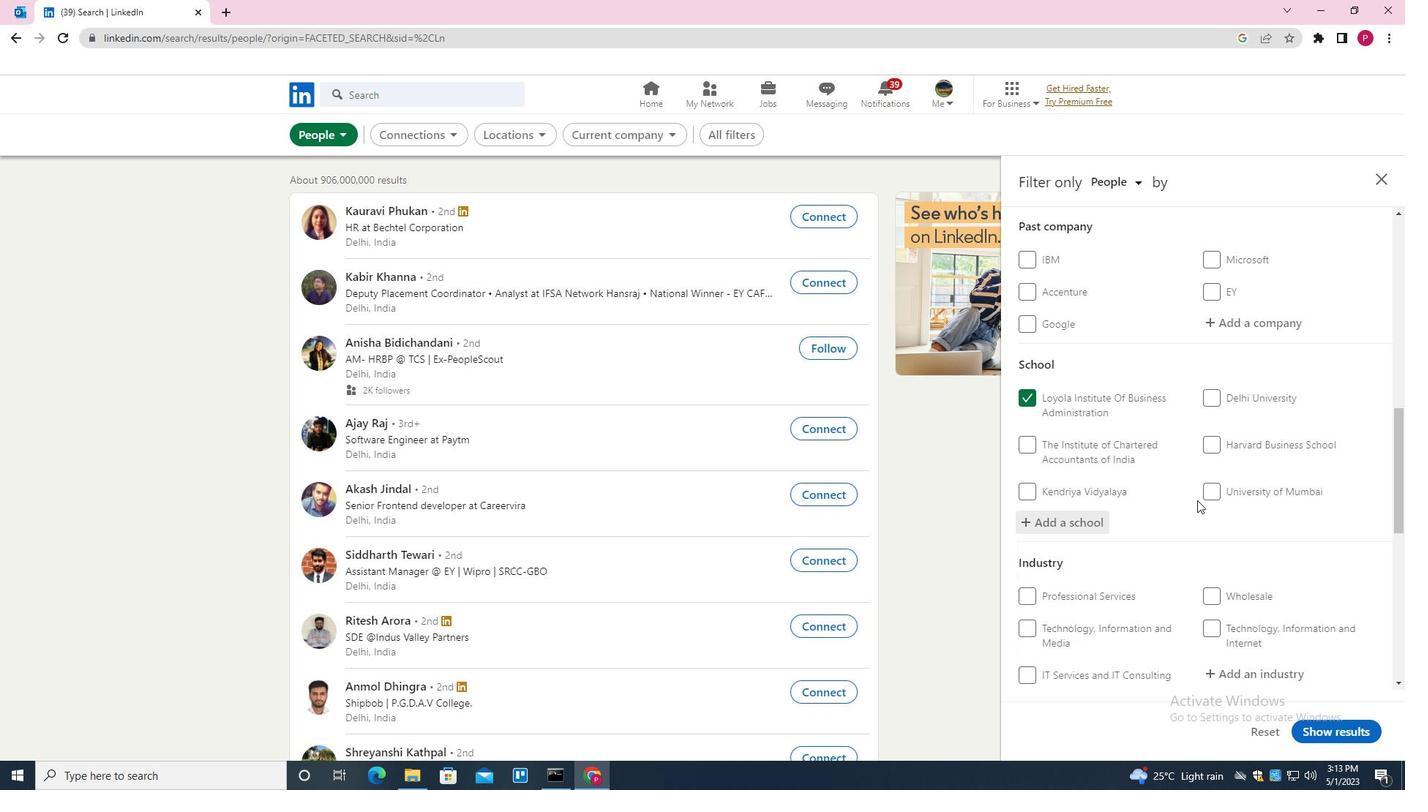 
Action: Mouse scrolled (1197, 500) with delta (0, 0)
Screenshot: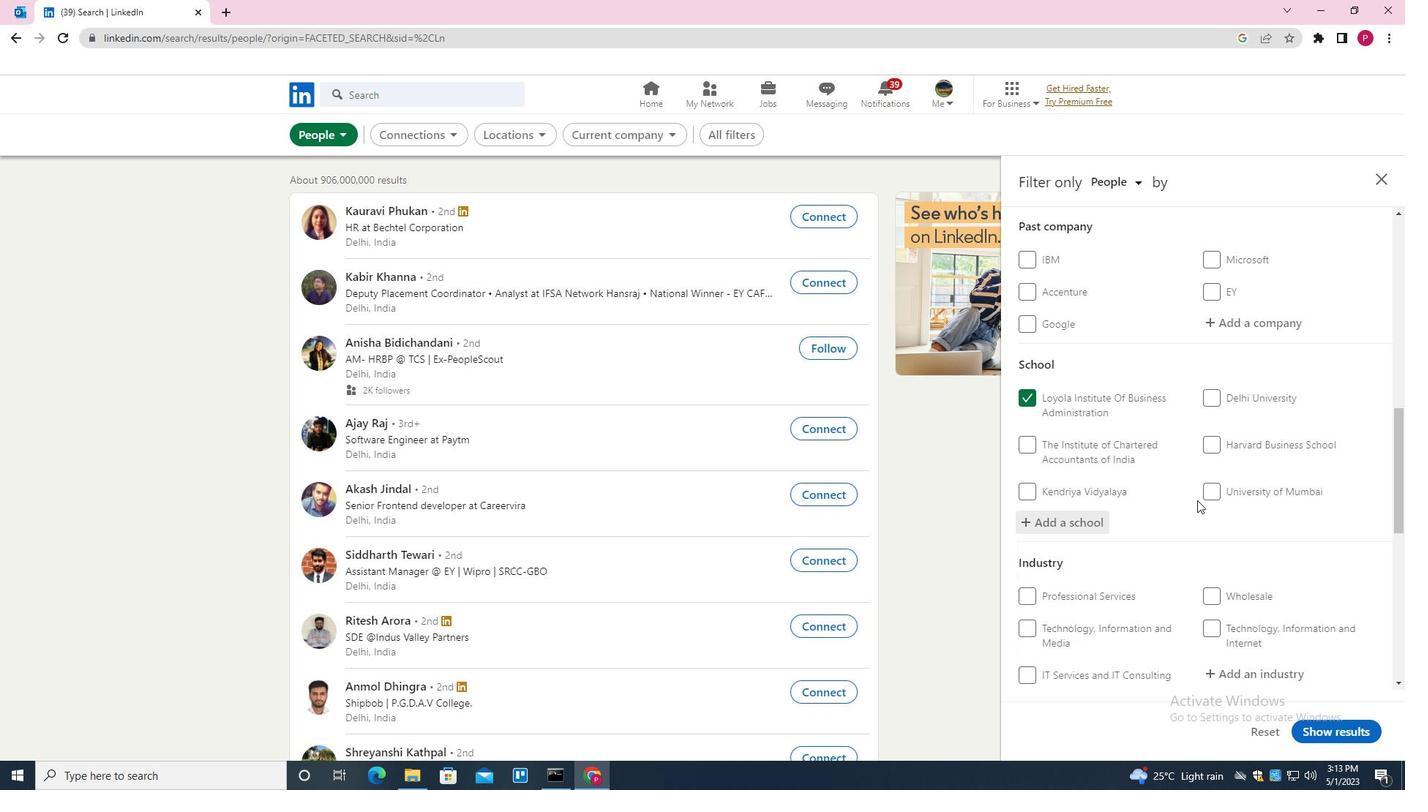 
Action: Mouse moved to (1242, 382)
Screenshot: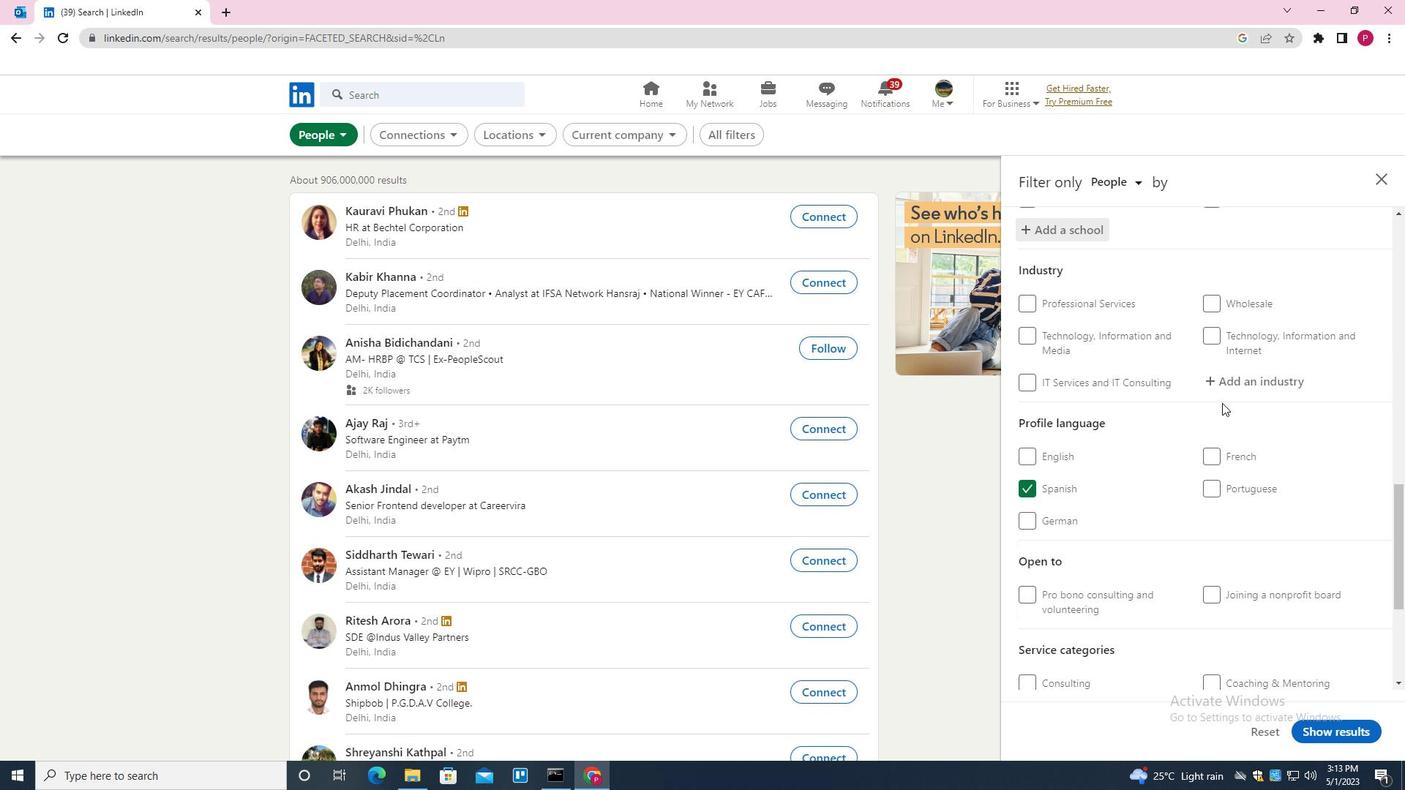 
Action: Mouse pressed left at (1242, 382)
Screenshot: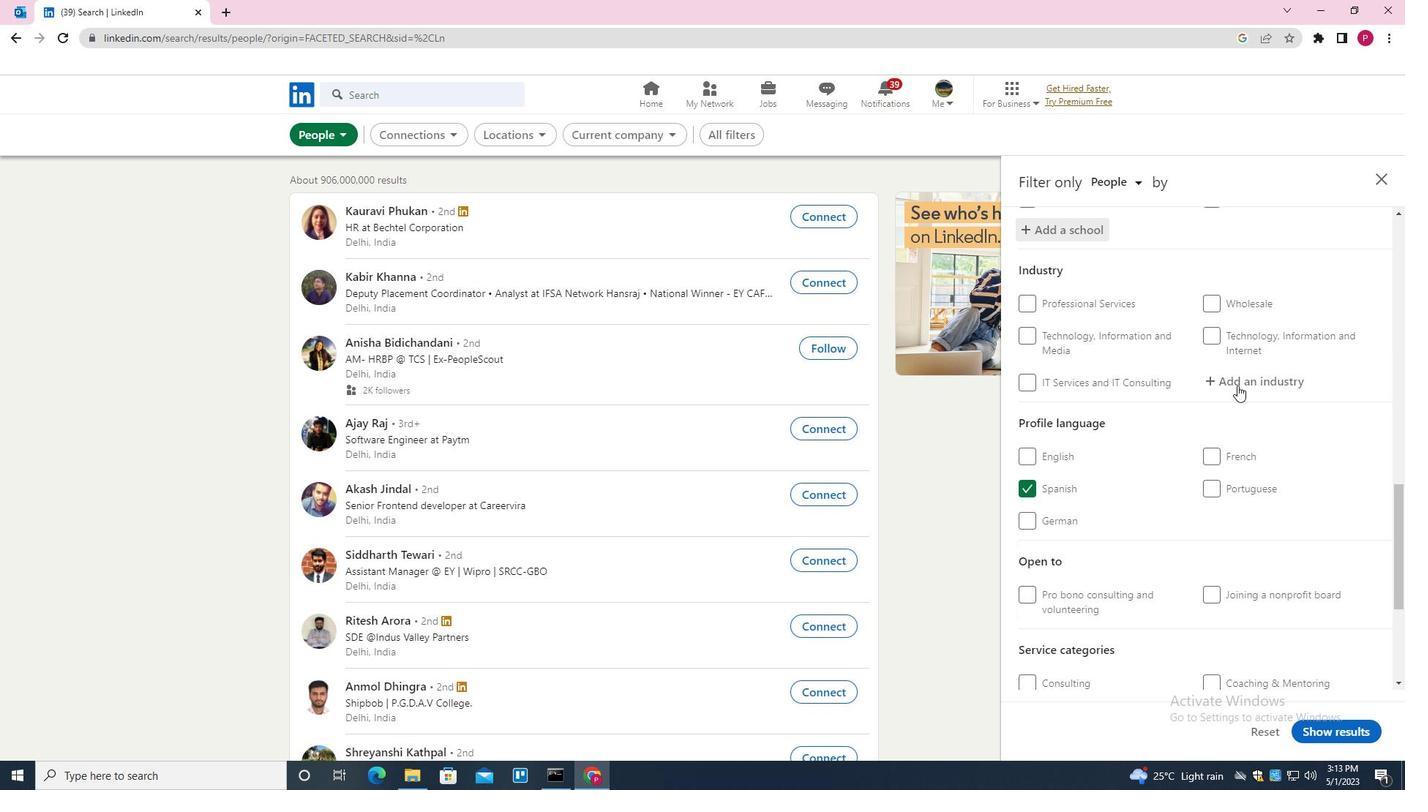 
Action: Mouse moved to (1216, 397)
Screenshot: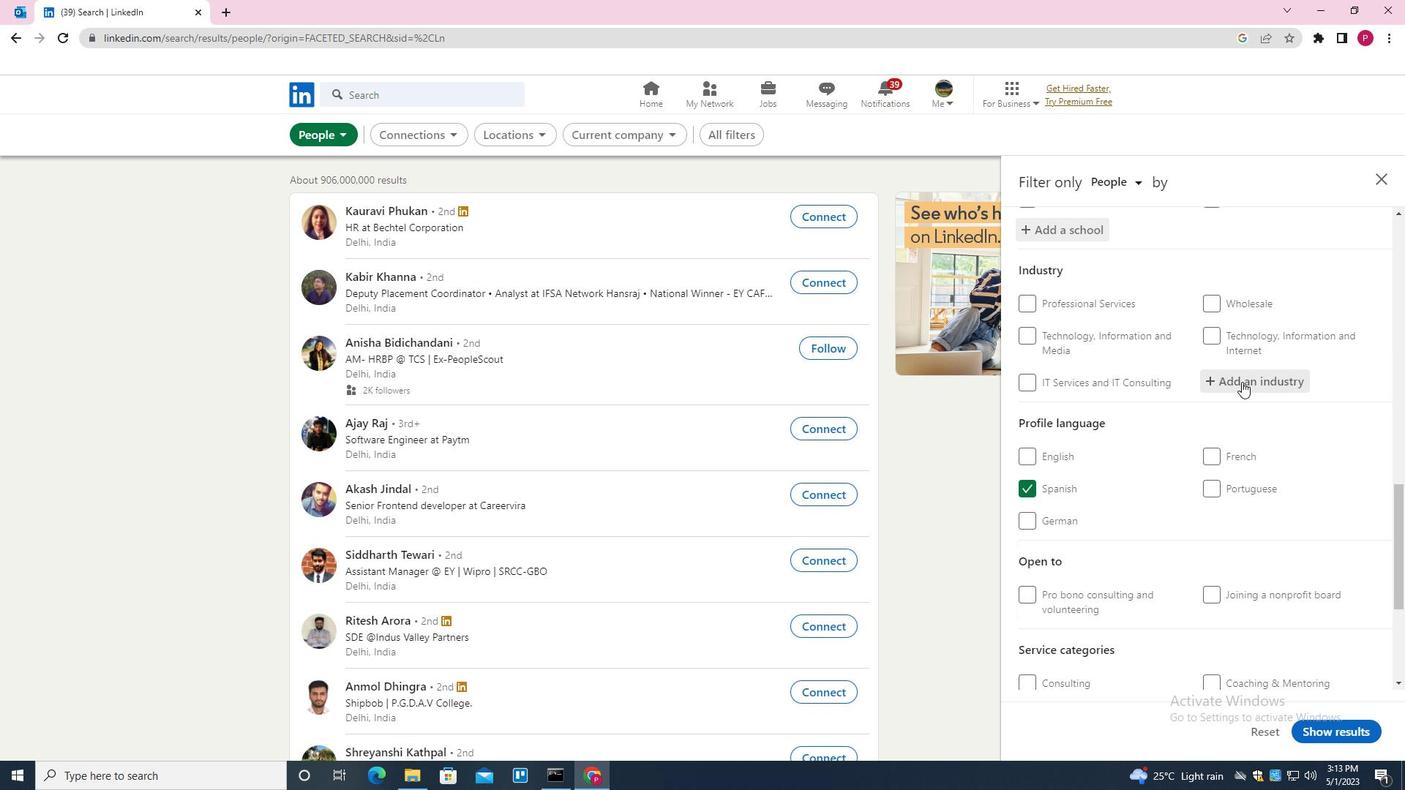 
Action: Key pressed <Key.shift><Key.shift><Key.shift>INTERNET<Key.down><Key.down><Key.down><Key.enter>
Screenshot: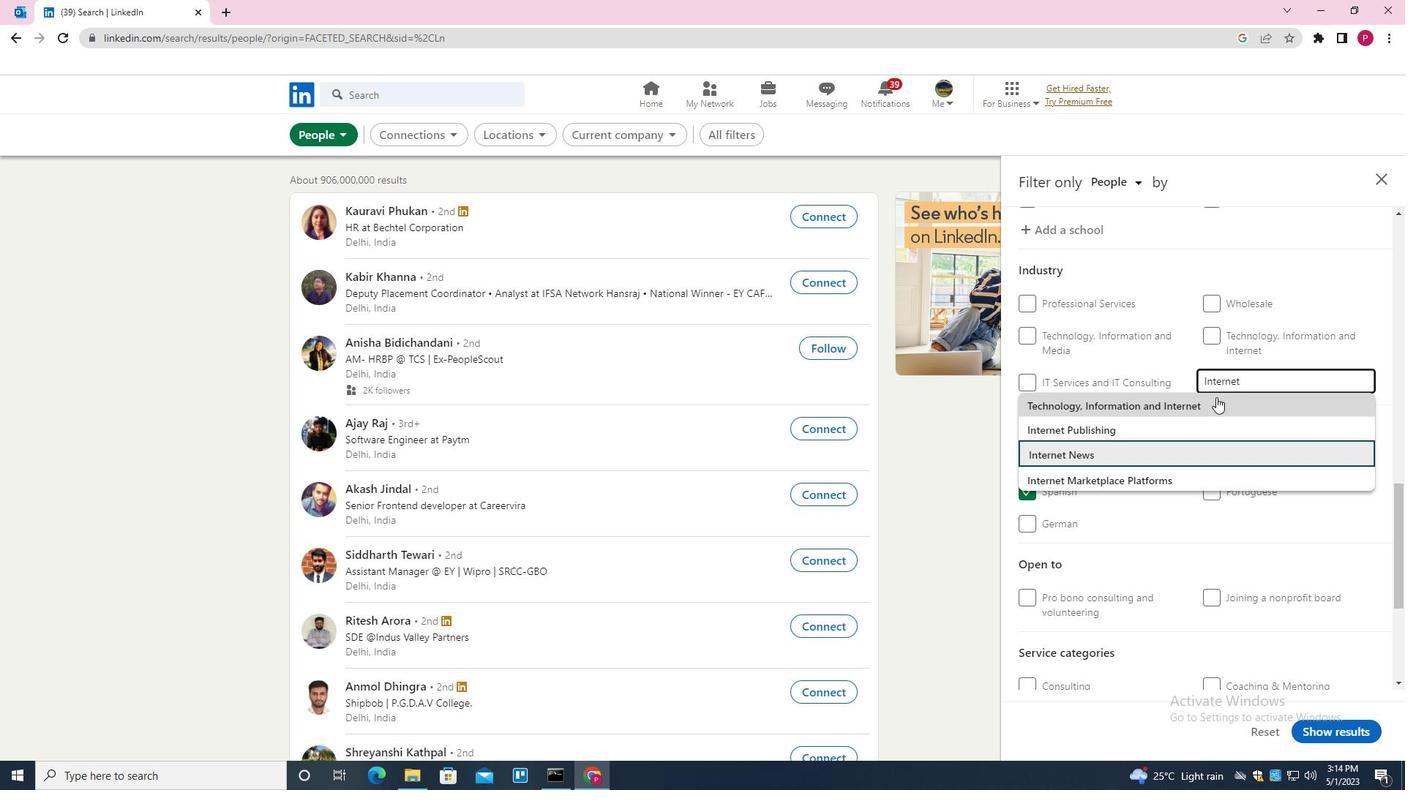 
Action: Mouse moved to (1024, 464)
Screenshot: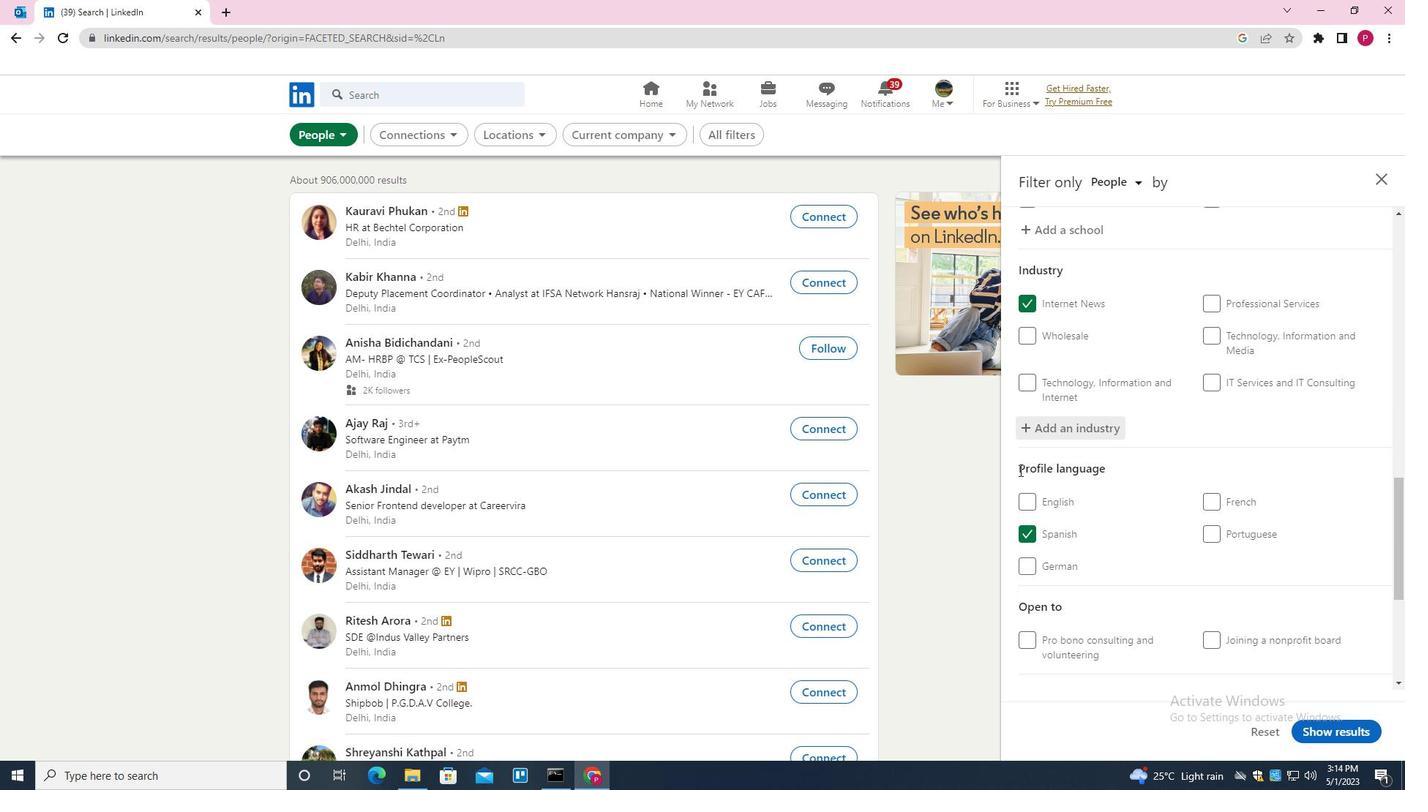 
Action: Mouse scrolled (1024, 464) with delta (0, 0)
Screenshot: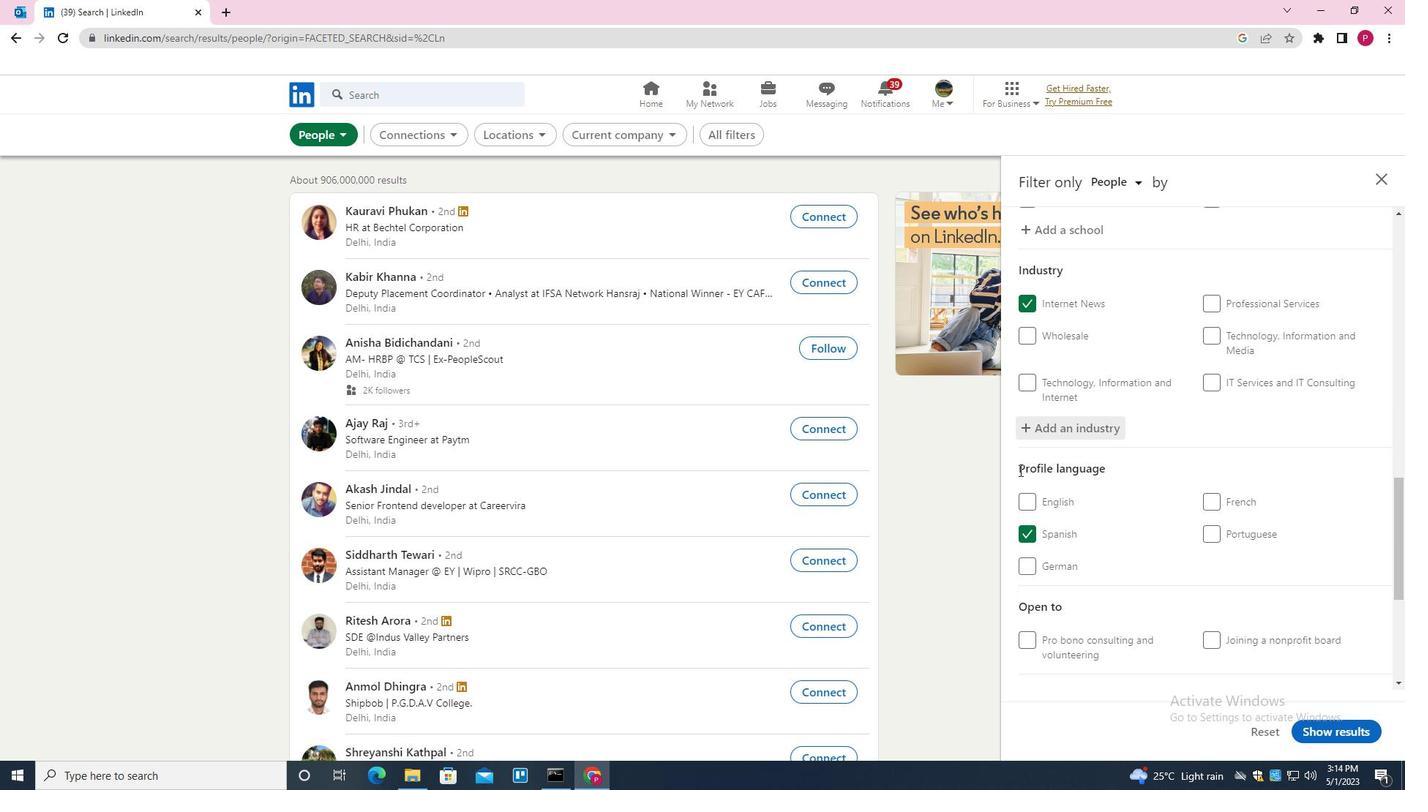 
Action: Mouse moved to (1033, 459)
Screenshot: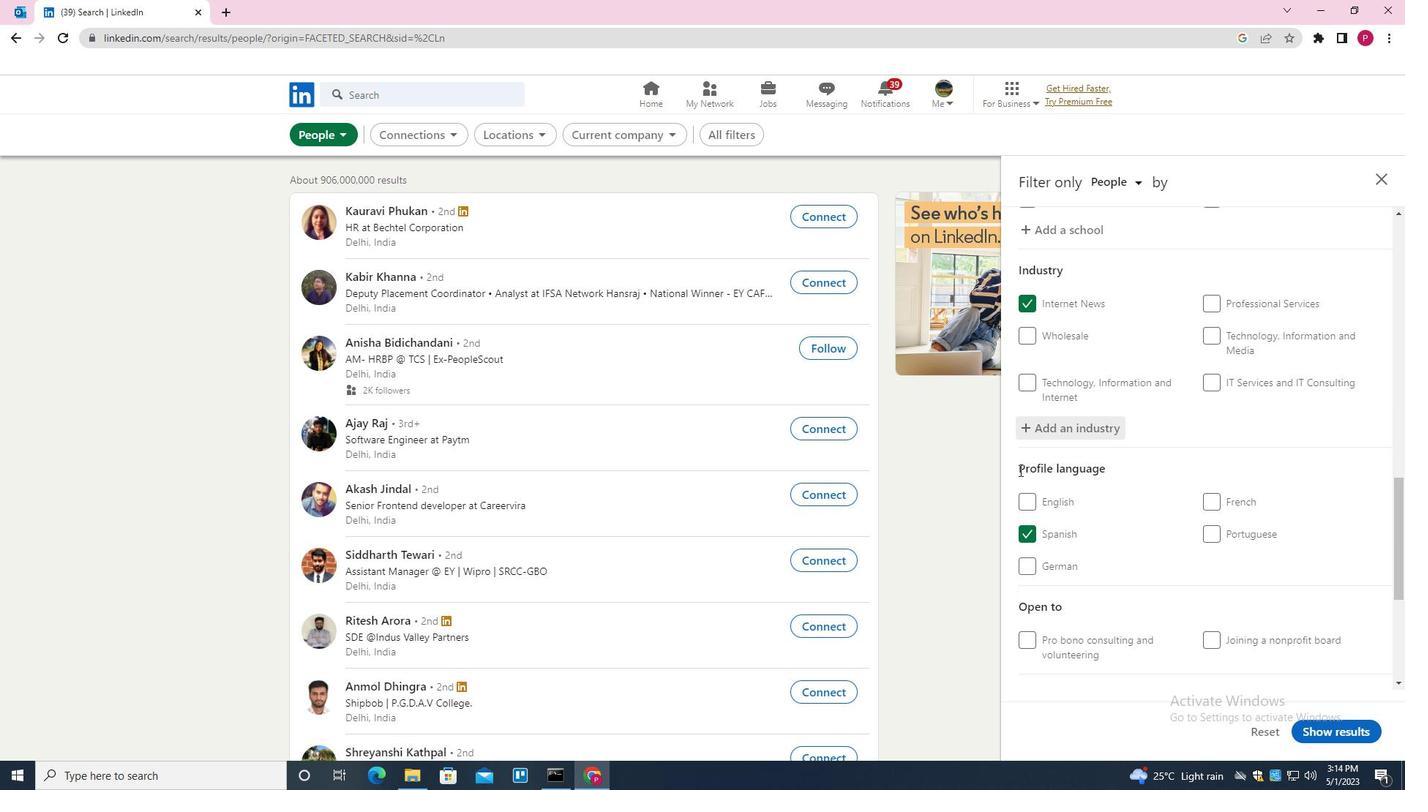 
Action: Mouse scrolled (1033, 459) with delta (0, 0)
Screenshot: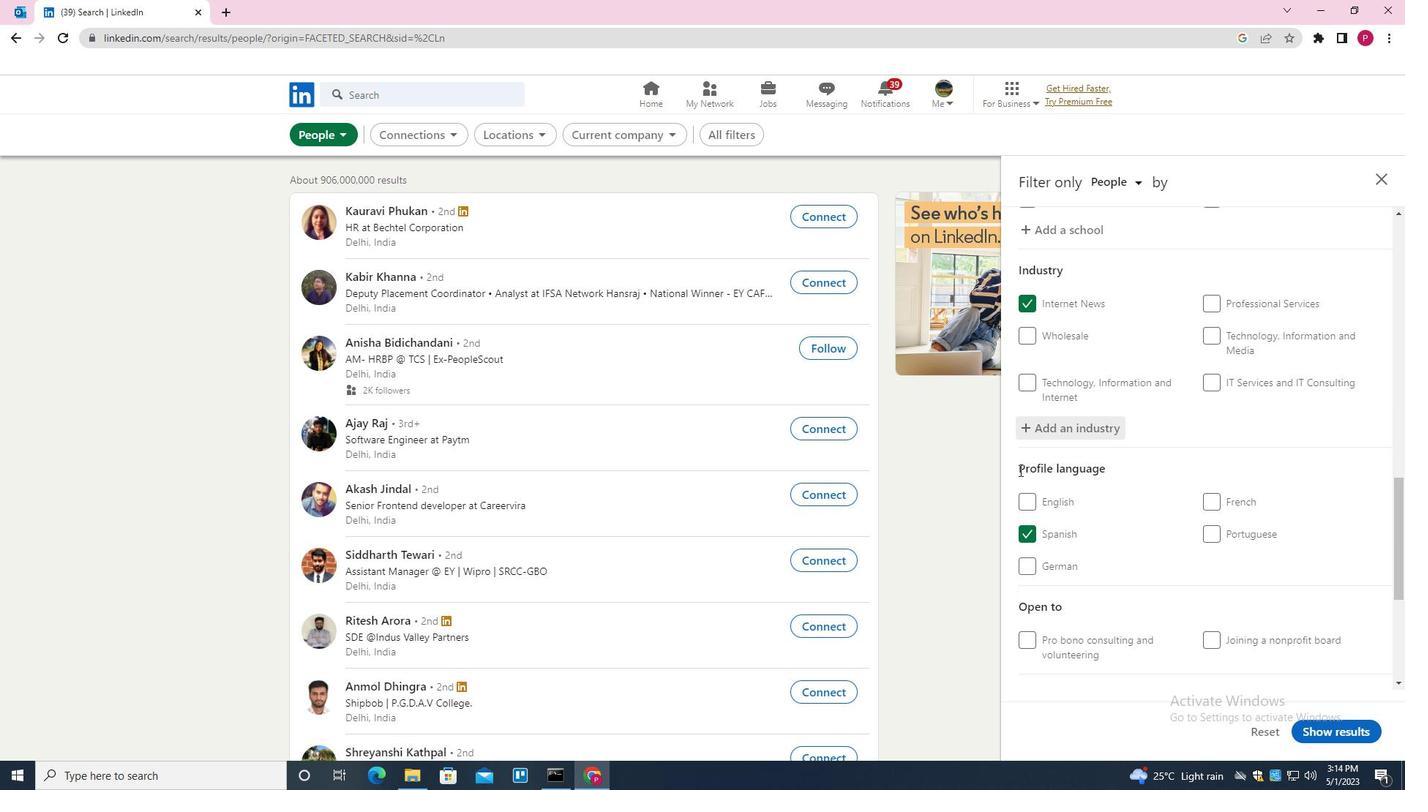
Action: Mouse moved to (1035, 457)
Screenshot: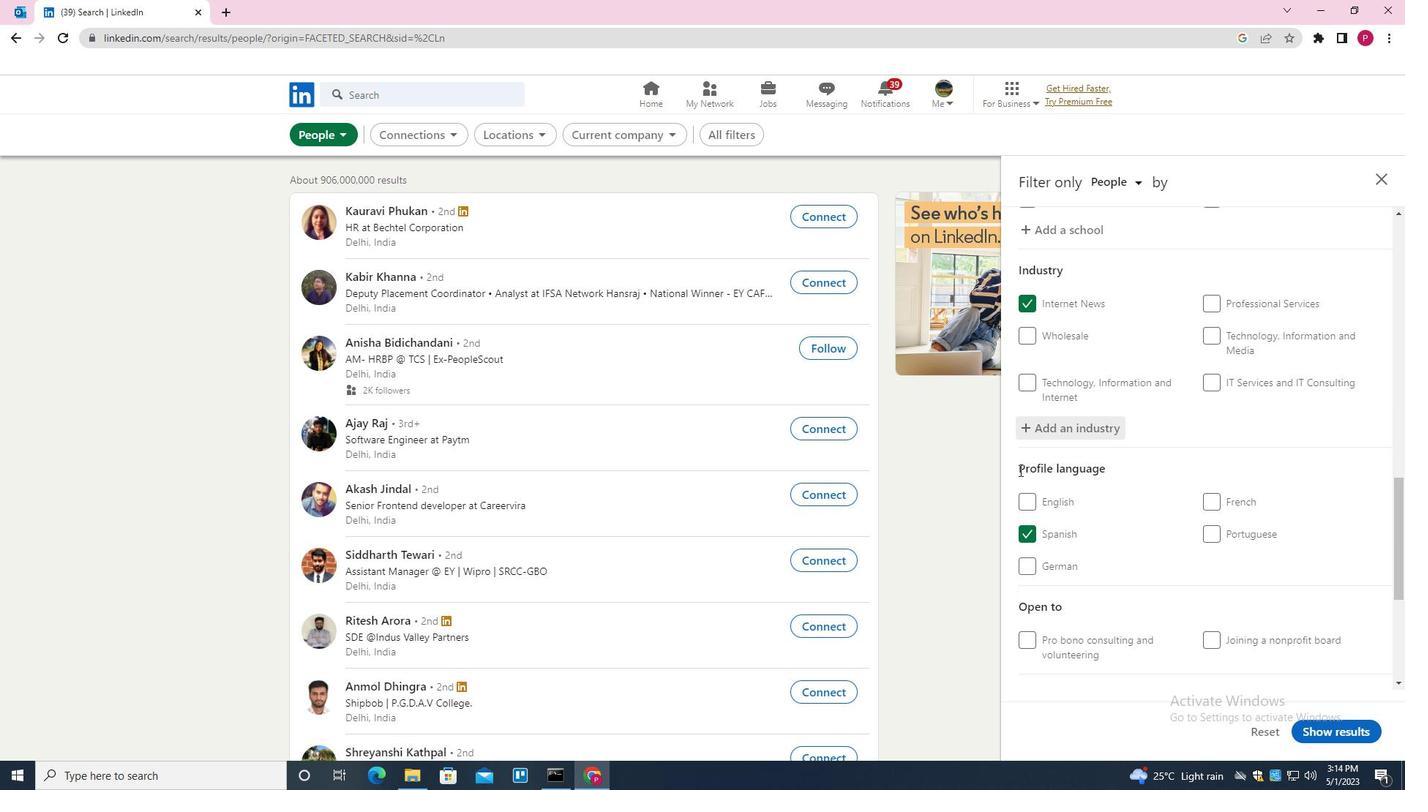 
Action: Mouse scrolled (1035, 456) with delta (0, 0)
Screenshot: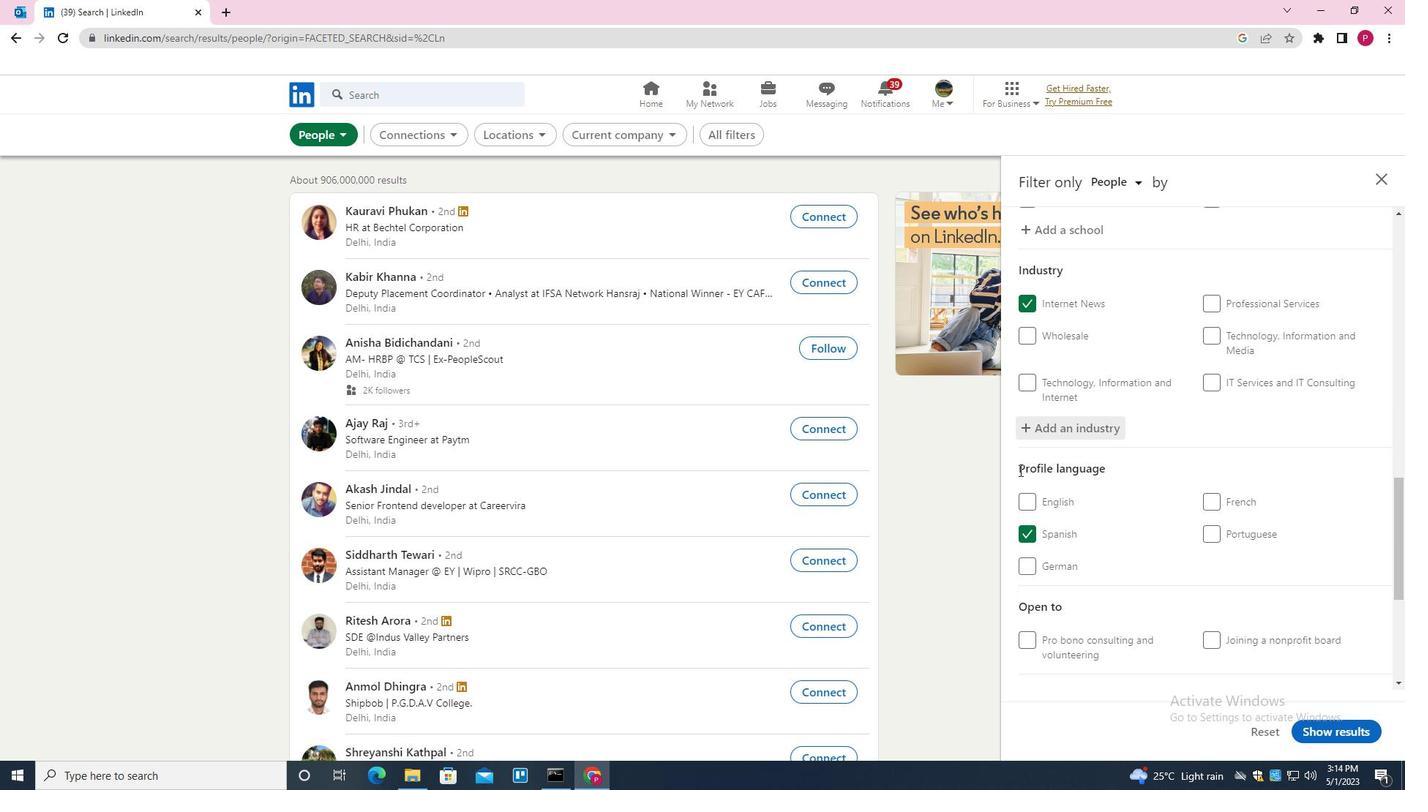 
Action: Mouse moved to (1038, 457)
Screenshot: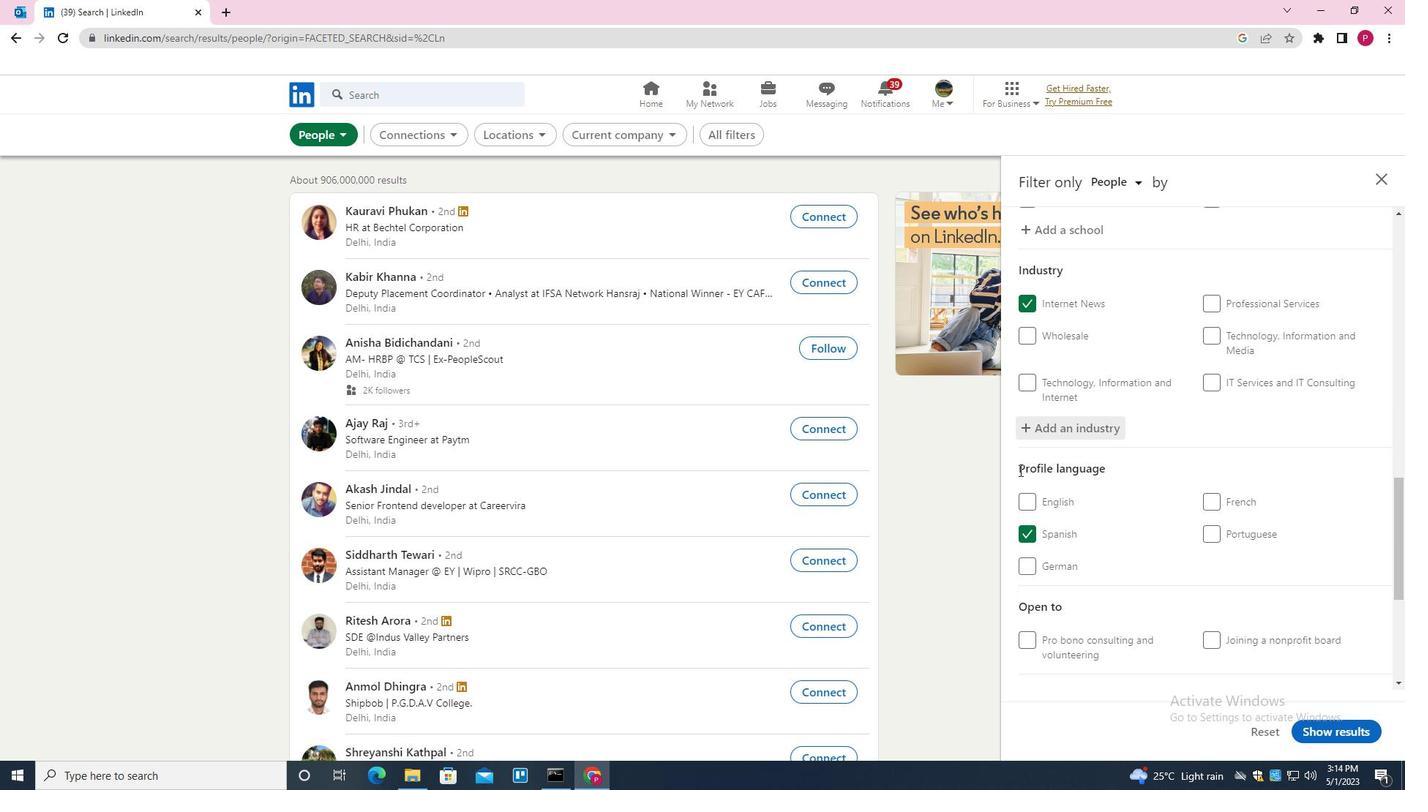 
Action: Mouse scrolled (1038, 456) with delta (0, 0)
Screenshot: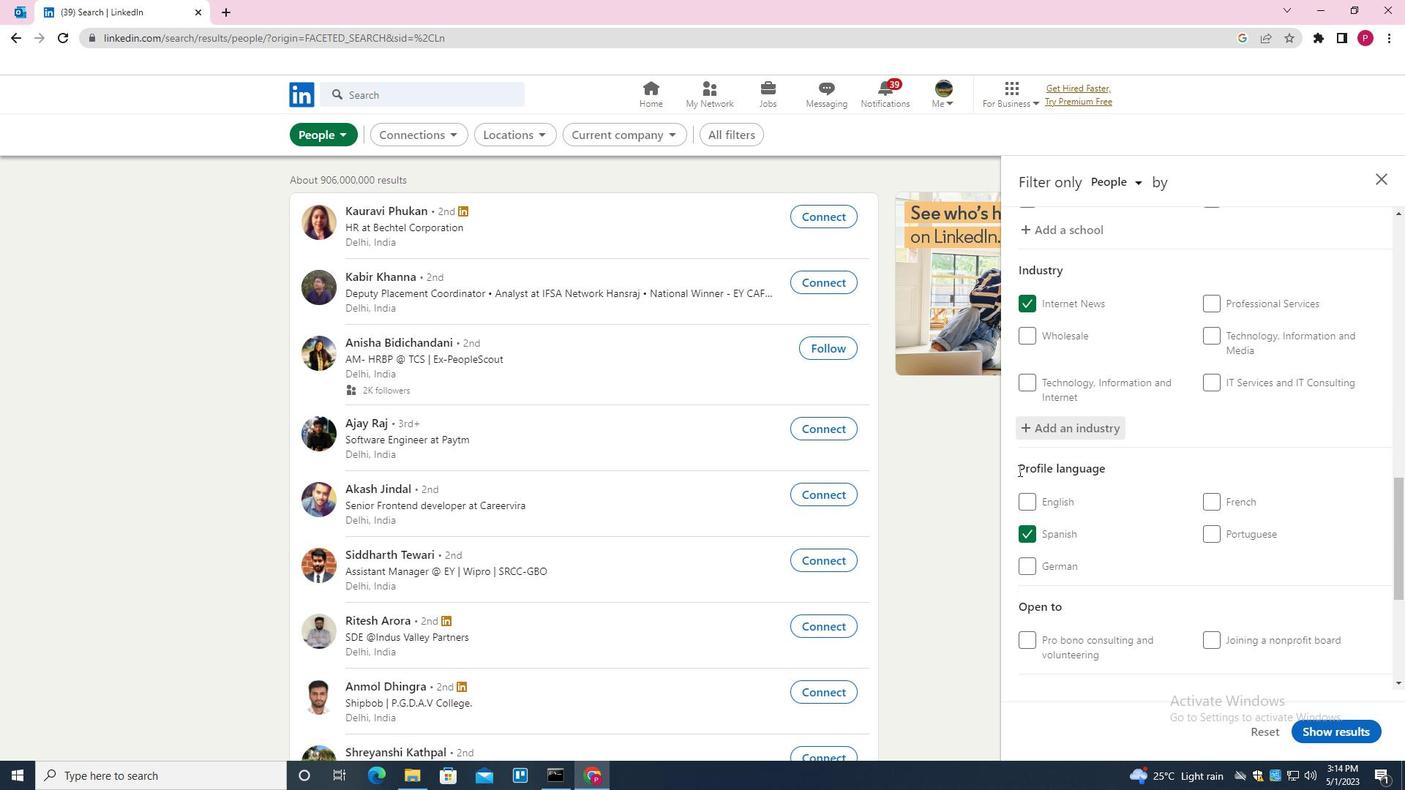 
Action: Mouse moved to (1044, 461)
Screenshot: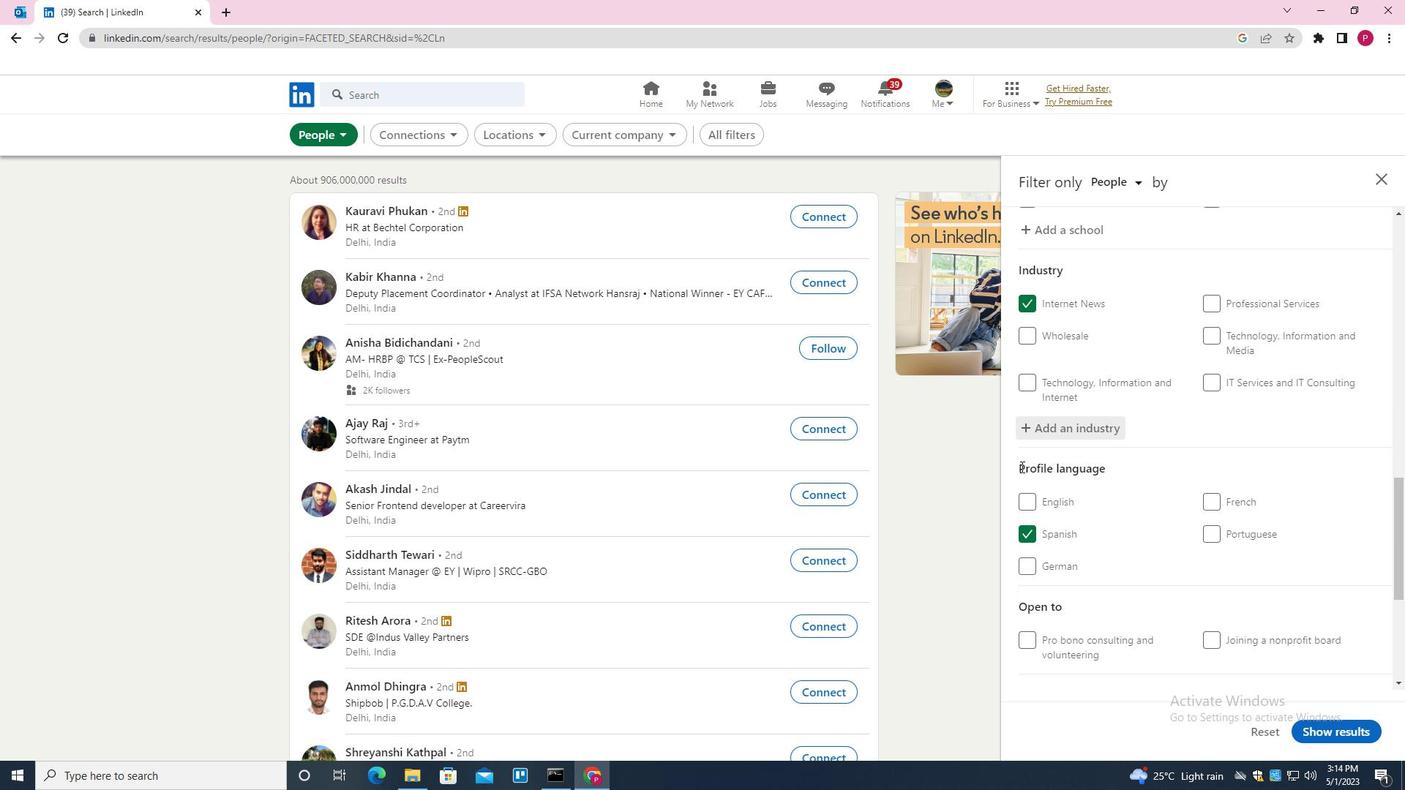 
Action: Mouse scrolled (1044, 460) with delta (0, 0)
Screenshot: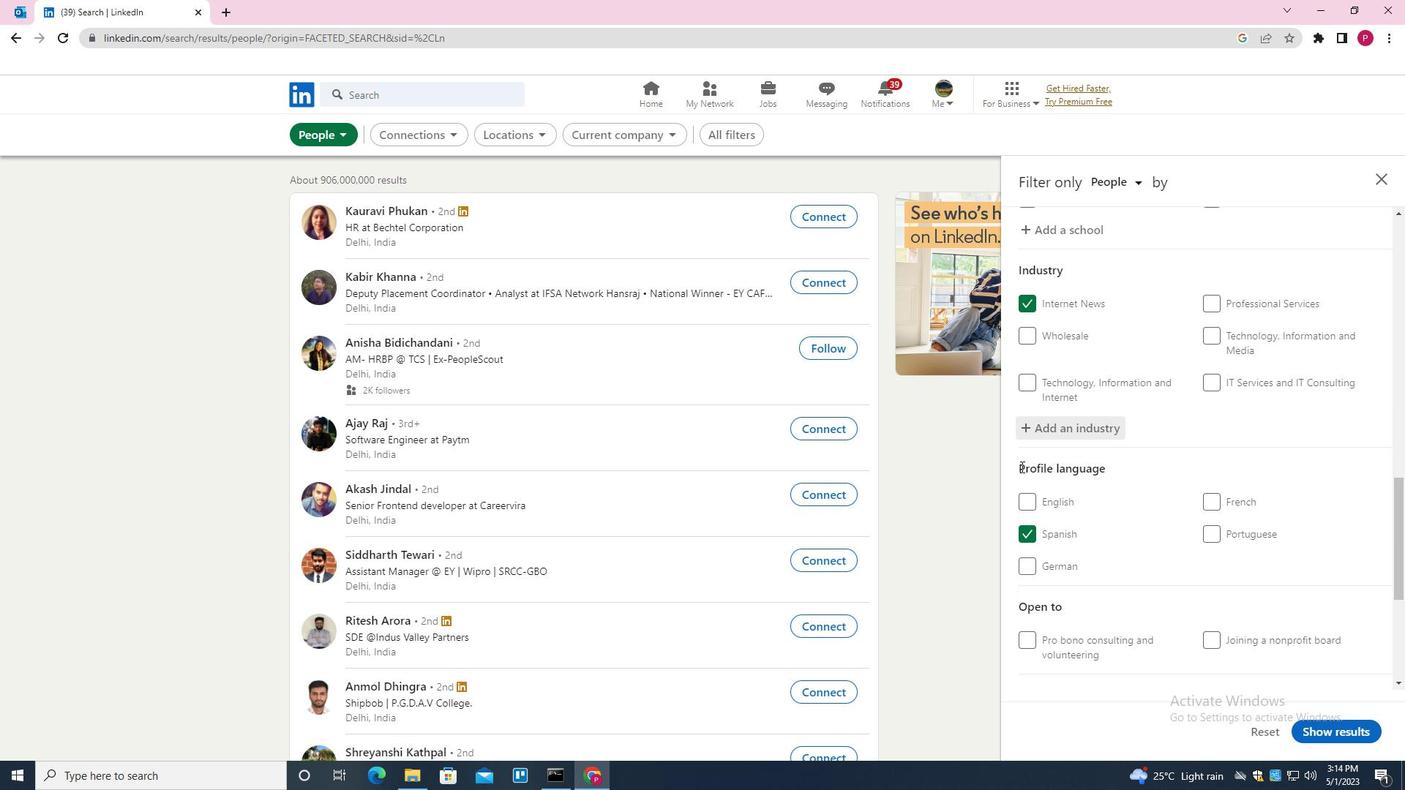 
Action: Mouse moved to (1235, 487)
Screenshot: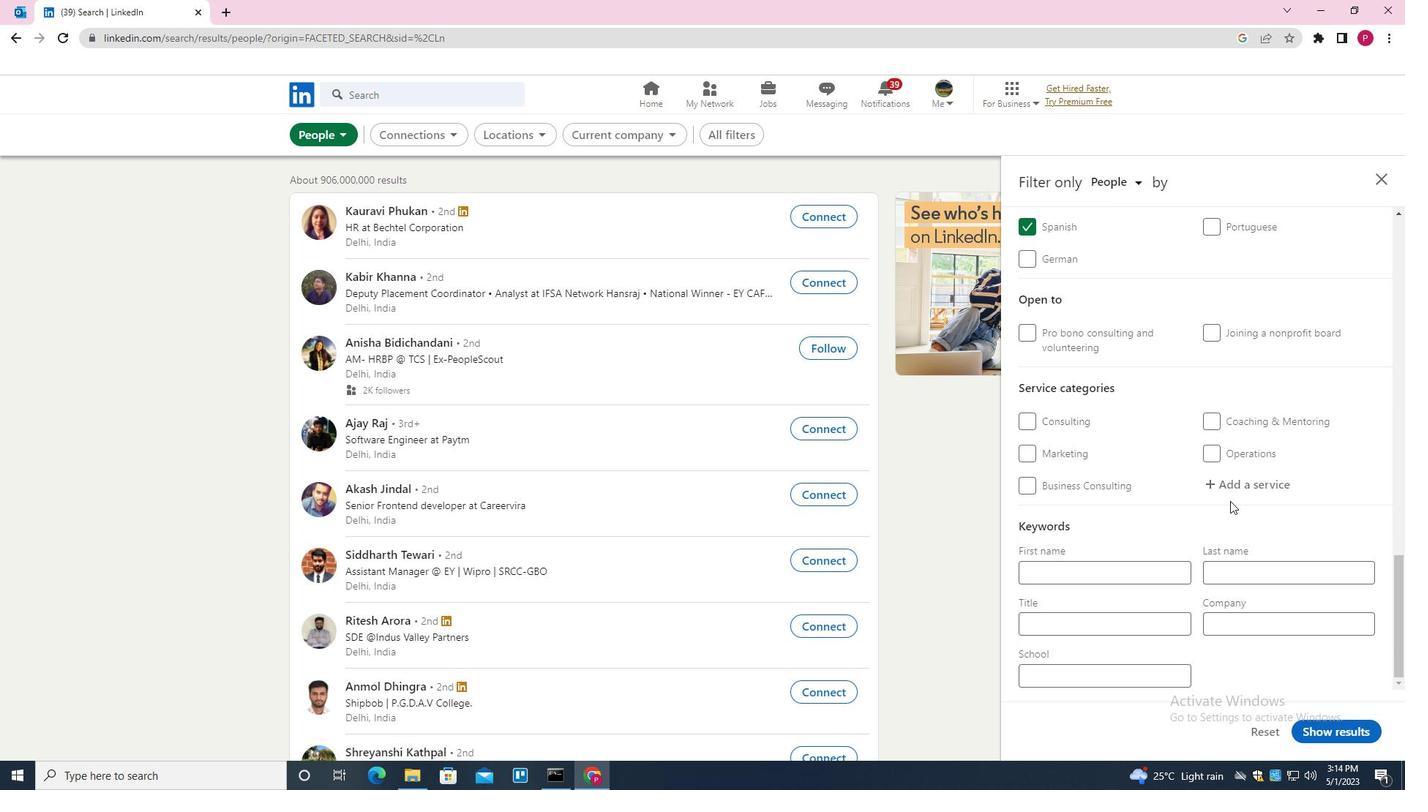 
Action: Mouse pressed left at (1235, 487)
Screenshot: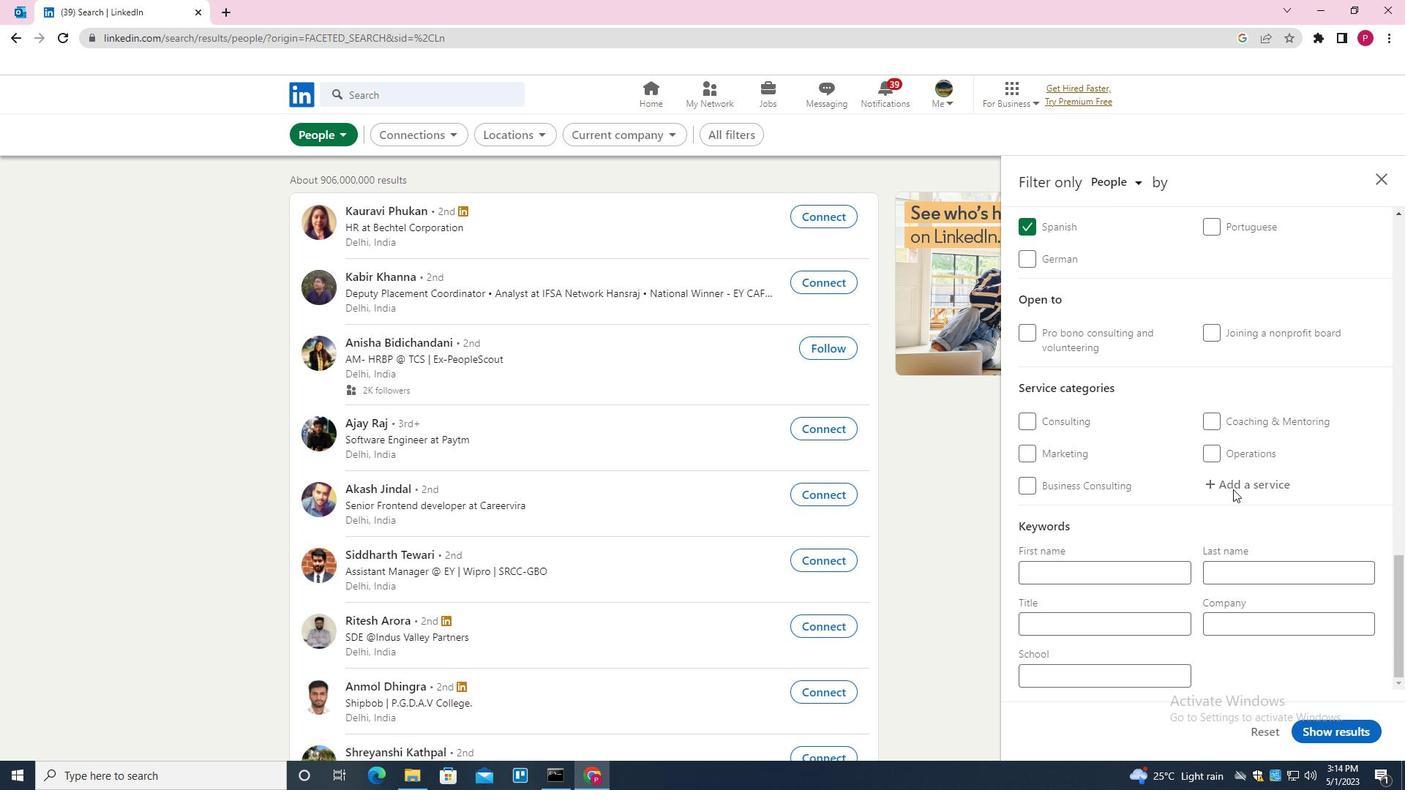 
Action: Mouse moved to (1254, 470)
Screenshot: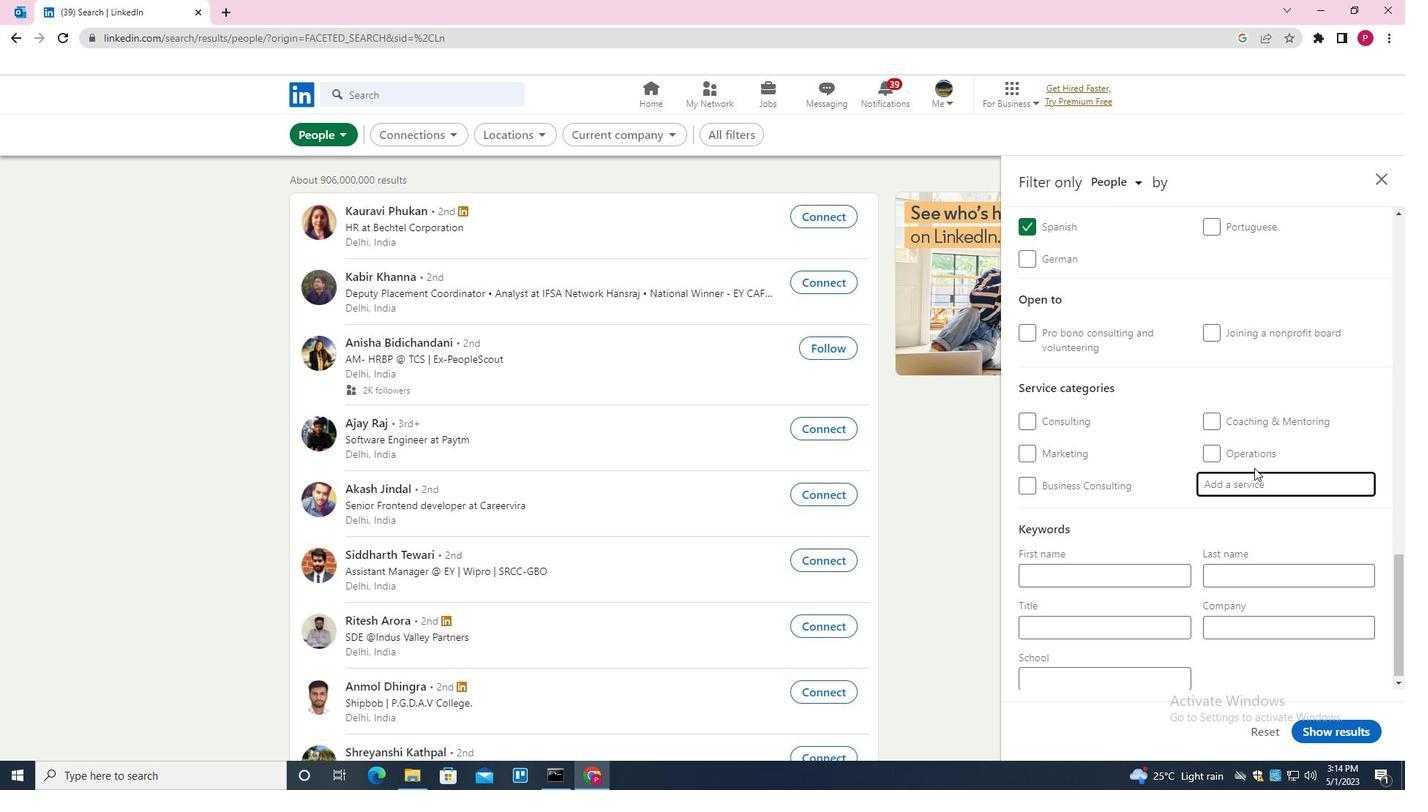 
Action: Key pressed <Key.shift>MORTA<Key.backspace>G<Key.down><Key.enter>
Screenshot: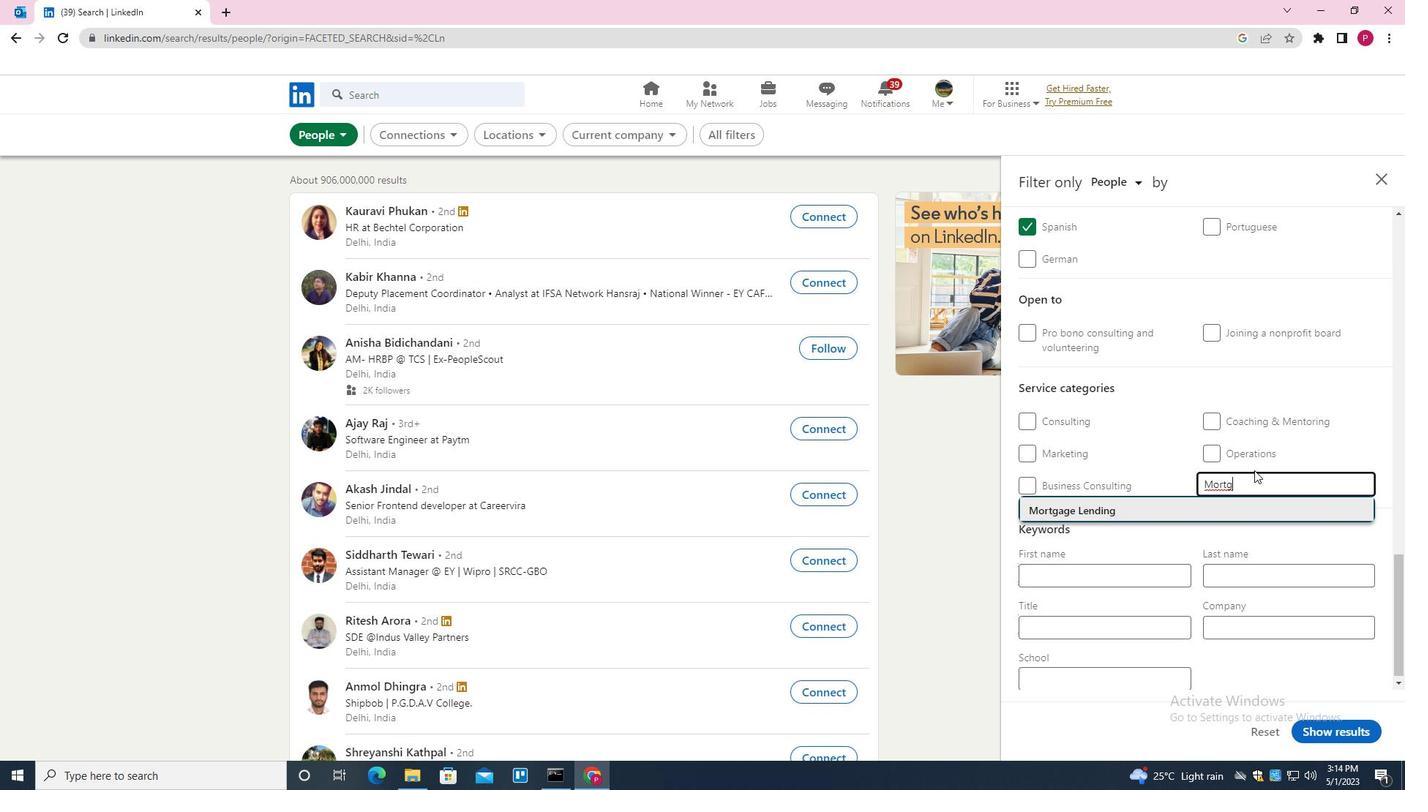 
Action: Mouse moved to (1236, 483)
Screenshot: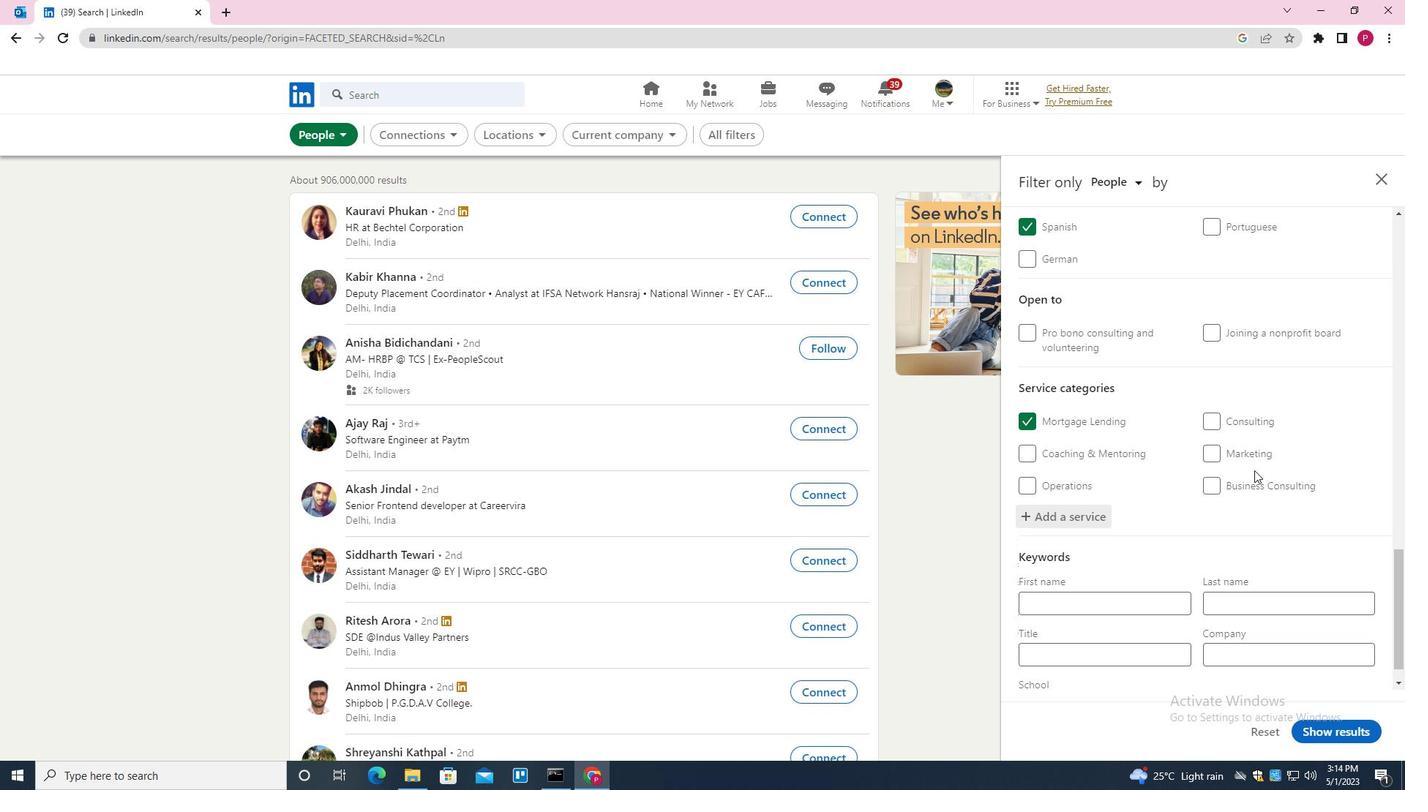 
Action: Mouse scrolled (1236, 482) with delta (0, 0)
Screenshot: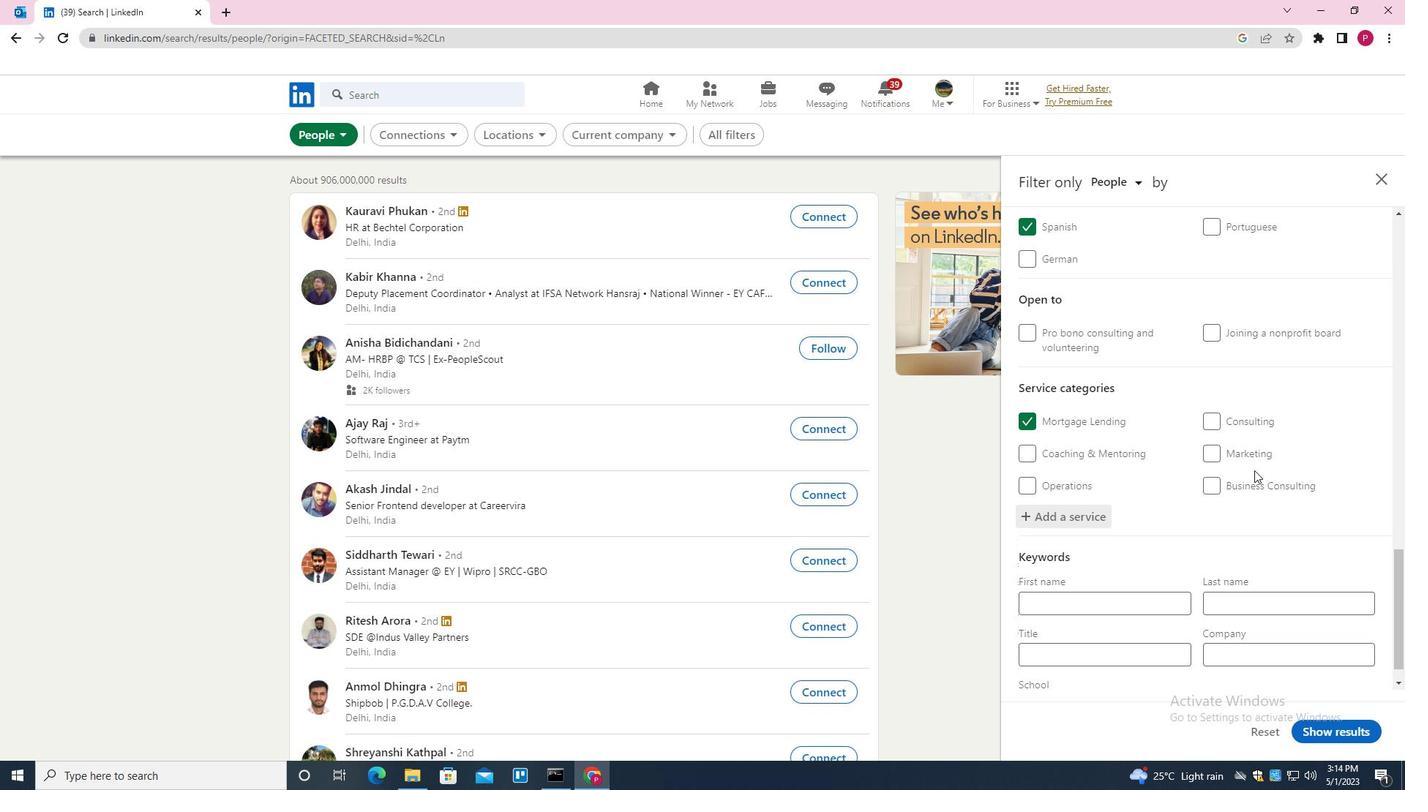 
Action: Mouse scrolled (1236, 482) with delta (0, 0)
Screenshot: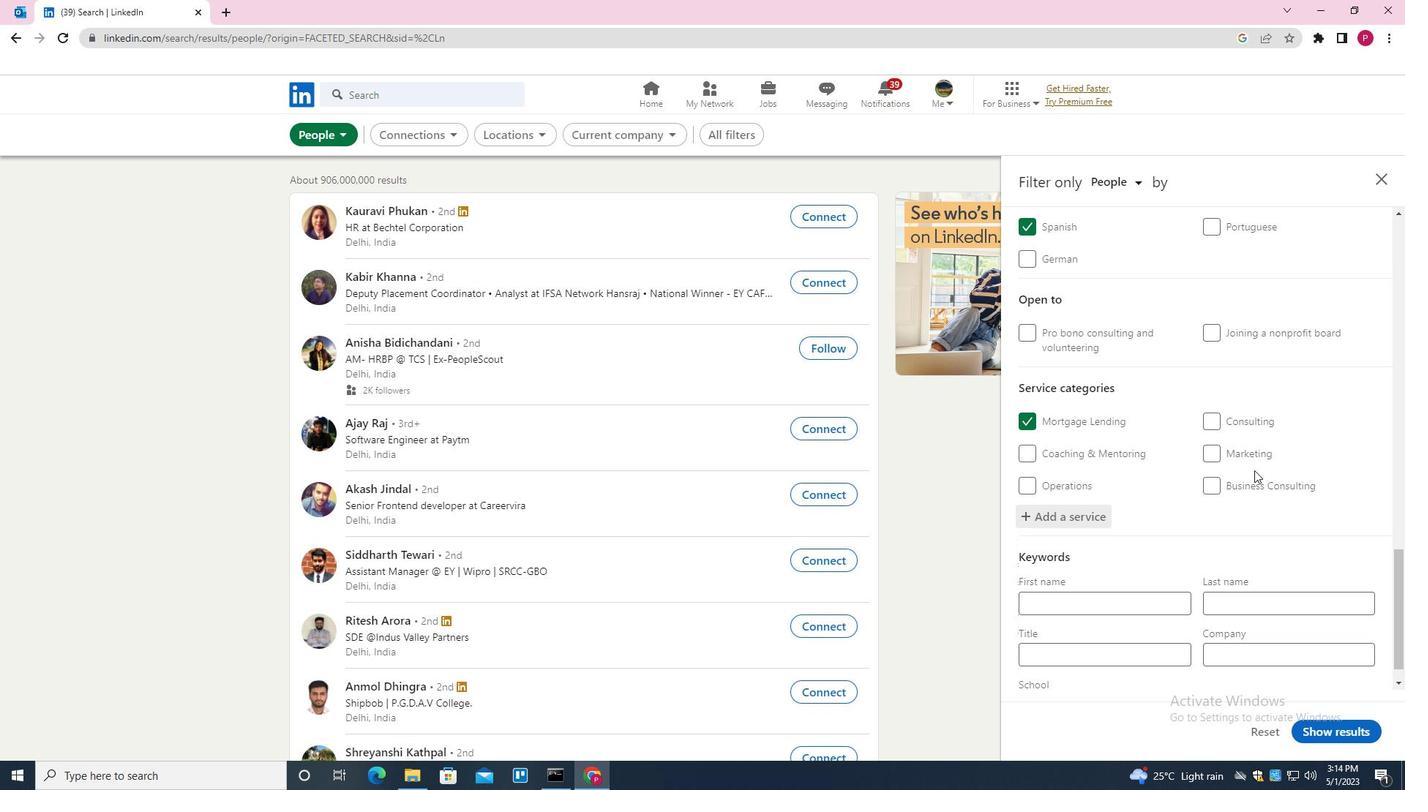 
Action: Mouse moved to (1235, 483)
Screenshot: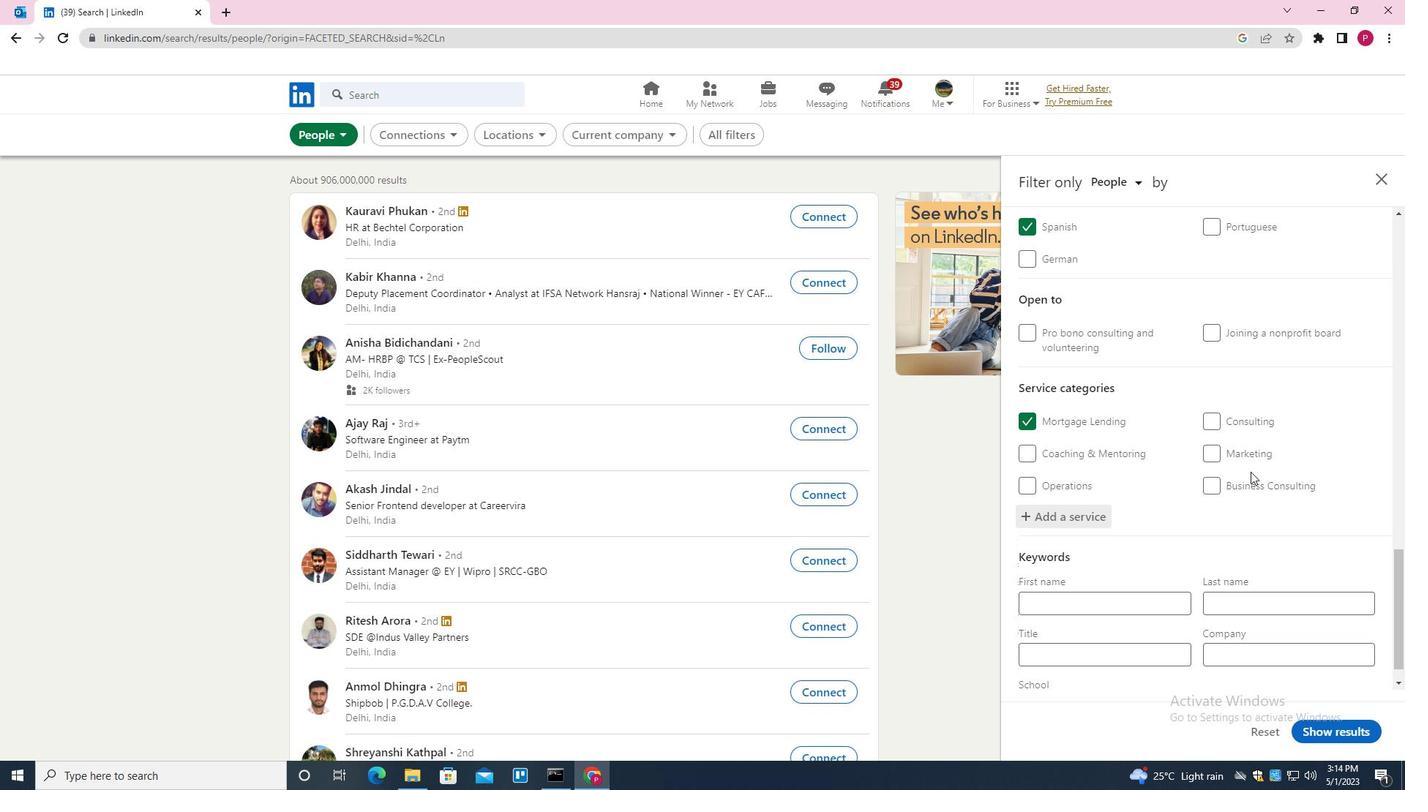 
Action: Mouse scrolled (1235, 483) with delta (0, 0)
Screenshot: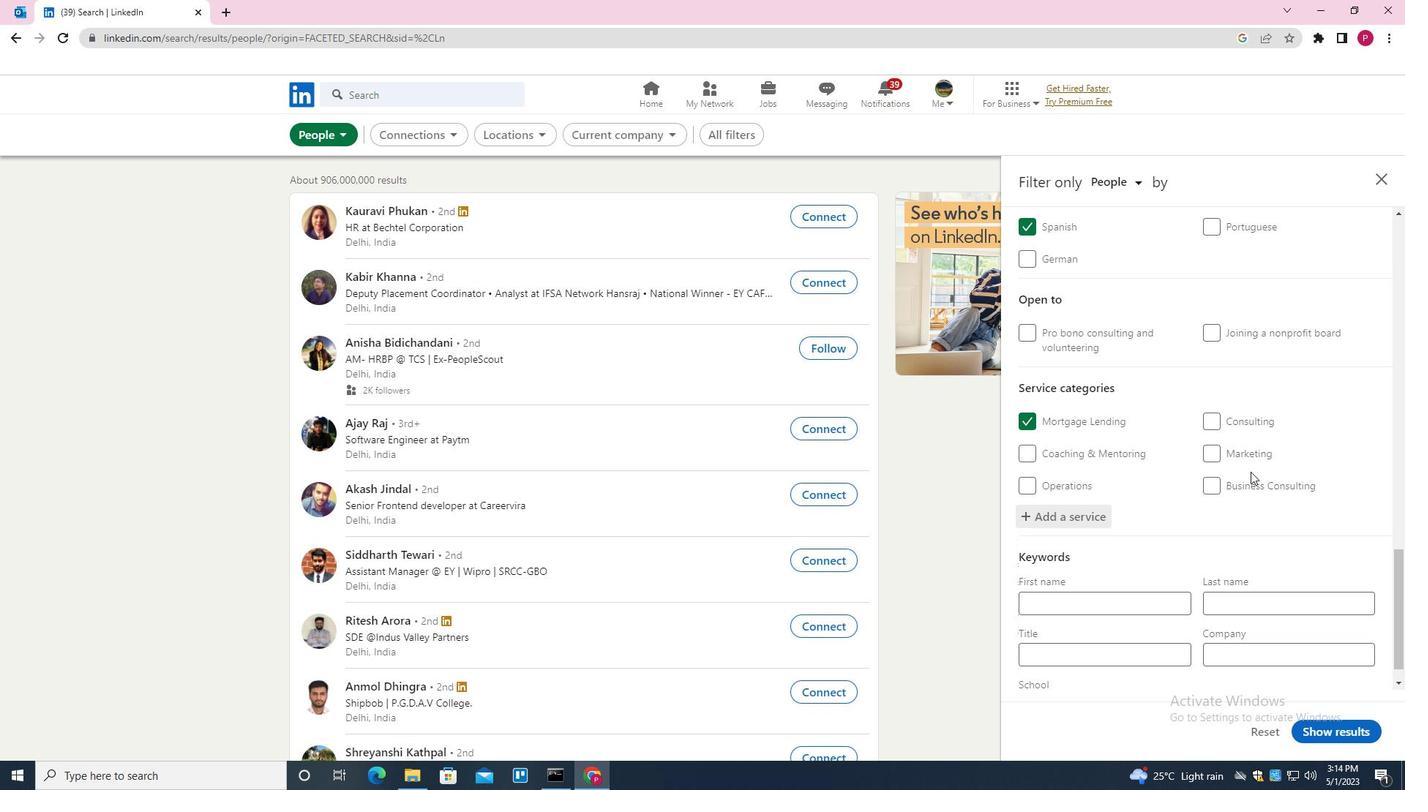 
Action: Mouse moved to (1235, 483)
Screenshot: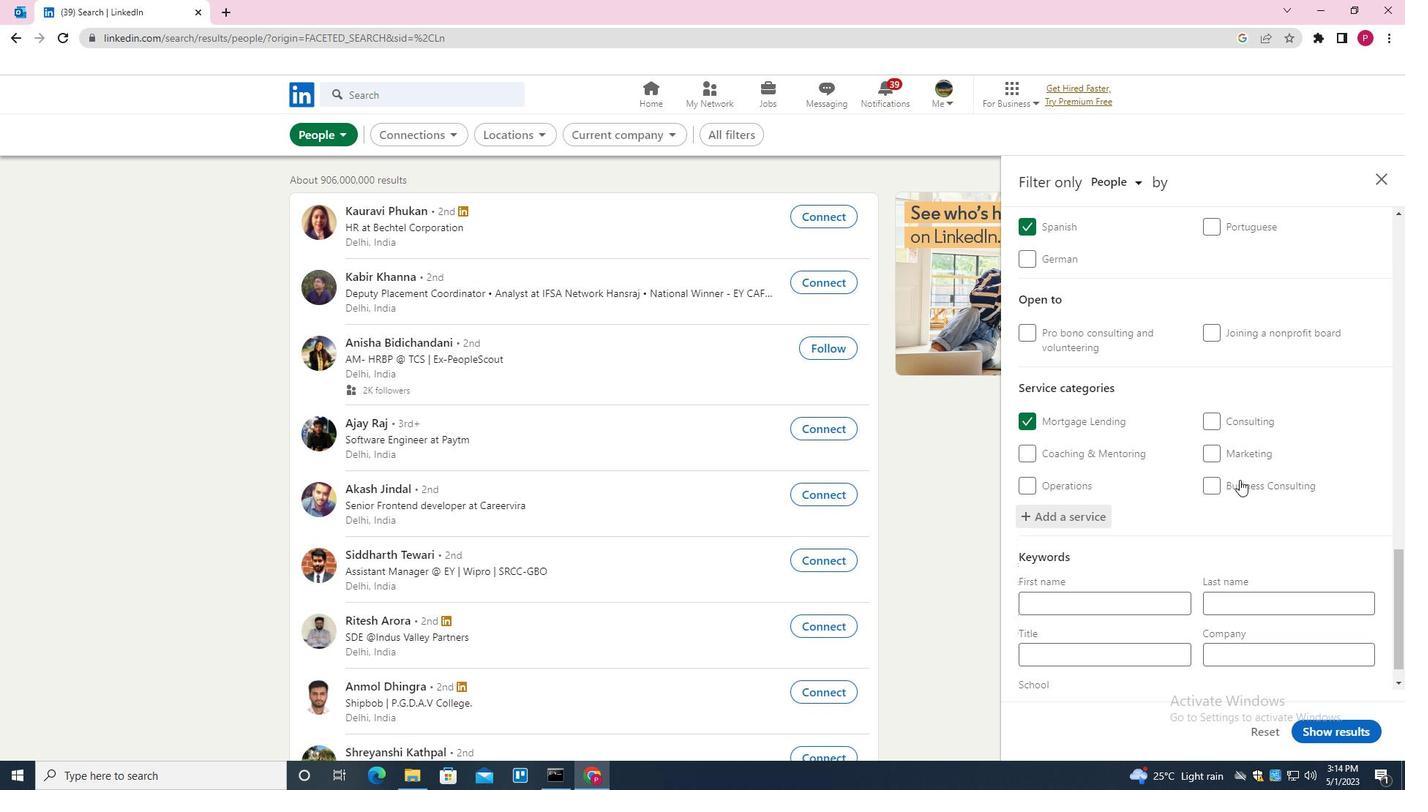 
Action: Mouse scrolled (1235, 483) with delta (0, 0)
Screenshot: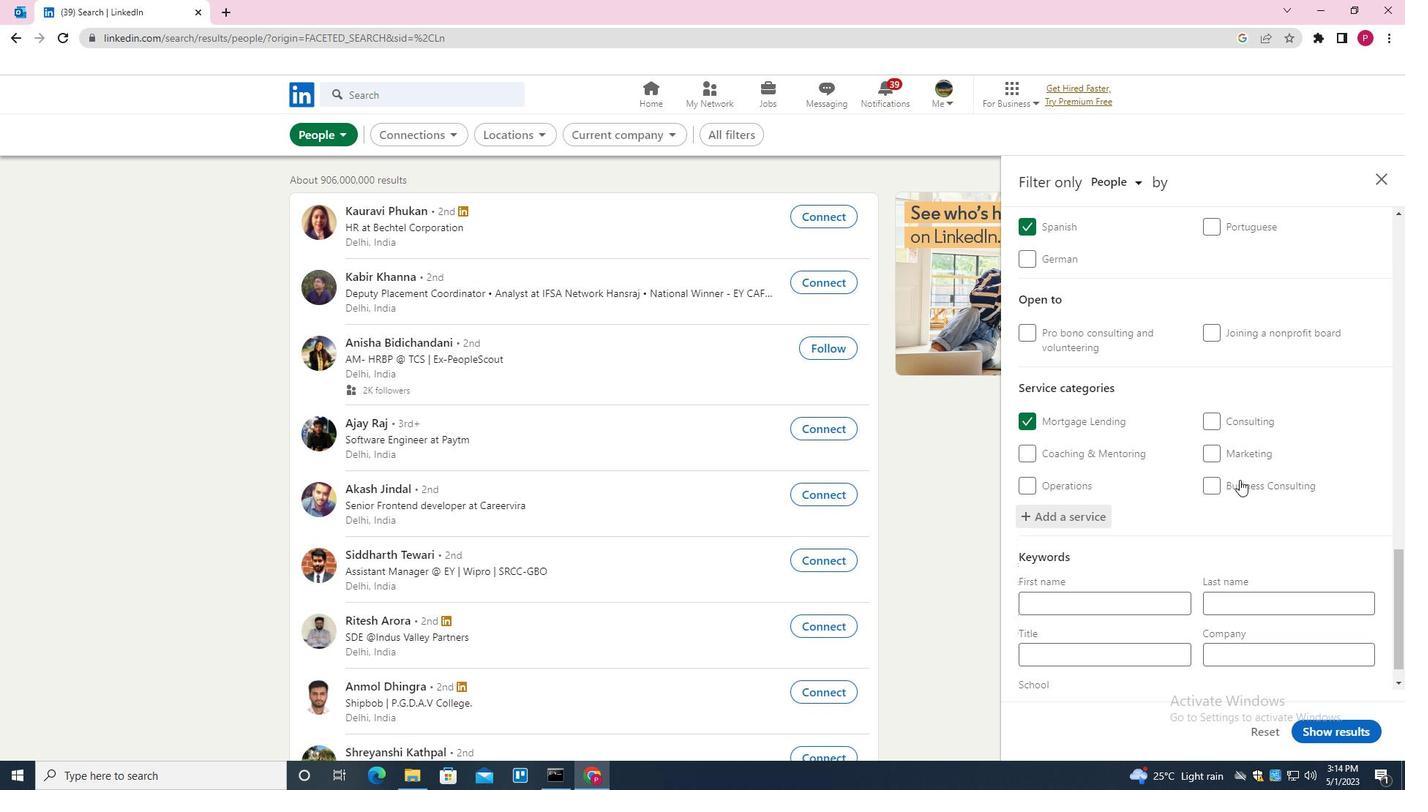 
Action: Mouse moved to (1227, 489)
Screenshot: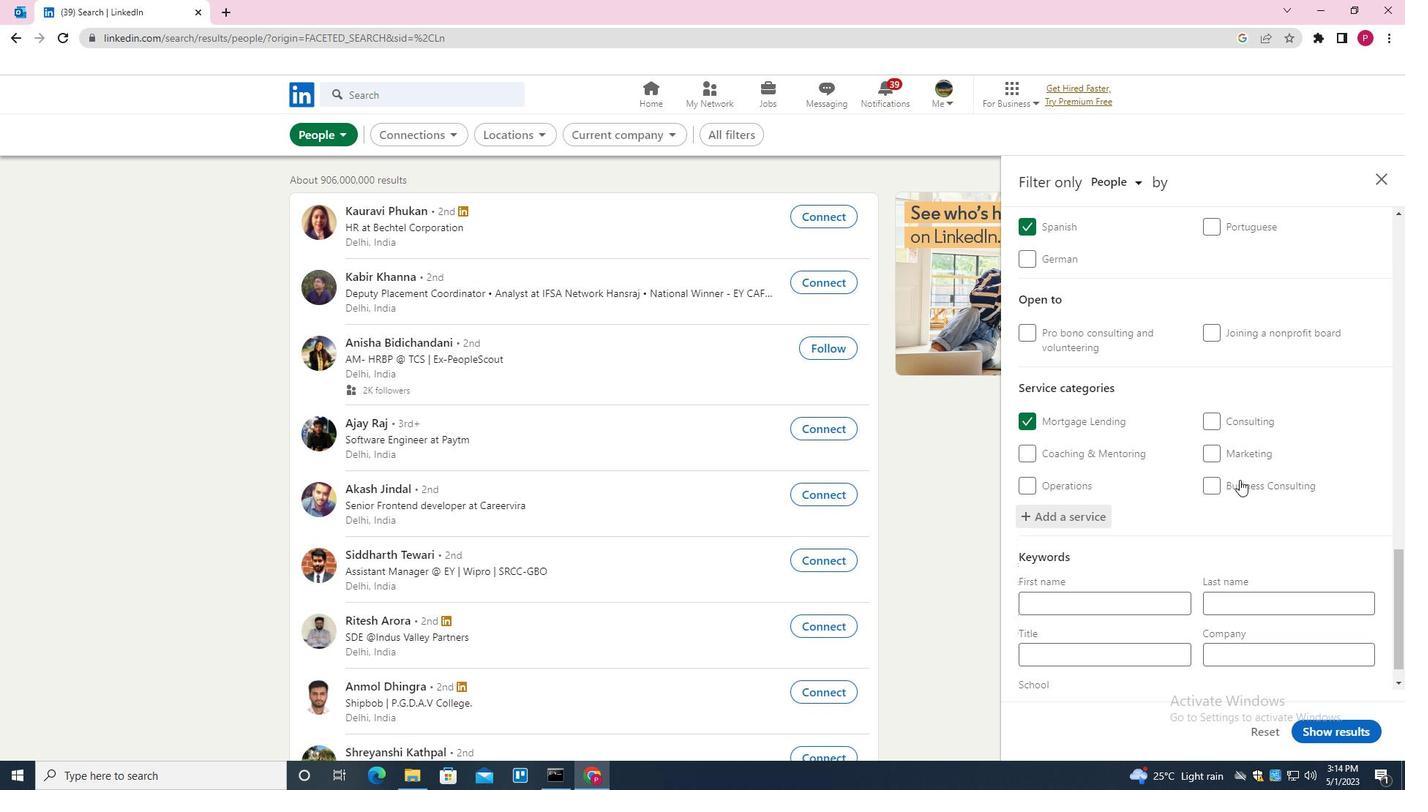 
Action: Mouse scrolled (1227, 489) with delta (0, 0)
Screenshot: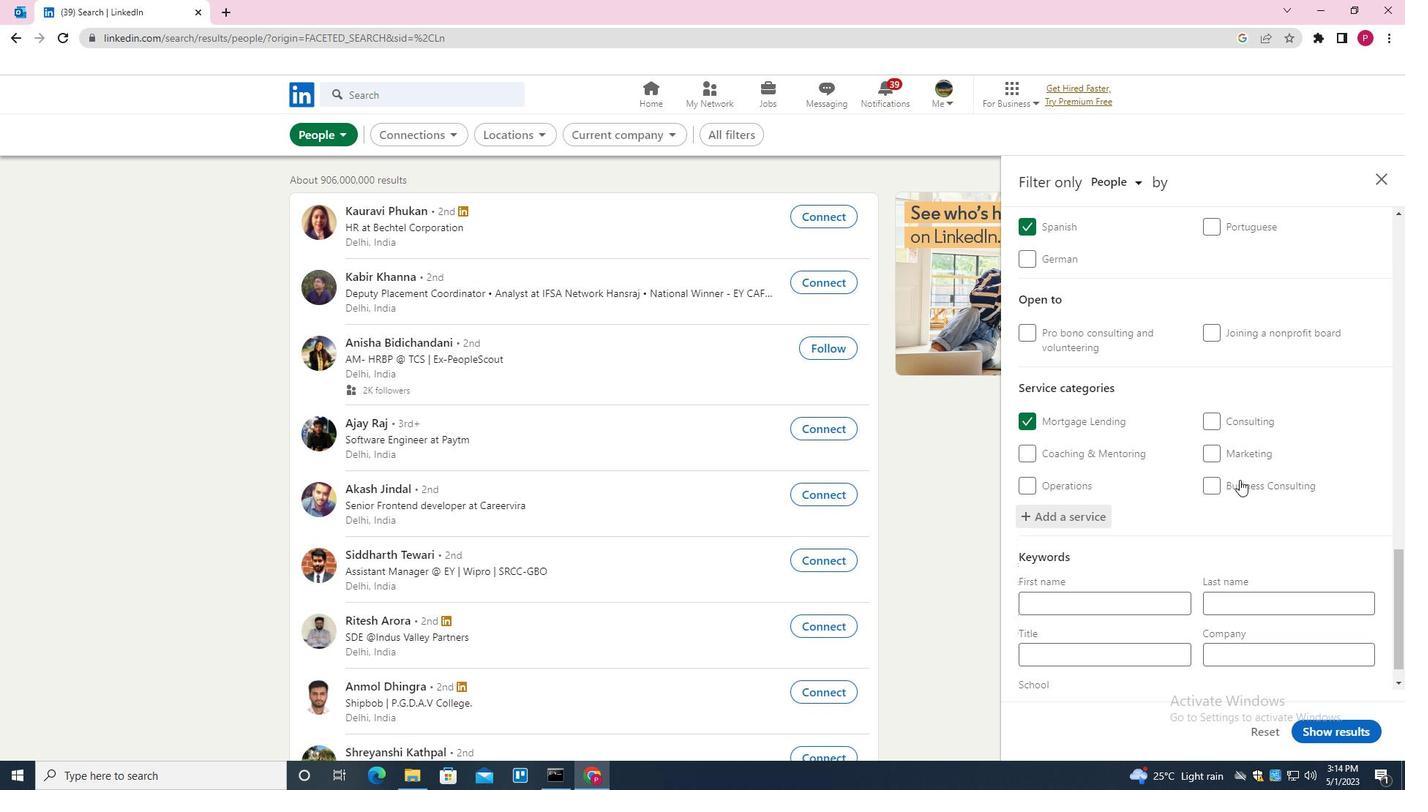 
Action: Mouse moved to (1123, 626)
Screenshot: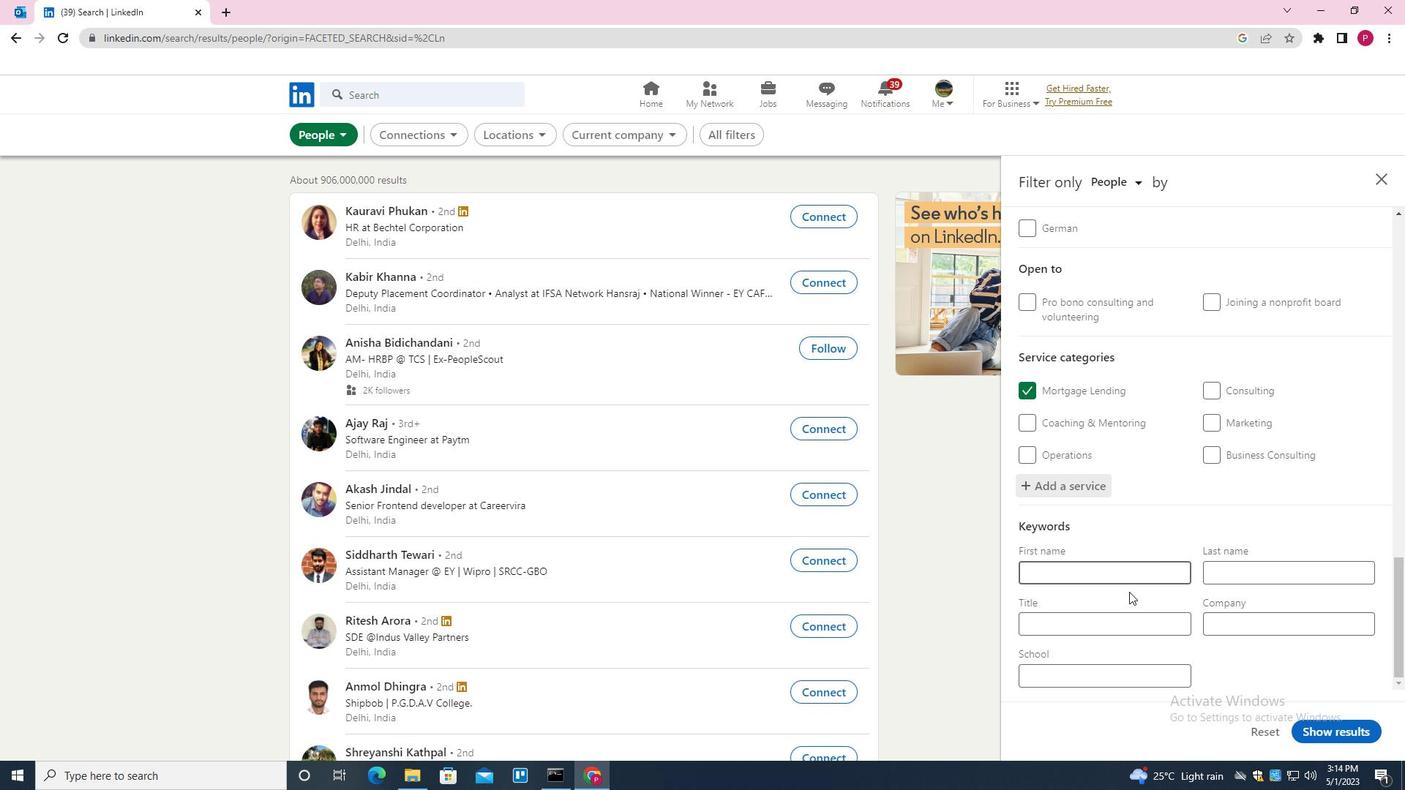 
Action: Mouse pressed left at (1123, 626)
Screenshot: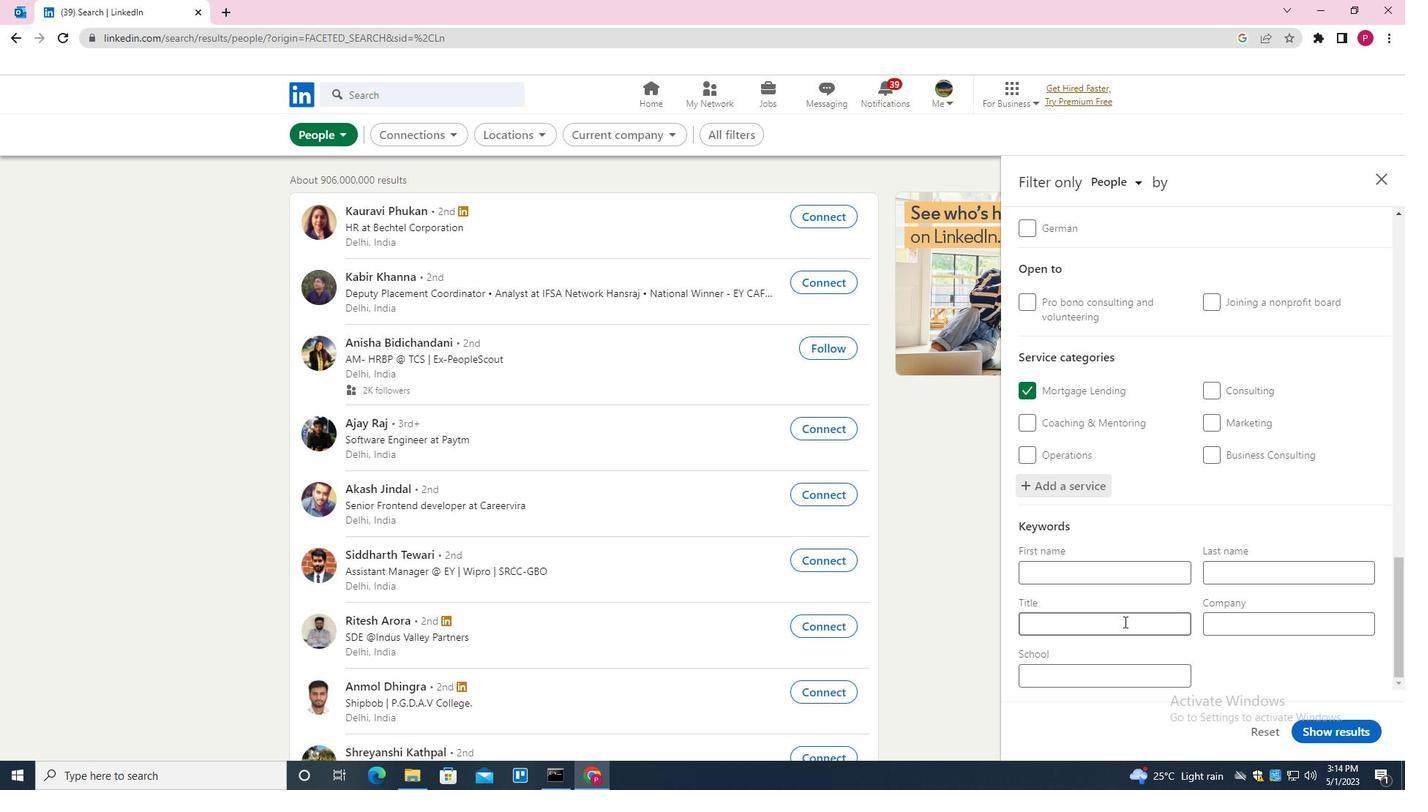 
Action: Key pressed <Key.shift>ELECTRICAL<Key.space><Key.shift><Key.shift><Key.shift><Key.shift><Key.shift><Key.shift><Key.shift><Key.shift><Key.shift><Key.shift><Key.shift>ENGINEER
Screenshot: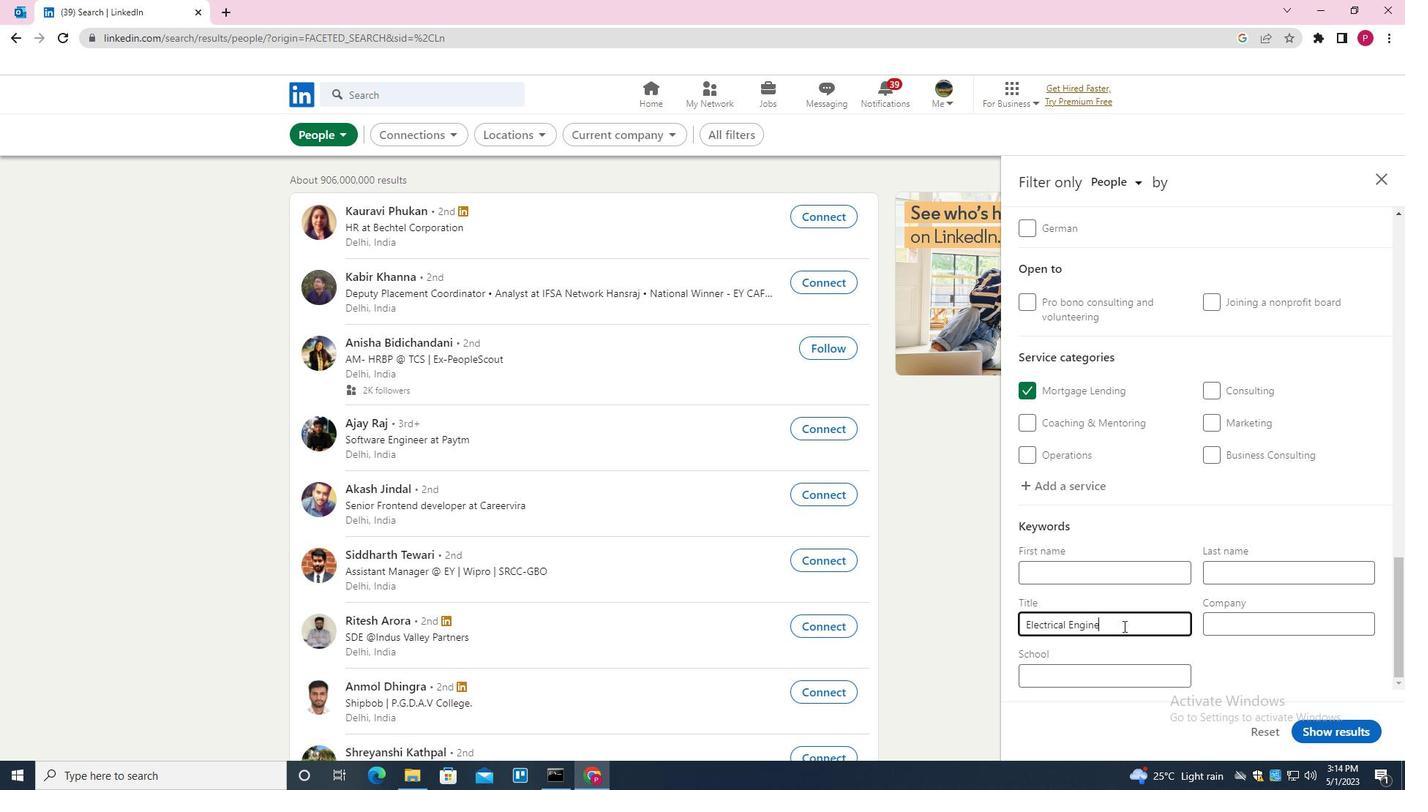 
Action: Mouse moved to (1317, 732)
Screenshot: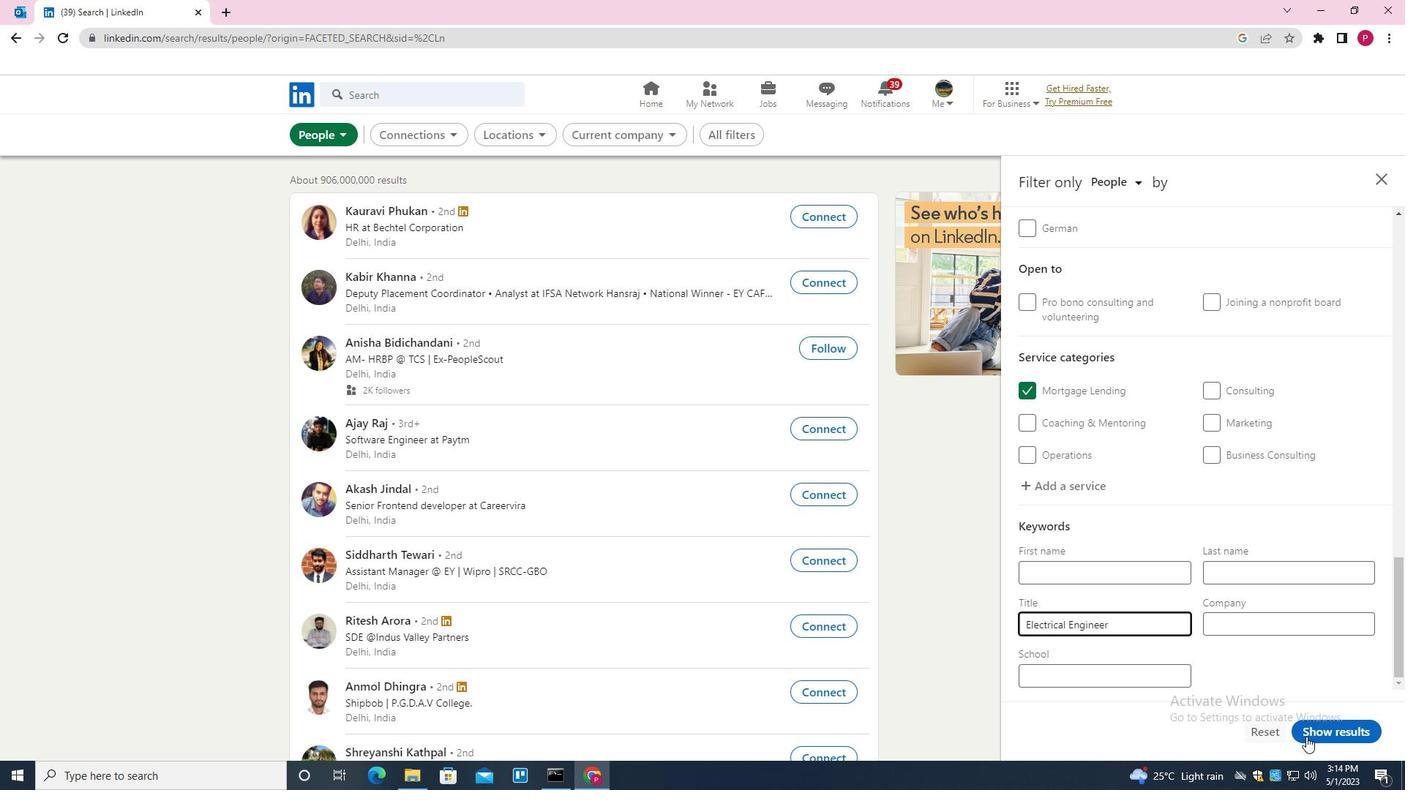 
Action: Mouse pressed left at (1317, 732)
Screenshot: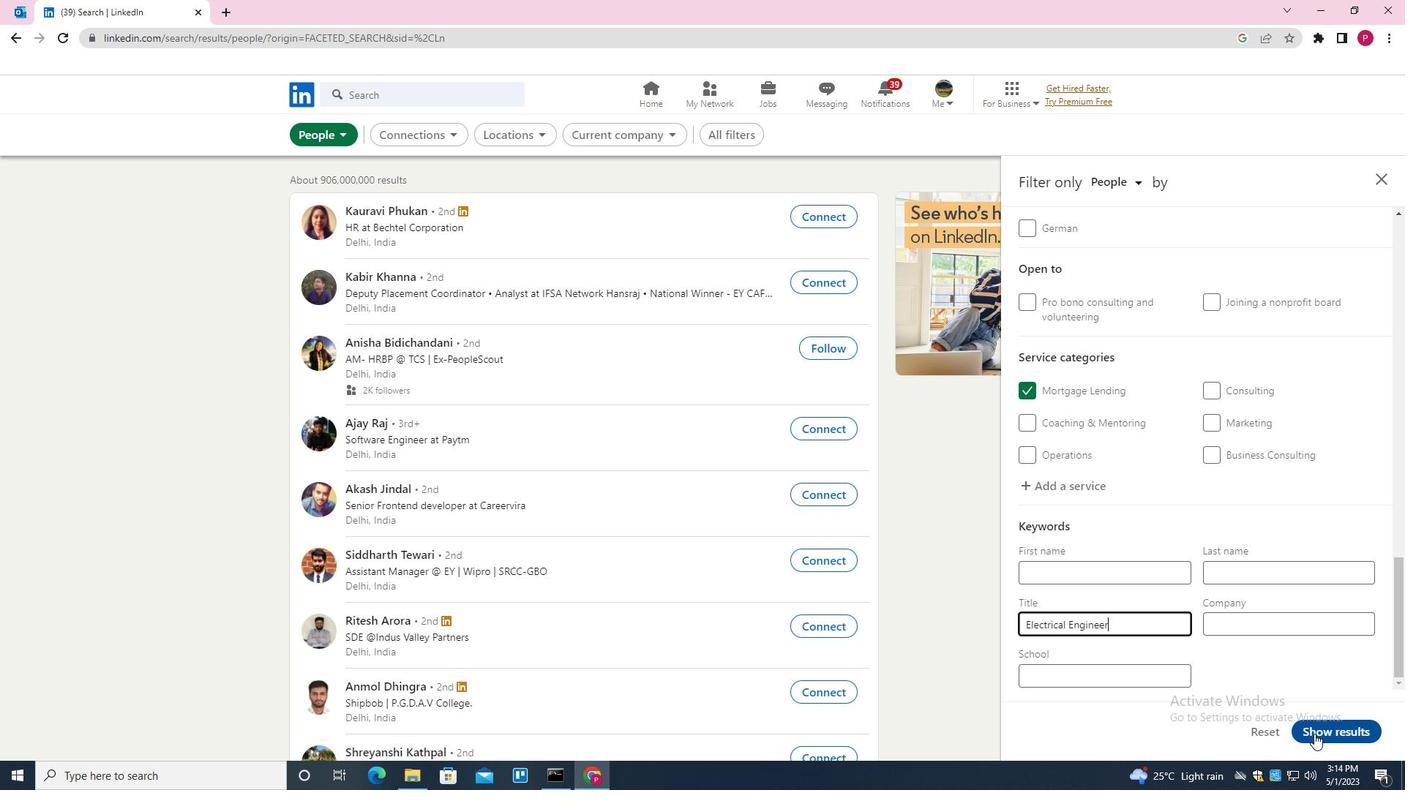 
Action: Mouse moved to (683, 385)
Screenshot: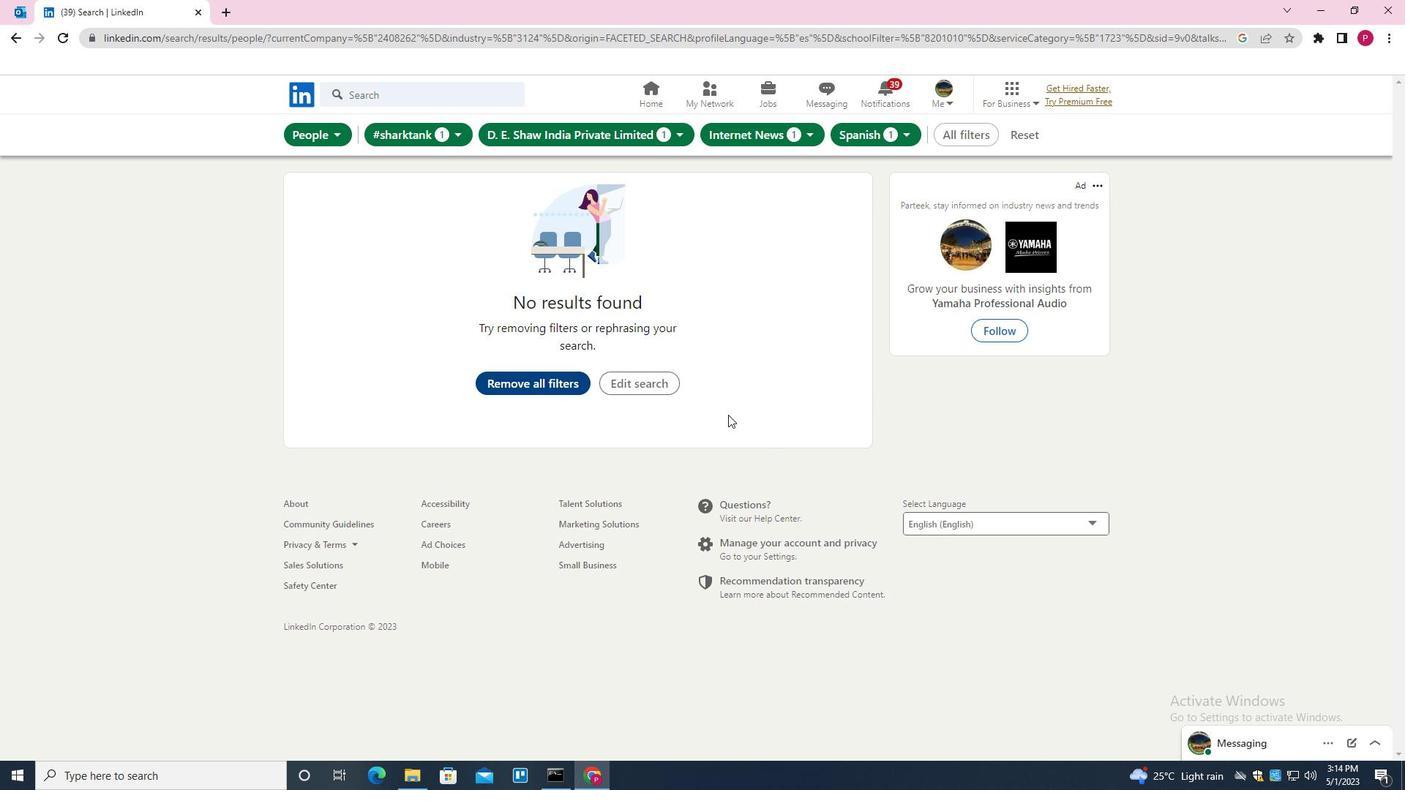 
